 Task: Add an event with the title Second Interview with RohitC, date '2024/03/09', time 8:00 AM to 10:00 AMand add a description: The employee will receive specific and constructive feedback regarding their performance, highlighting areas of strength and areas that require improvement. The feedback will be based on objective criteria and performance metrics., put the event into Green category . Add location for the event as: 123 Dubai Marina, Dubai, UAE, logged in from the account softage.10@softage.netand send the event invitation to softage.8@softage.net and softage.9@softage.net. Set a reminder for the event 101 day before
Action: Mouse moved to (88, 109)
Screenshot: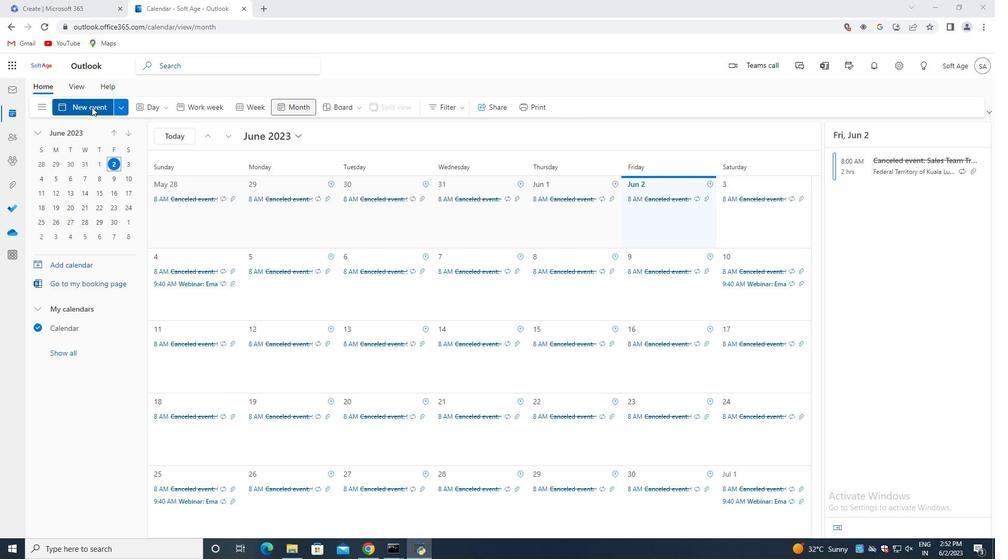 
Action: Mouse pressed left at (88, 109)
Screenshot: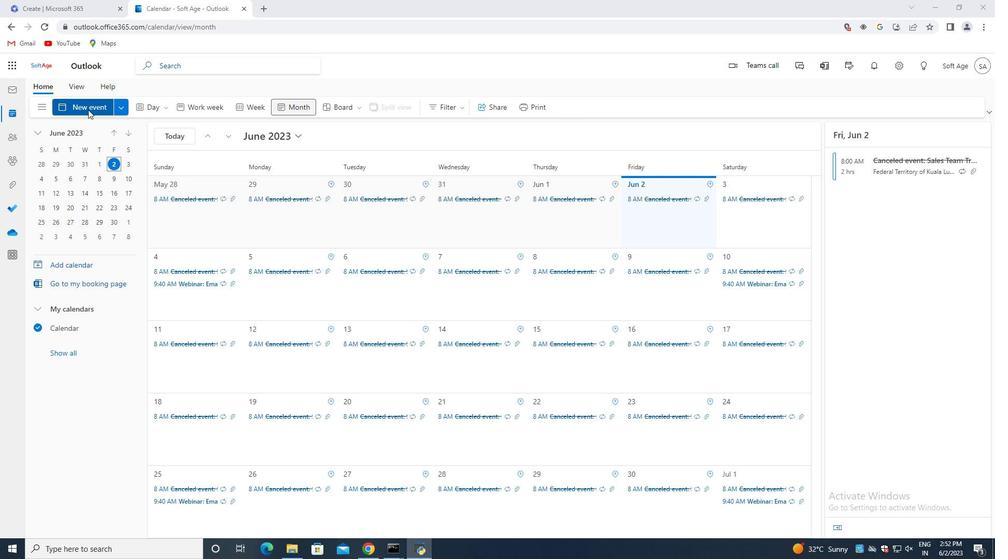 
Action: Mouse moved to (299, 172)
Screenshot: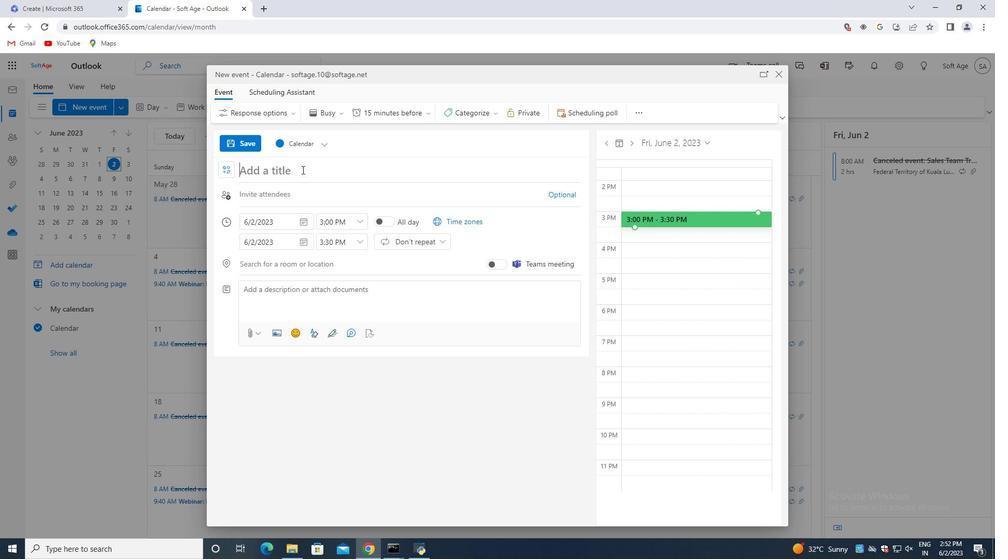 
Action: Mouse pressed left at (299, 172)
Screenshot: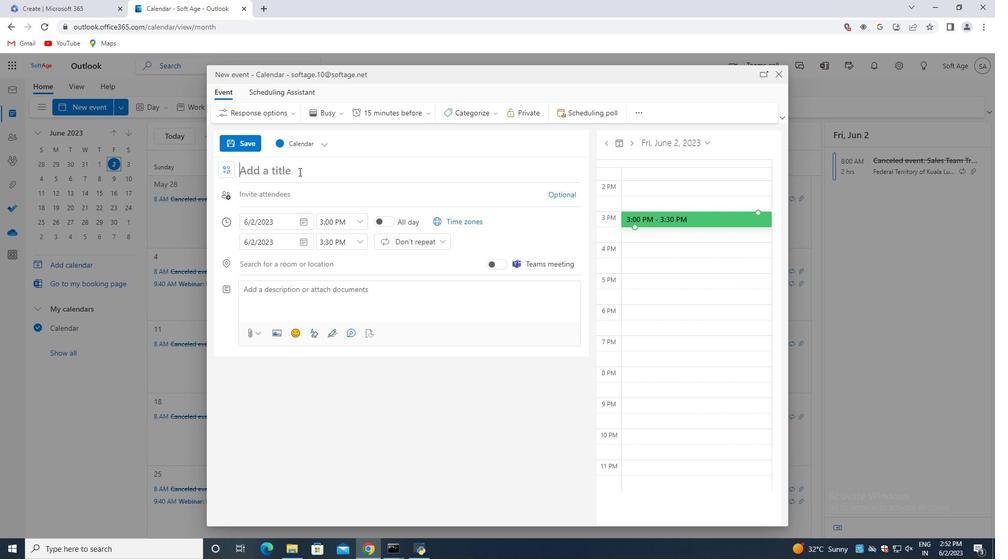 
Action: Key pressed <Key.shift>Second<Key.space><Key.shift>Interview<Key.space>with<Key.space><Key.shift>Rohit<Key.shift>C
Screenshot: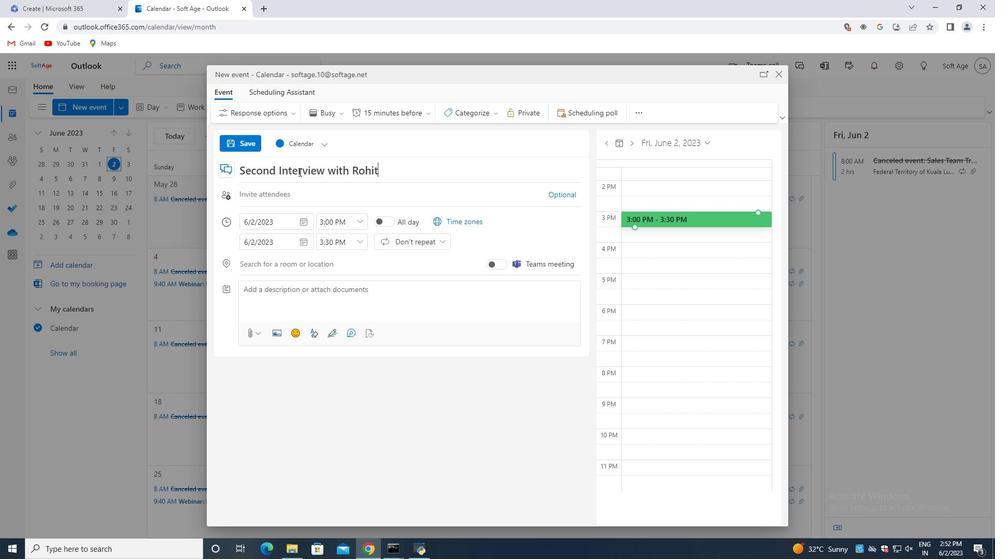 
Action: Mouse moved to (374, 173)
Screenshot: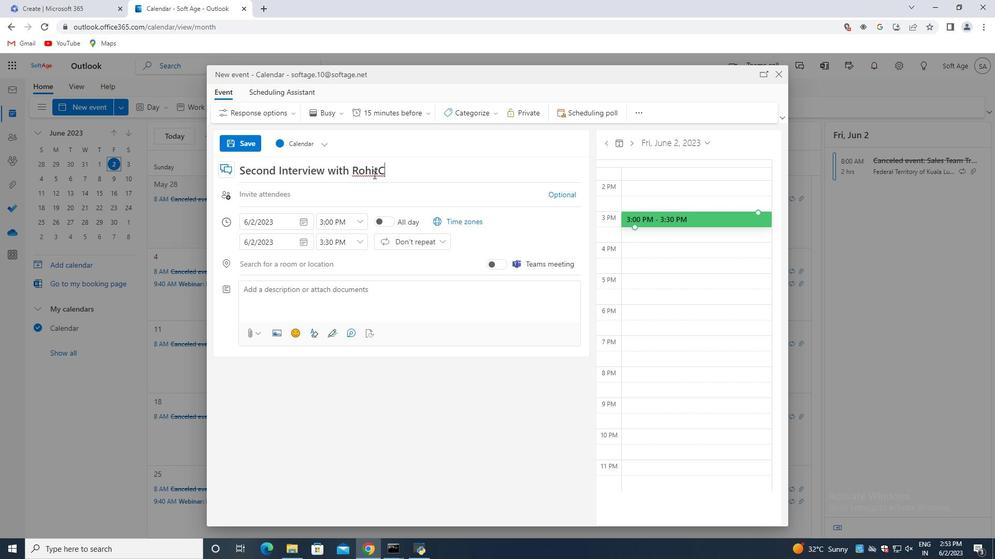 
Action: Mouse pressed left at (374, 173)
Screenshot: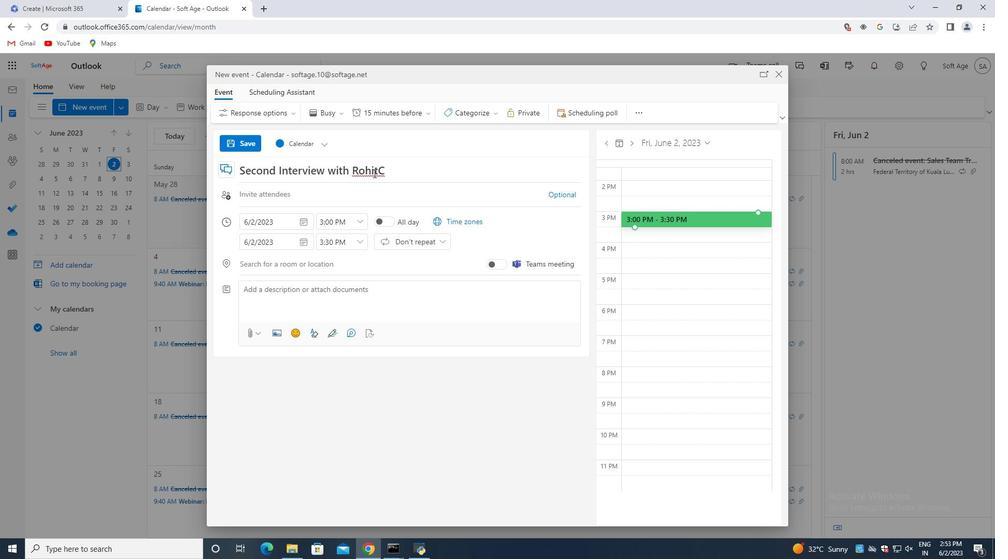 
Action: Mouse moved to (376, 171)
Screenshot: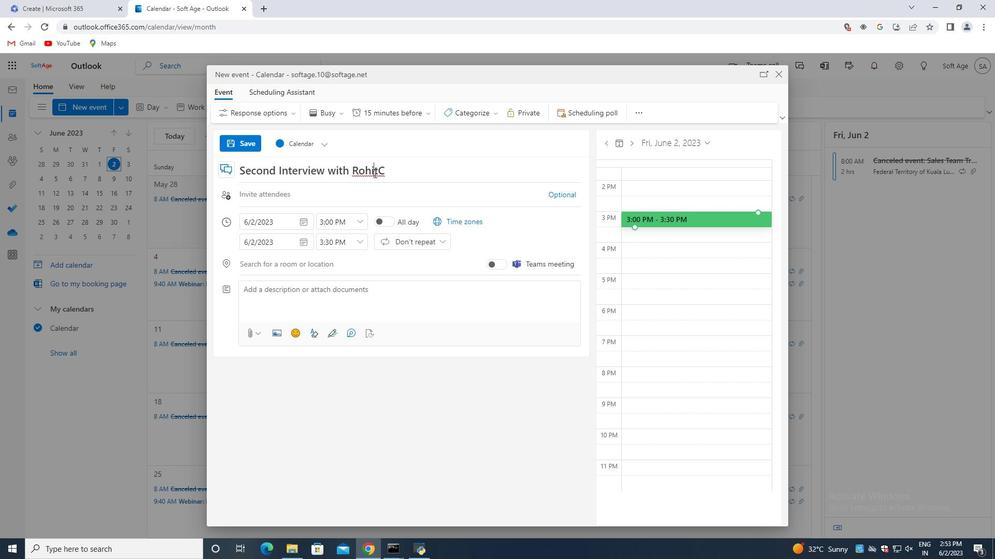 
Action: Mouse pressed left at (376, 171)
Screenshot: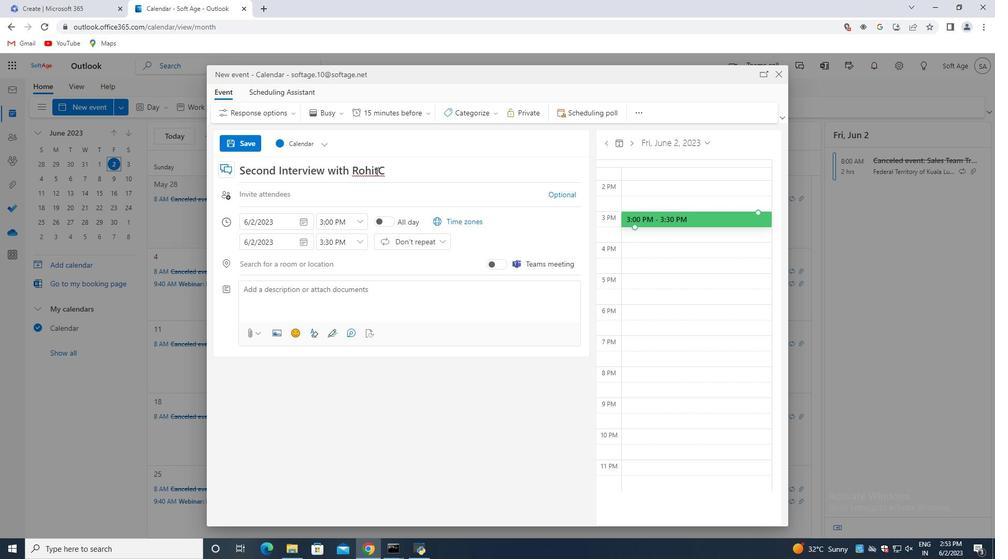 
Action: Key pressed <Key.space>
Screenshot: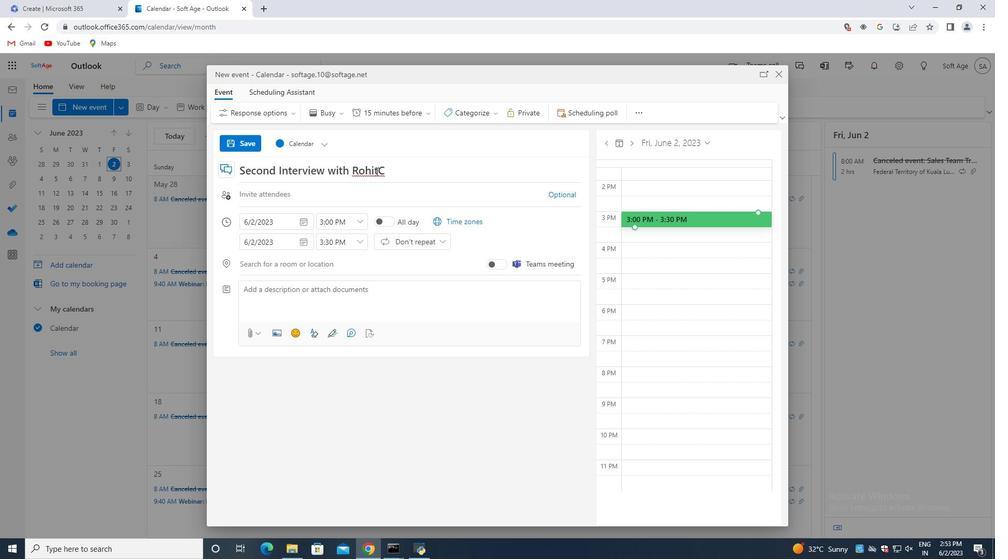 
Action: Mouse moved to (393, 168)
Screenshot: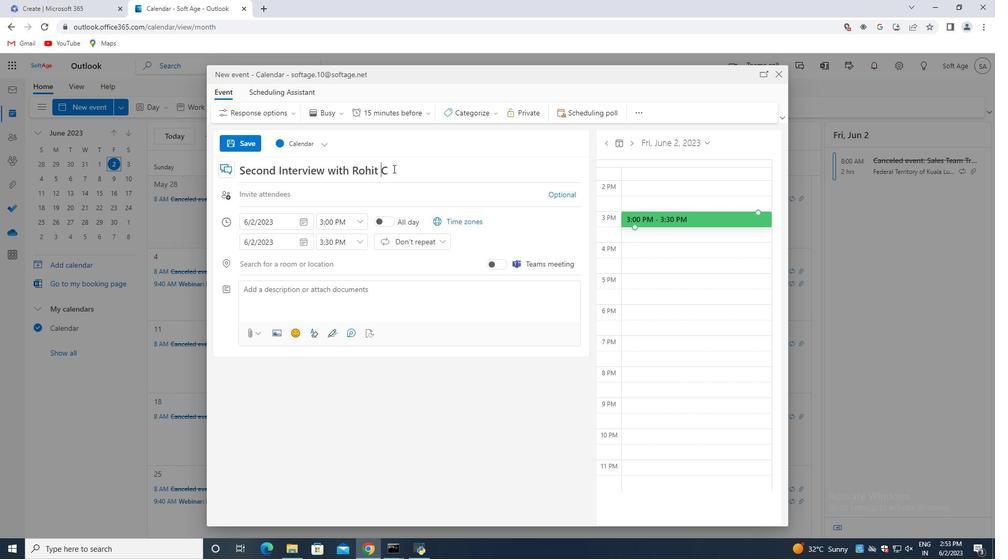 
Action: Key pressed <Key.backspace>
Screenshot: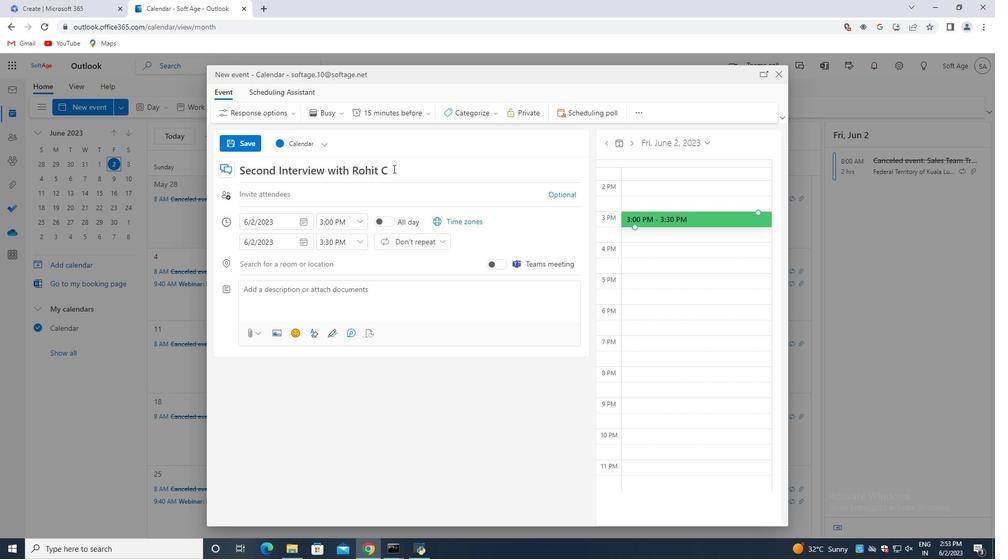 
Action: Mouse moved to (393, 169)
Screenshot: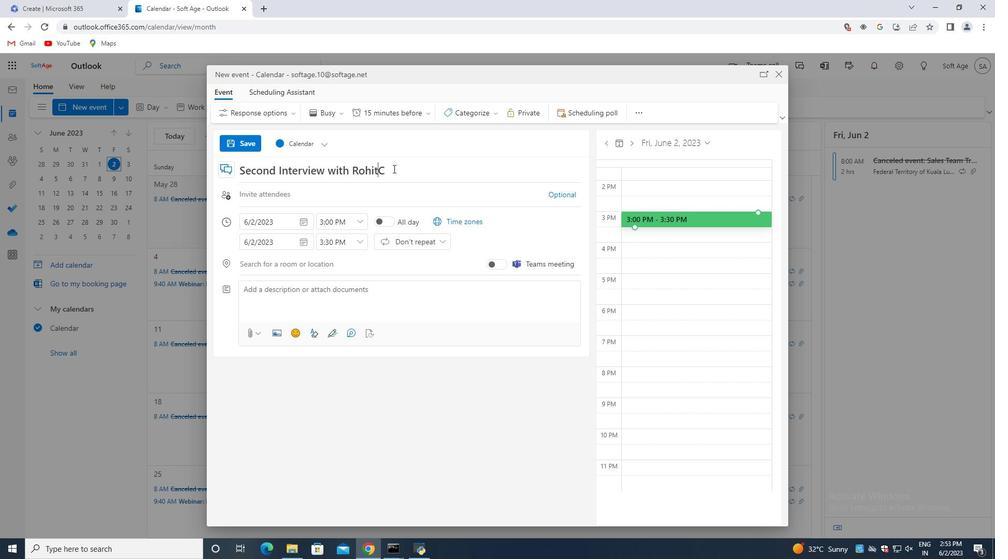 
Action: Mouse pressed left at (393, 169)
Screenshot: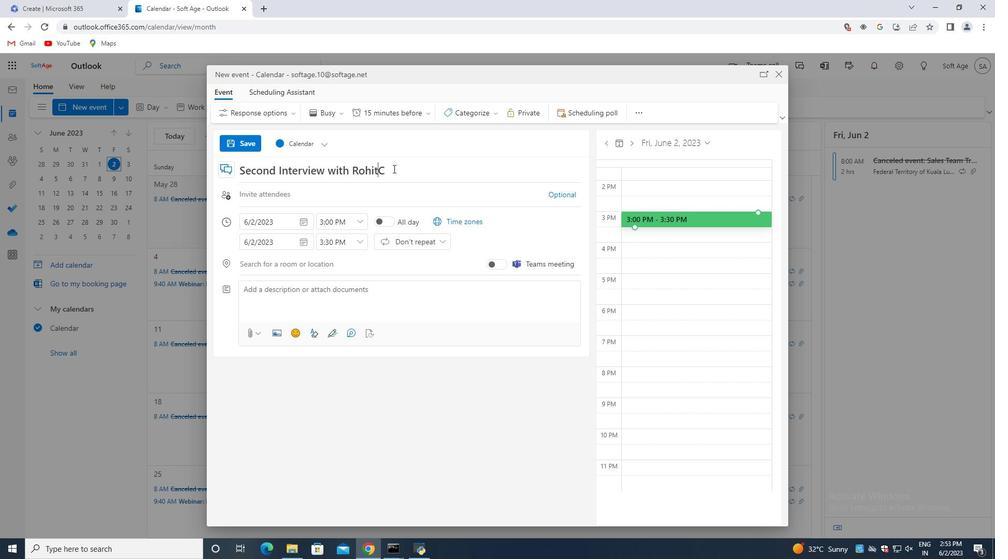
Action: Mouse moved to (278, 292)
Screenshot: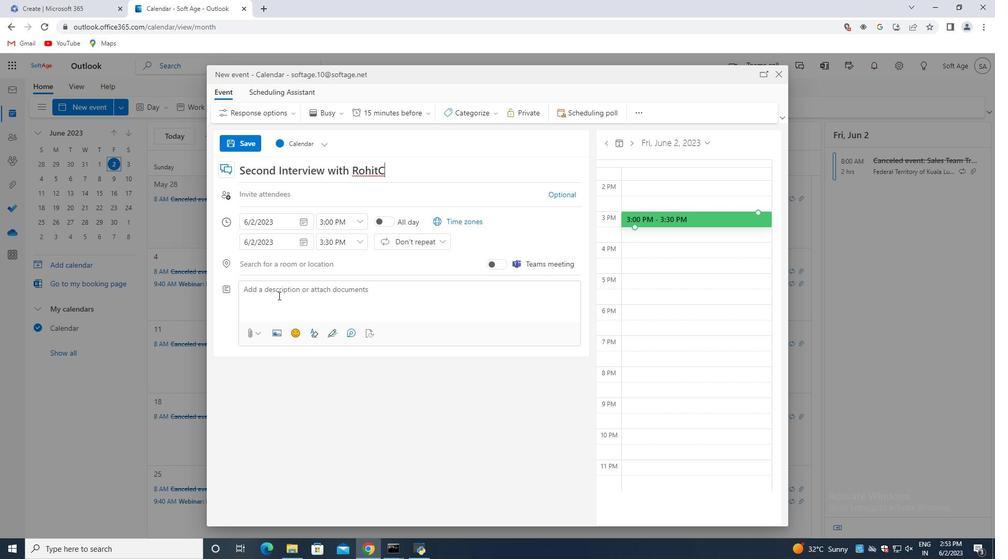 
Action: Mouse pressed left at (278, 292)
Screenshot: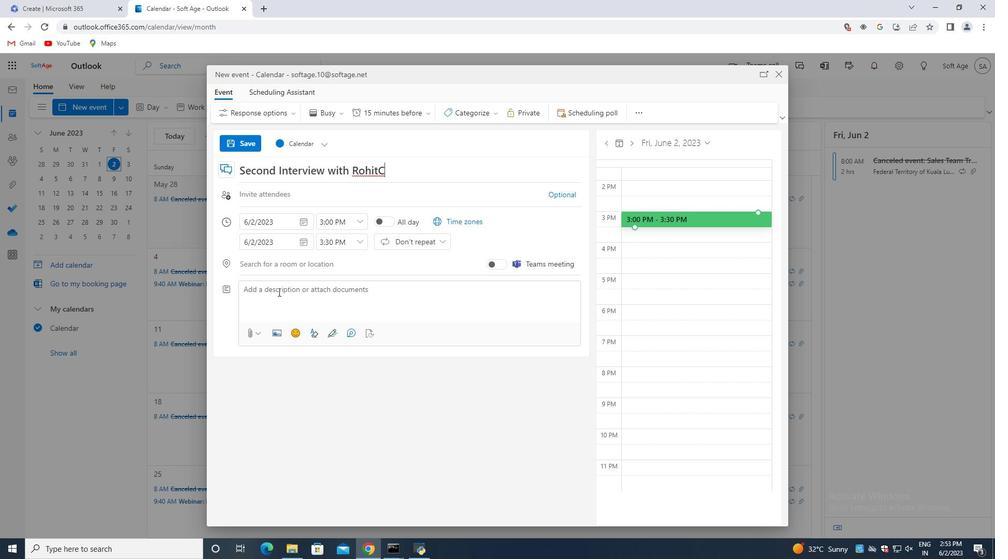 
Action: Mouse moved to (301, 221)
Screenshot: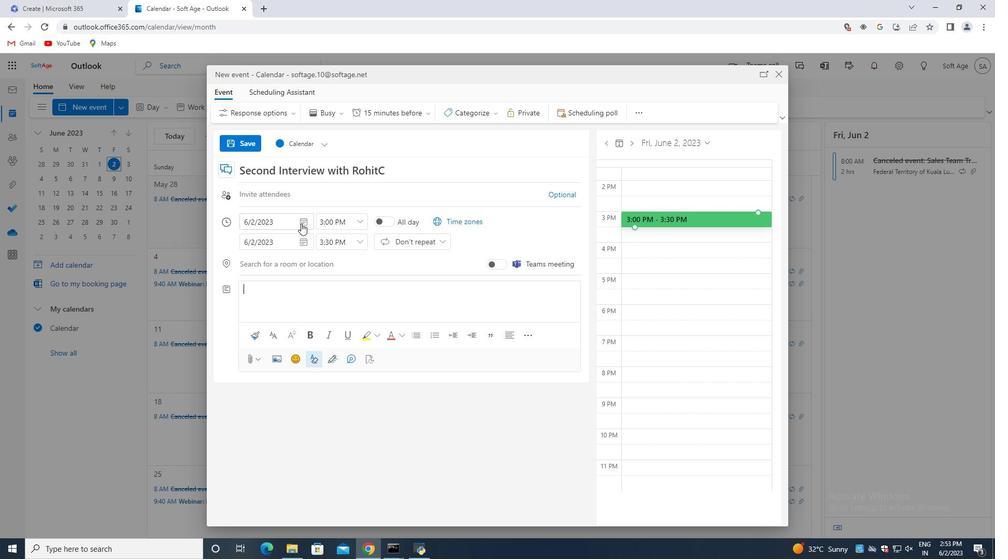 
Action: Mouse pressed left at (301, 221)
Screenshot: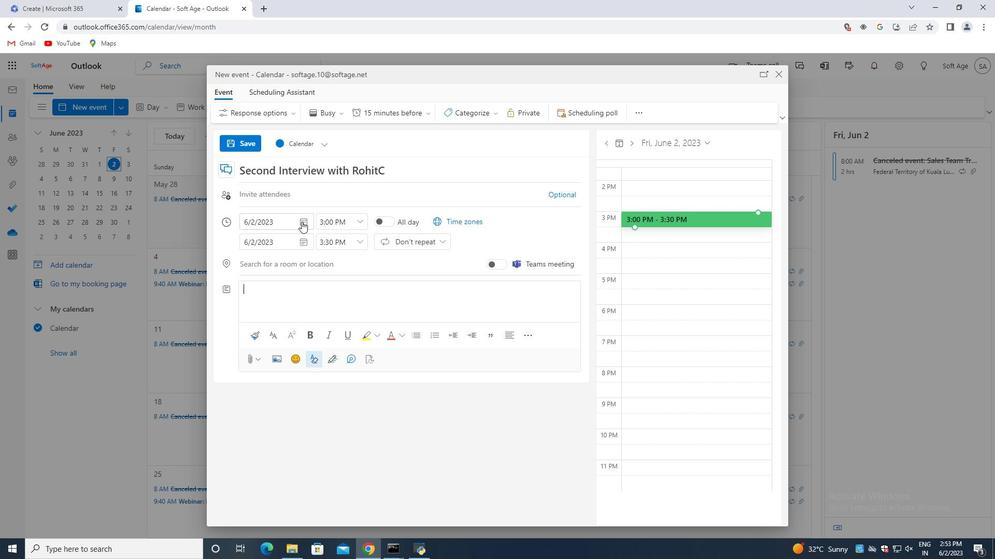
Action: Mouse moved to (342, 245)
Screenshot: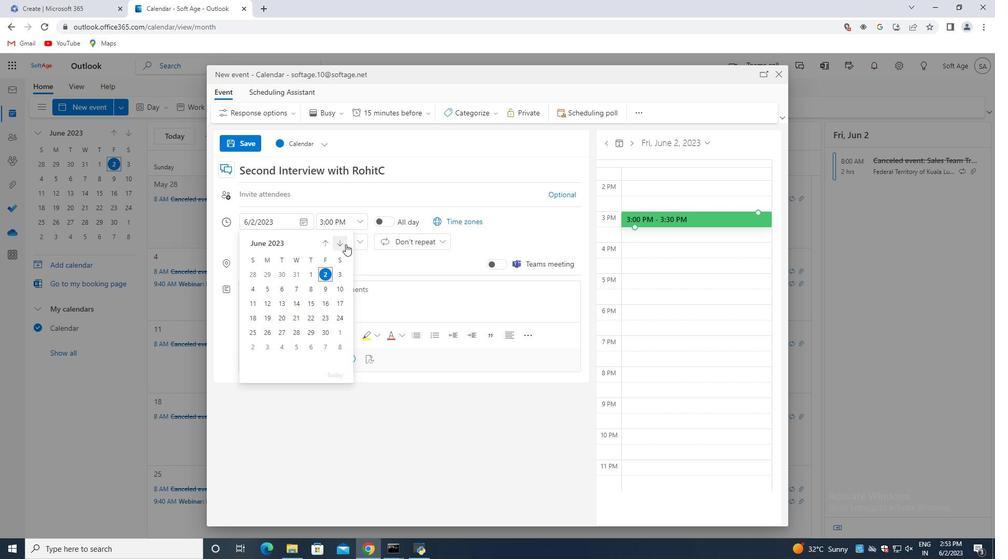 
Action: Mouse pressed left at (342, 245)
Screenshot: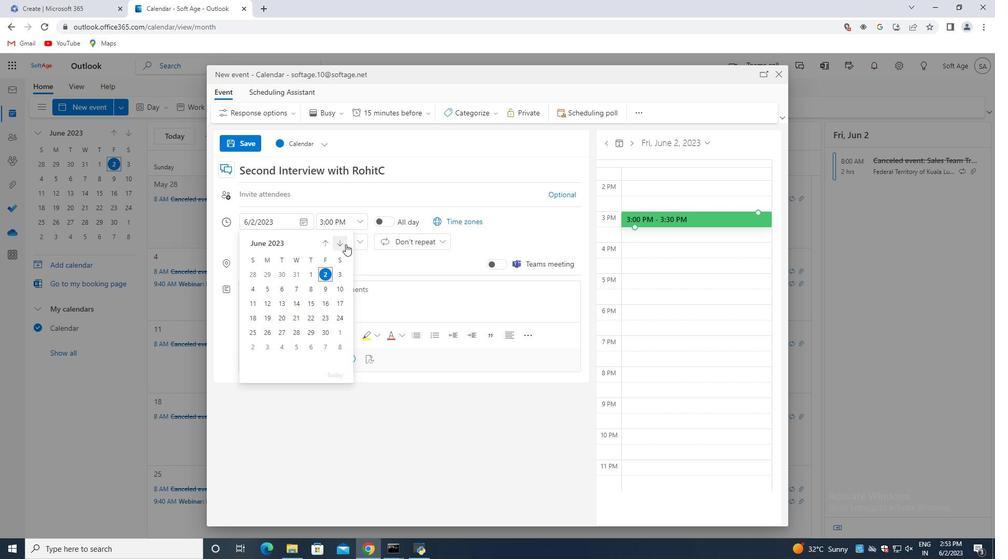 
Action: Mouse moved to (341, 245)
Screenshot: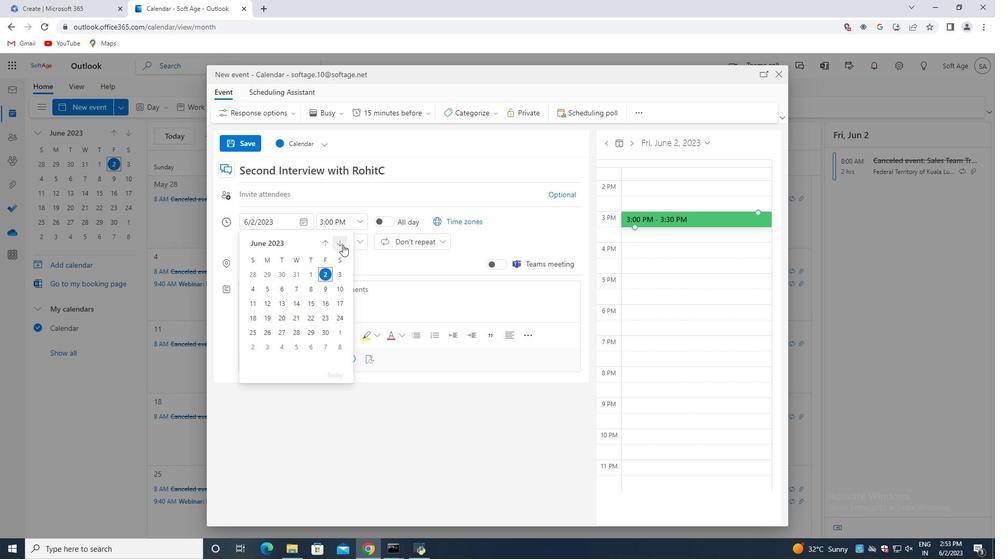 
Action: Mouse pressed left at (341, 245)
Screenshot: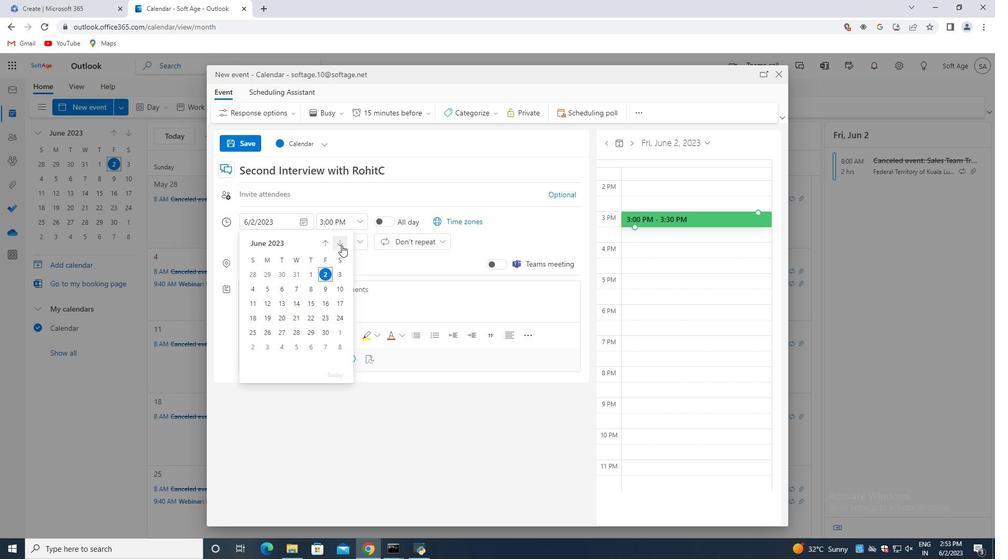 
Action: Mouse pressed left at (341, 245)
Screenshot: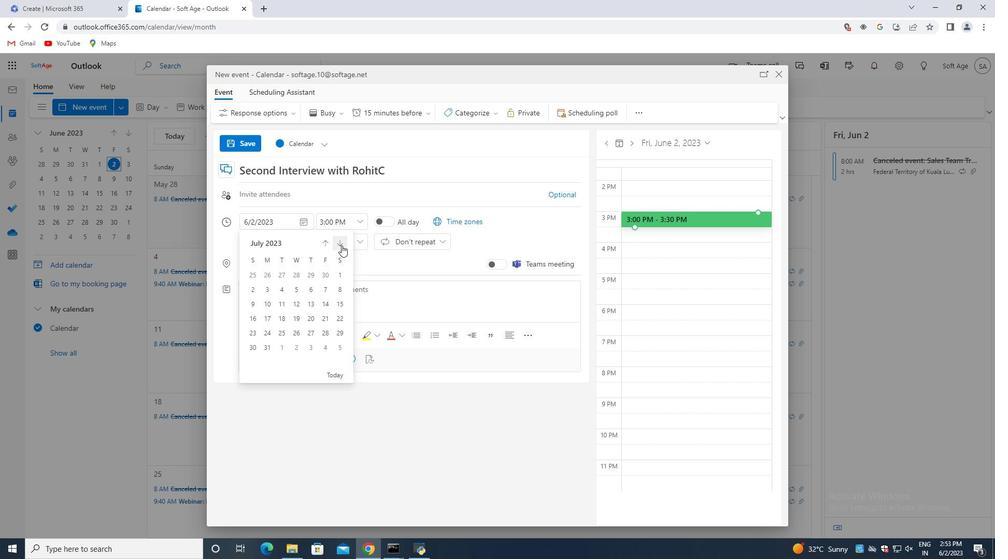 
Action: Mouse pressed left at (341, 245)
Screenshot: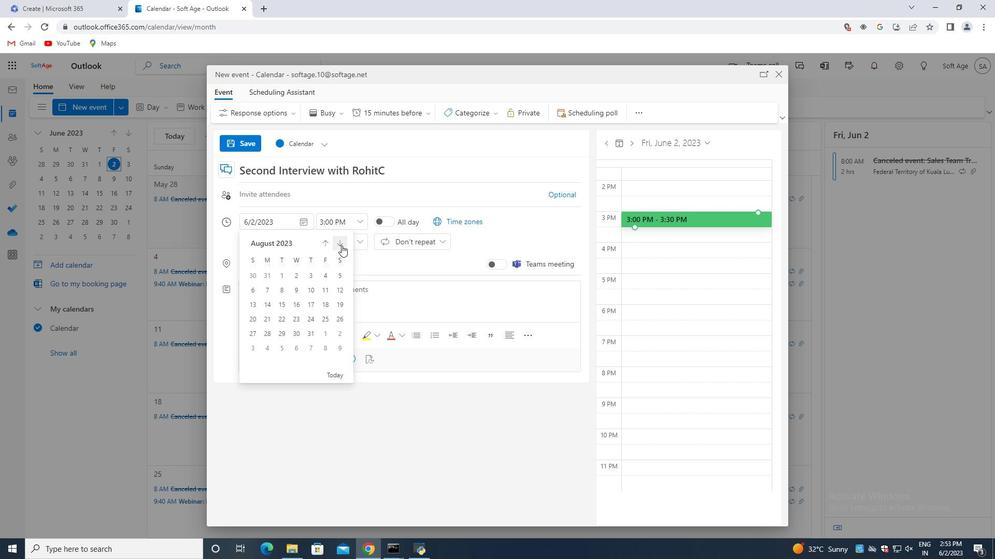 
Action: Mouse pressed left at (341, 245)
Screenshot: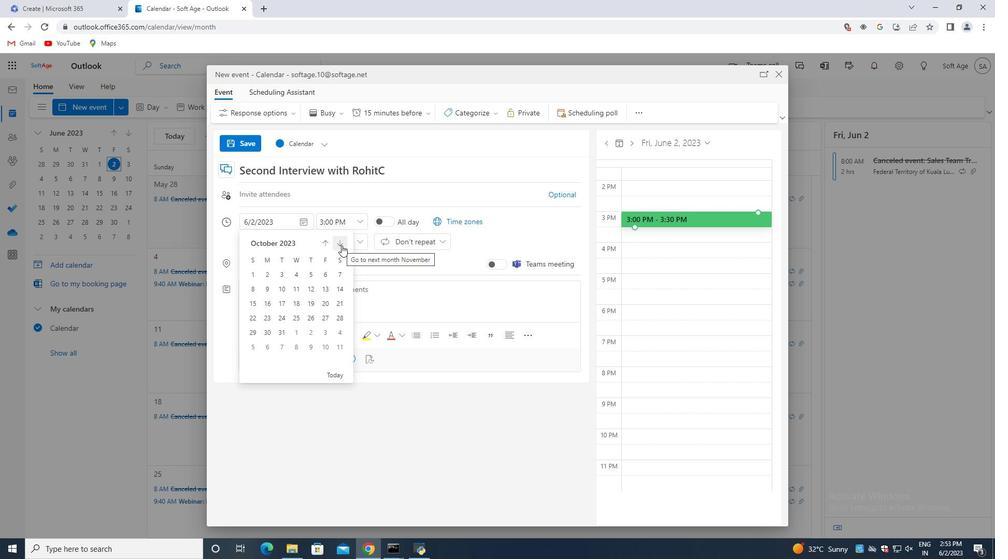 
Action: Mouse pressed left at (341, 245)
Screenshot: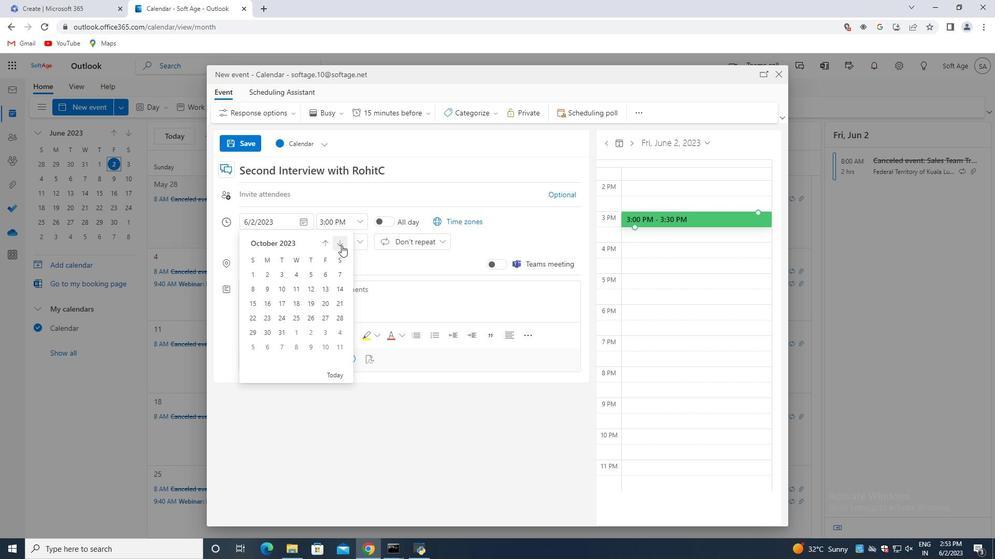 
Action: Mouse pressed left at (341, 245)
Screenshot: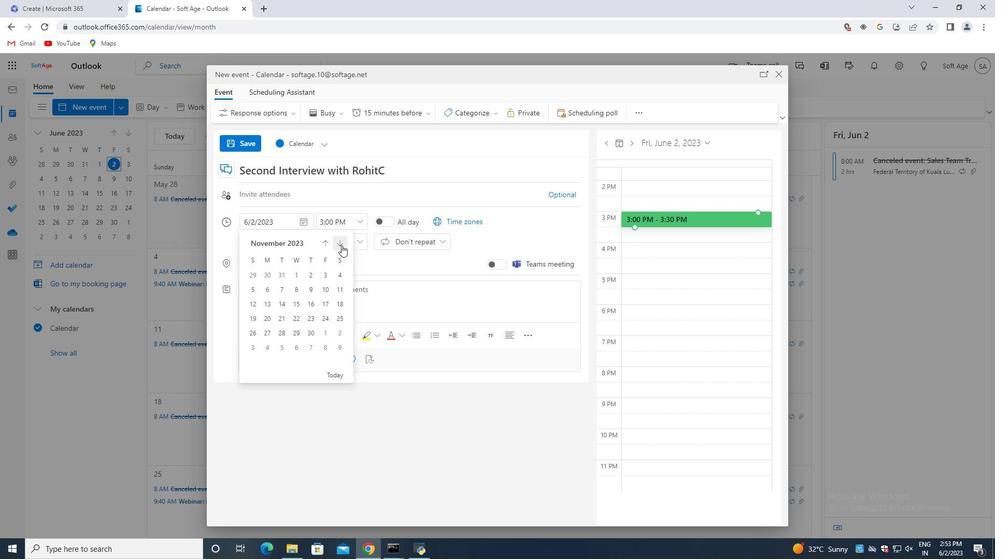 
Action: Mouse pressed left at (341, 245)
Screenshot: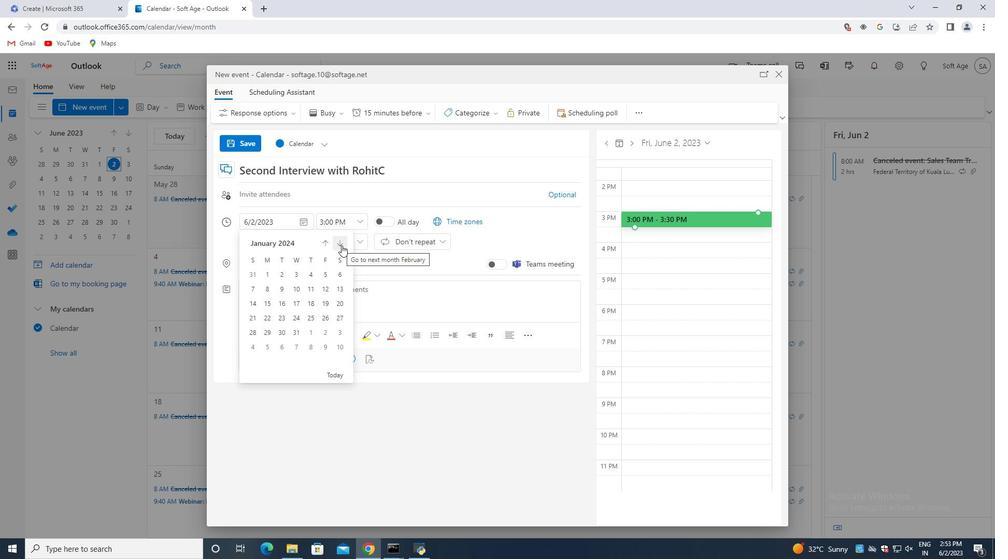 
Action: Mouse pressed left at (341, 245)
Screenshot: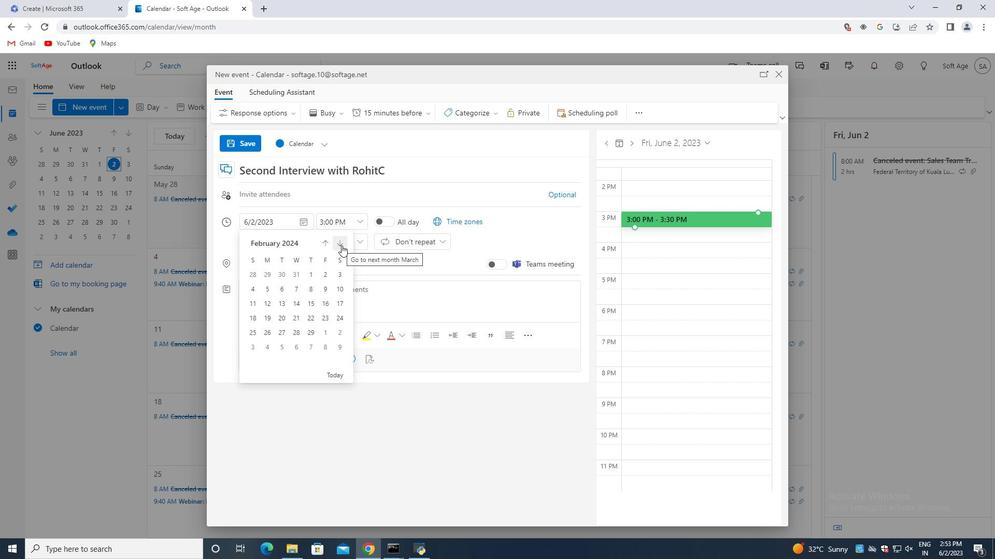 
Action: Mouse moved to (338, 288)
Screenshot: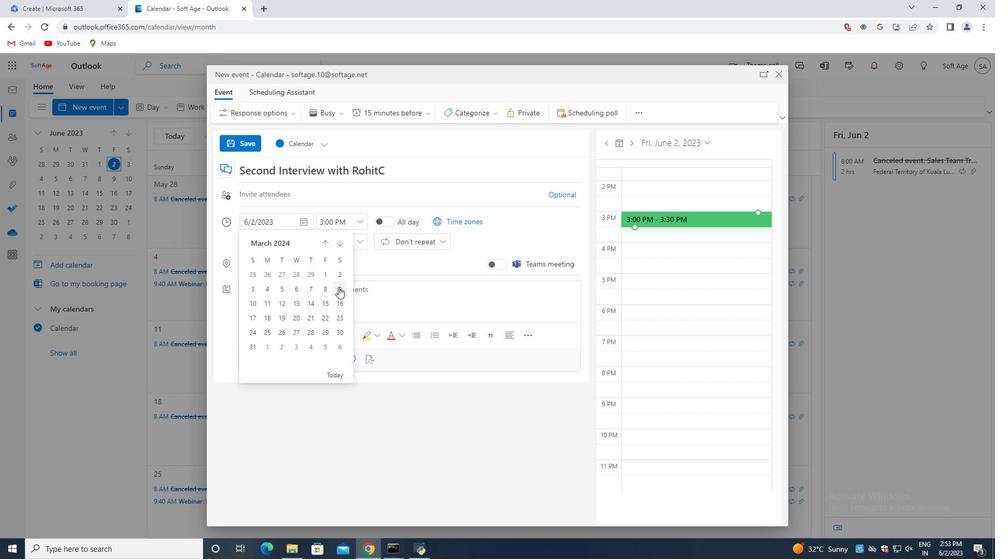 
Action: Mouse pressed left at (338, 288)
Screenshot: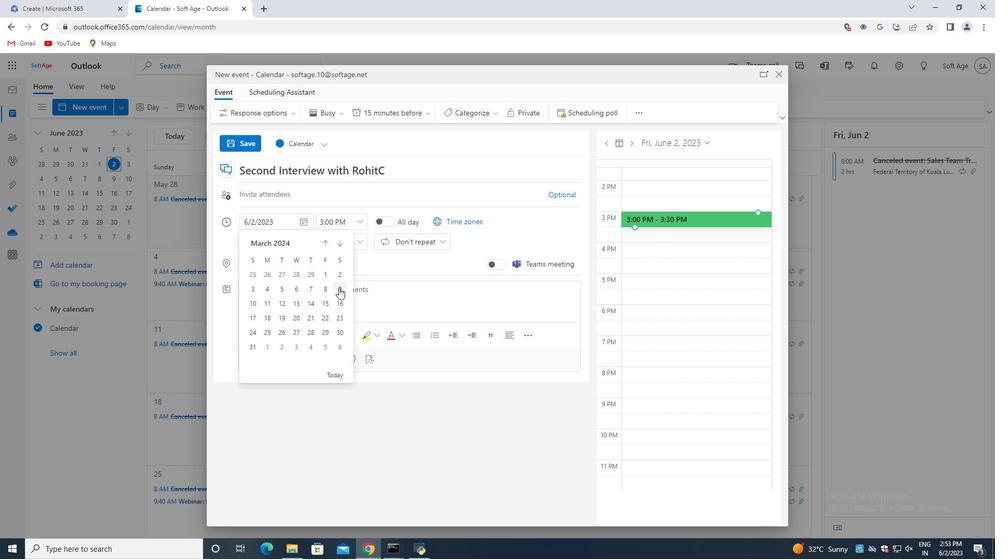 
Action: Mouse moved to (363, 224)
Screenshot: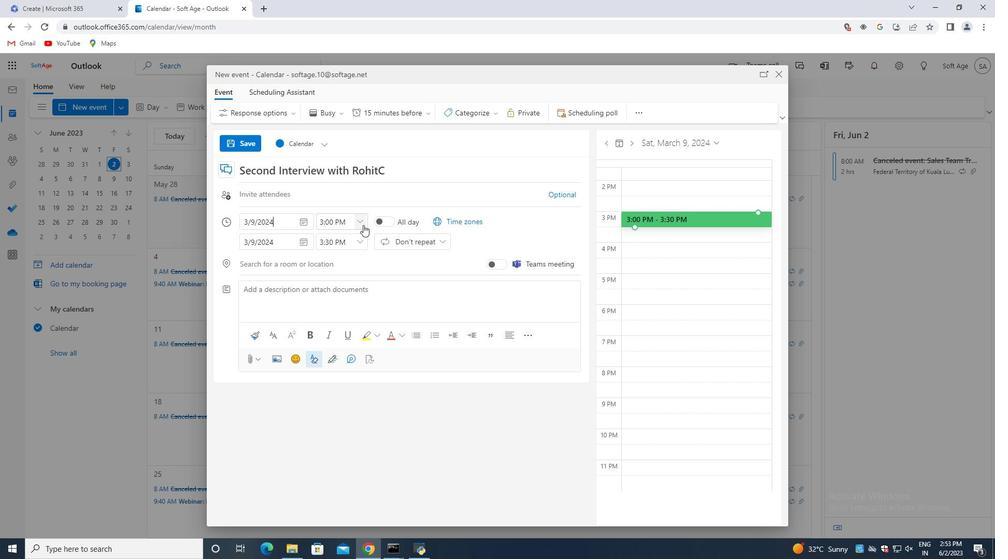 
Action: Mouse pressed left at (363, 224)
Screenshot: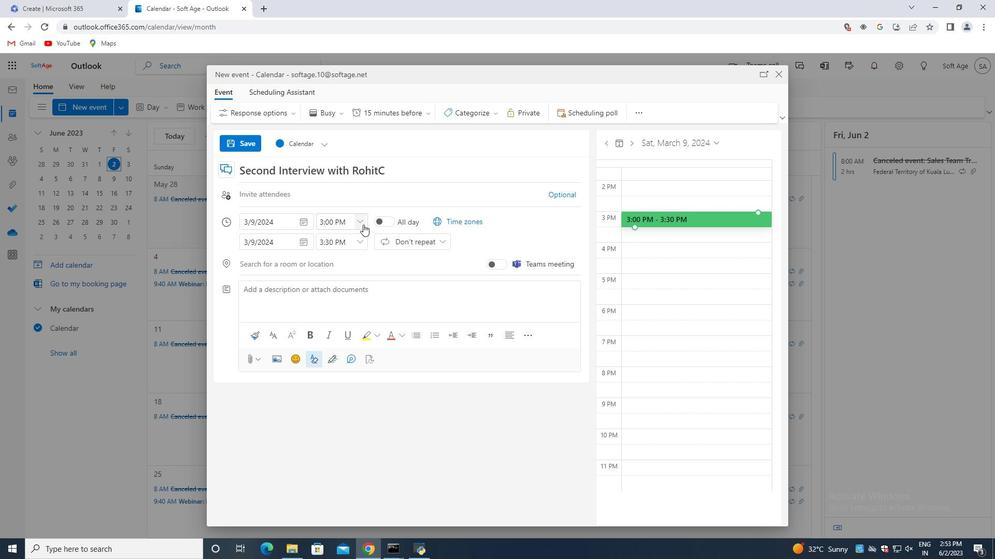 
Action: Mouse moved to (335, 259)
Screenshot: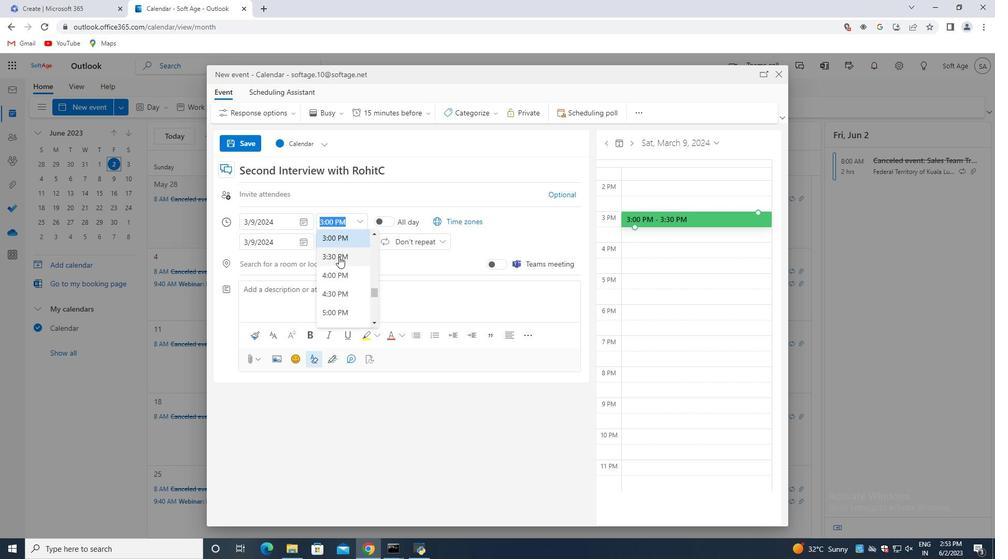 
Action: Mouse scrolled (335, 260) with delta (0, 0)
Screenshot: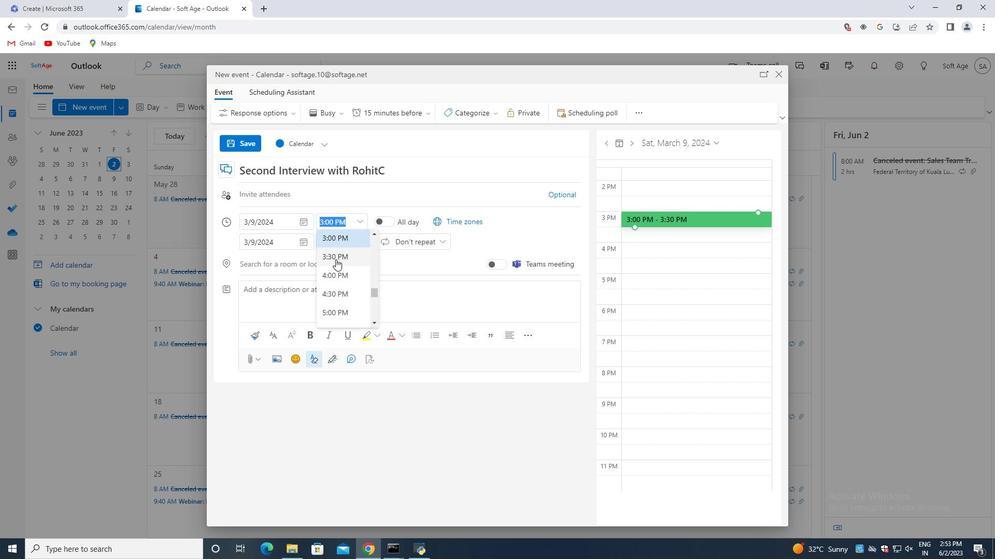 
Action: Mouse scrolled (335, 260) with delta (0, 0)
Screenshot: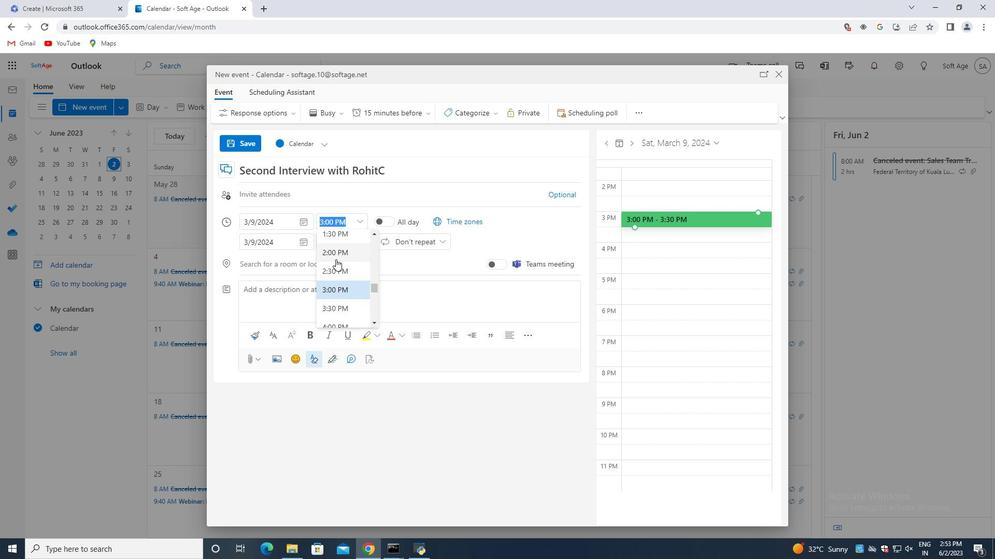 
Action: Mouse scrolled (335, 260) with delta (0, 0)
Screenshot: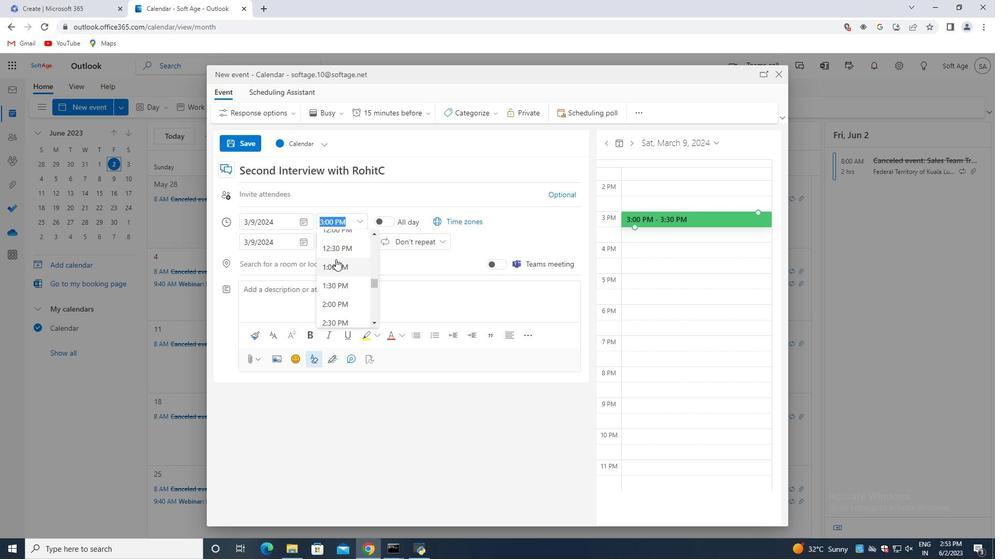 
Action: Mouse scrolled (335, 260) with delta (0, 0)
Screenshot: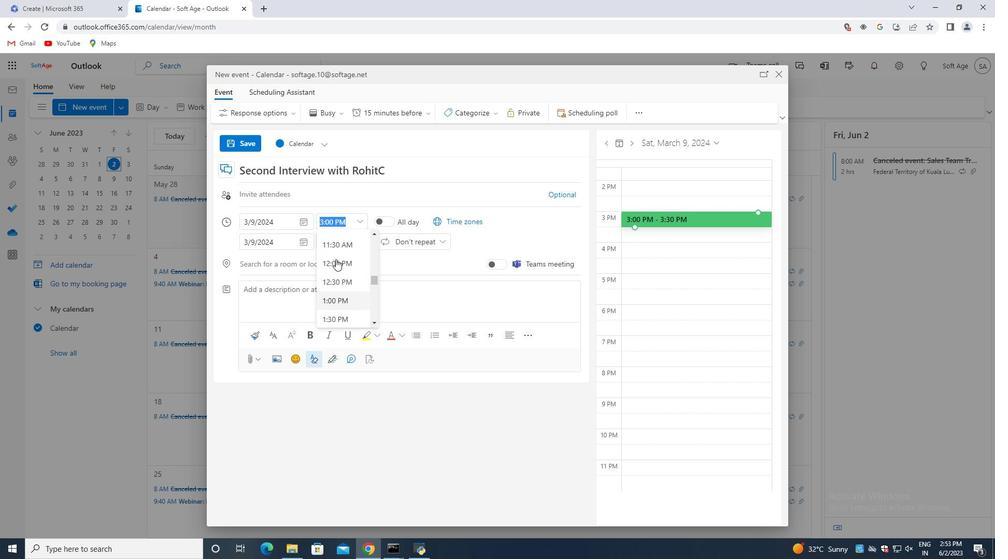 
Action: Mouse scrolled (335, 260) with delta (0, 0)
Screenshot: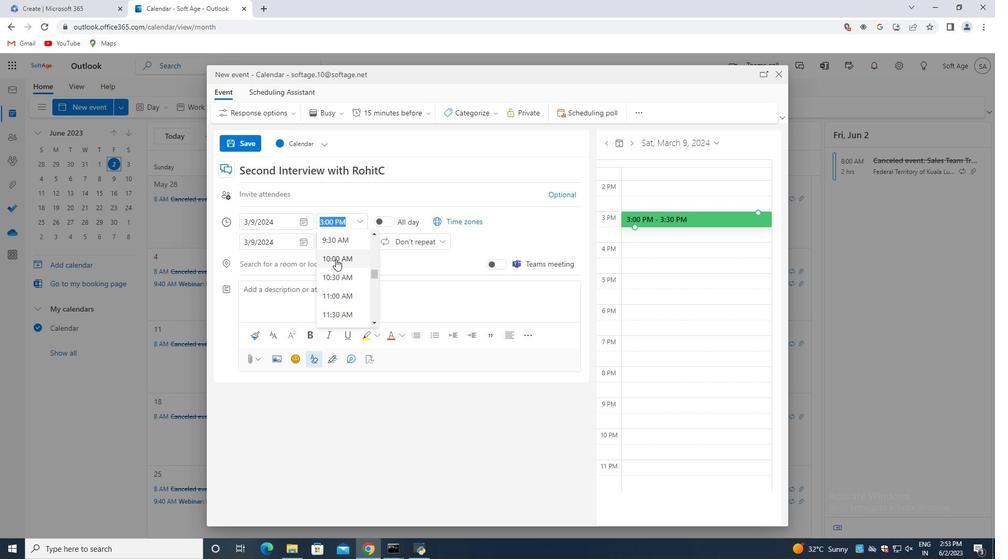 
Action: Mouse moved to (345, 233)
Screenshot: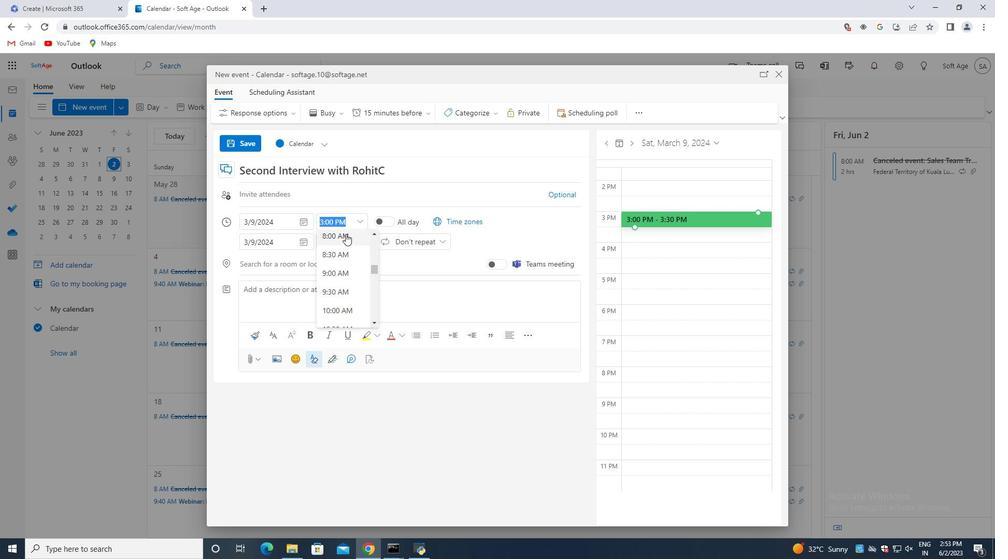 
Action: Mouse pressed left at (345, 233)
Screenshot: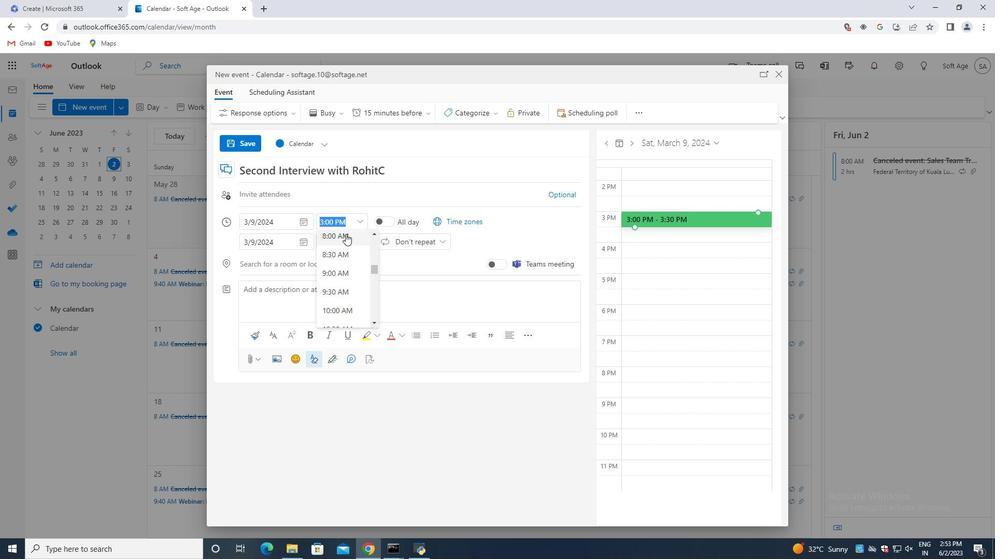 
Action: Mouse moved to (364, 249)
Screenshot: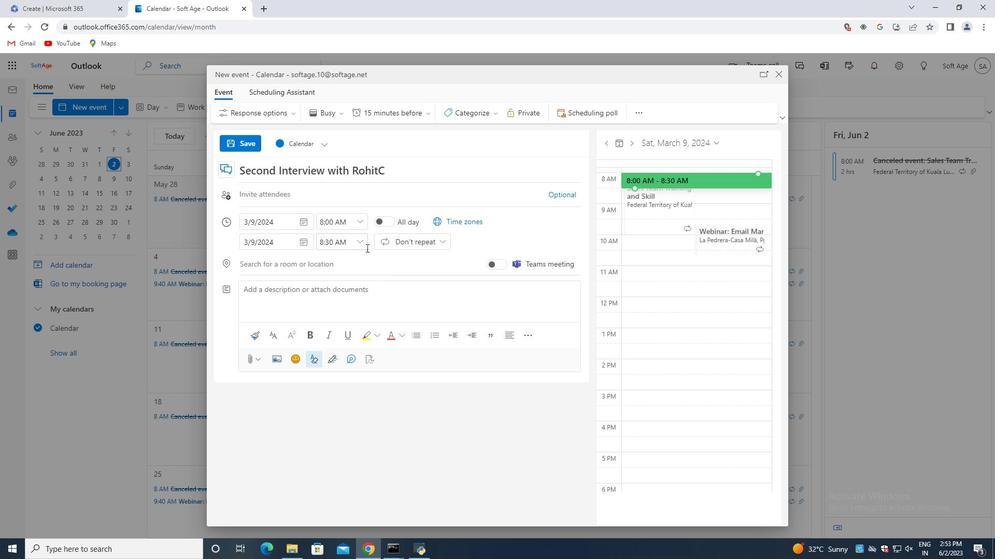 
Action: Mouse pressed left at (364, 249)
Screenshot: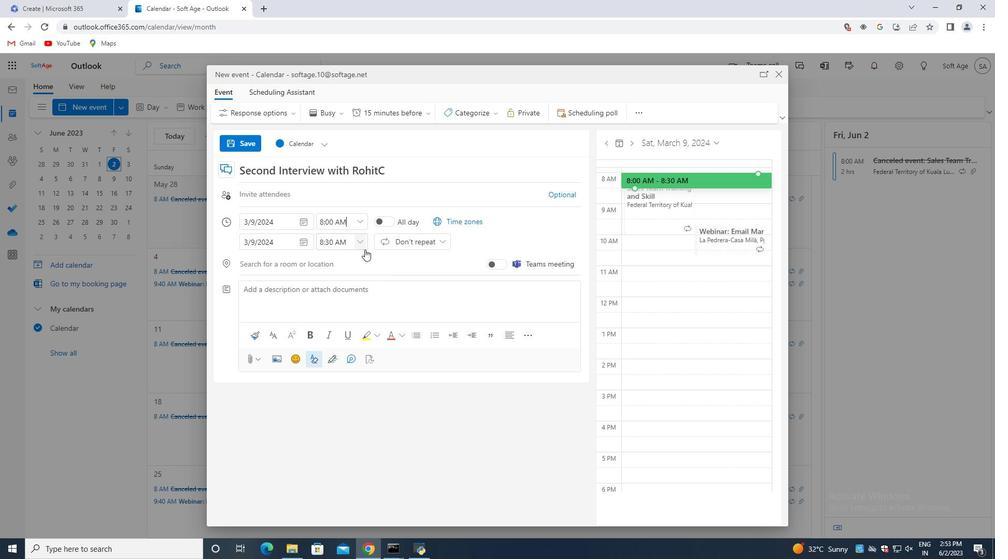 
Action: Mouse moved to (347, 315)
Screenshot: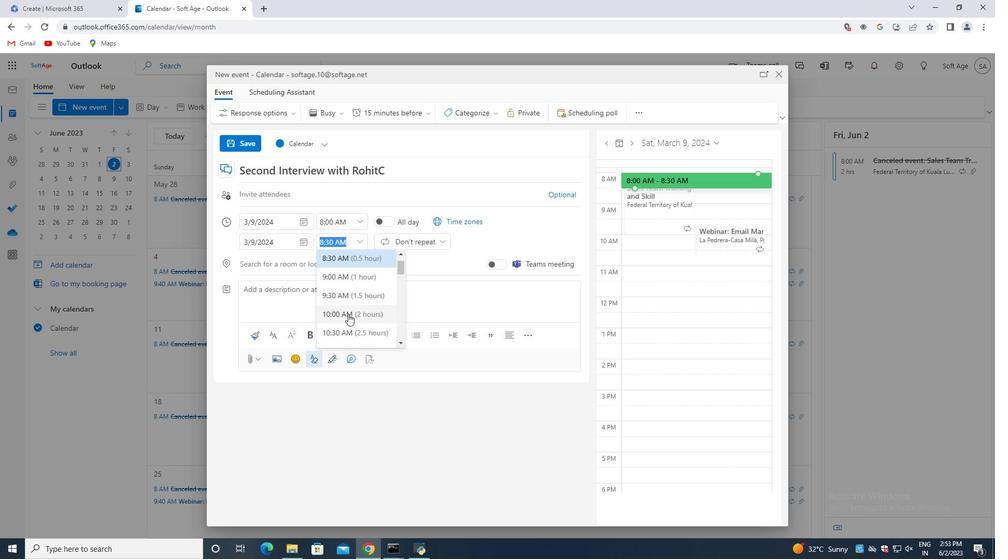 
Action: Mouse pressed left at (347, 315)
Screenshot: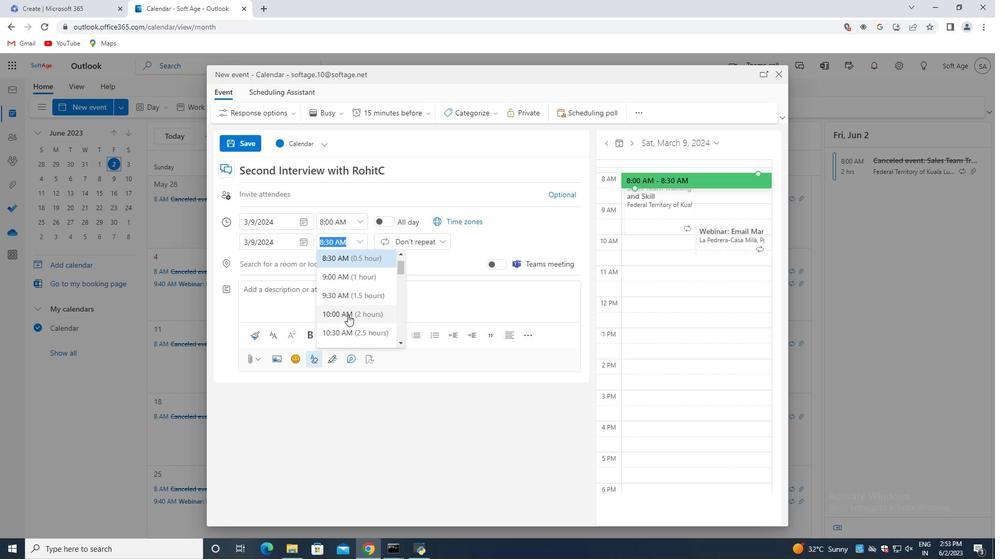
Action: Mouse moved to (302, 217)
Screenshot: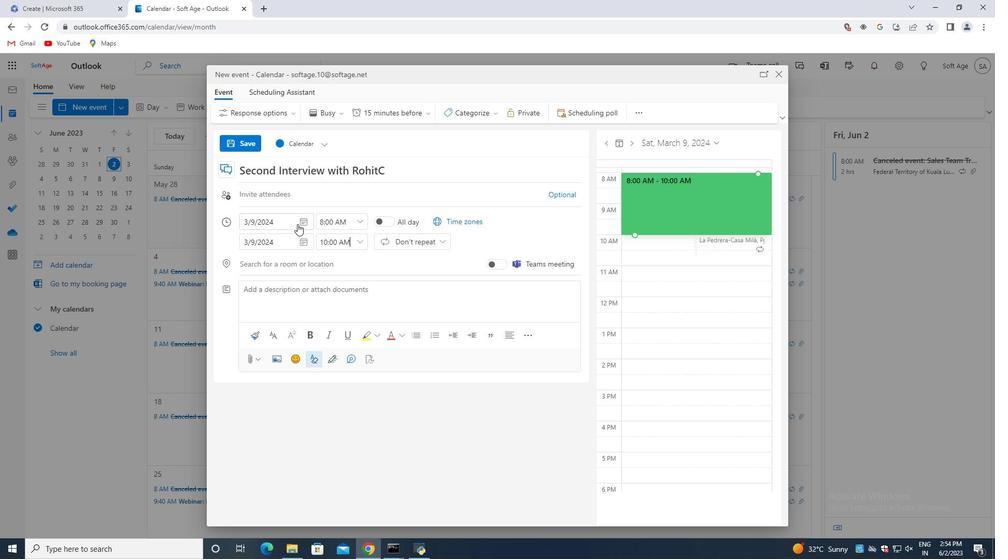 
Action: Mouse pressed left at (302, 217)
Screenshot: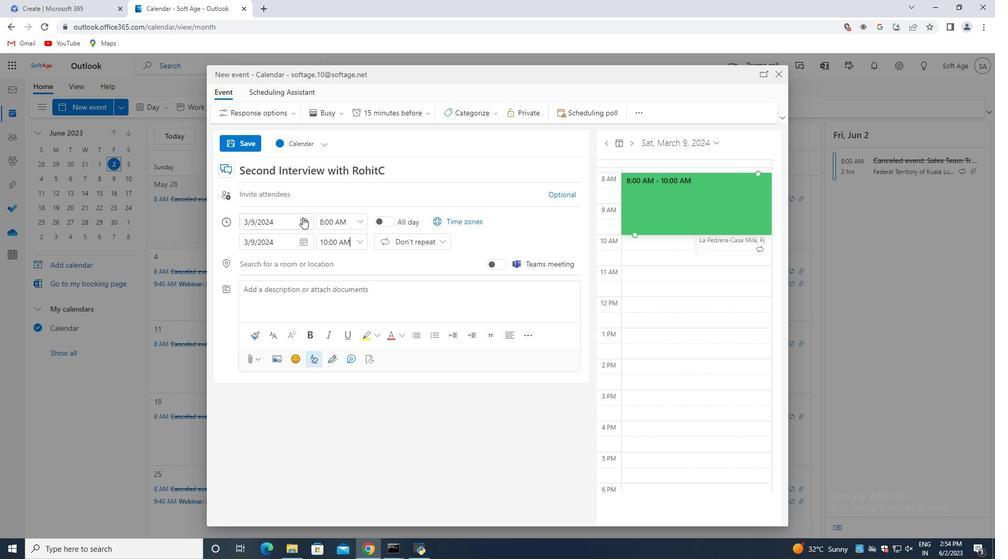 
Action: Mouse moved to (311, 417)
Screenshot: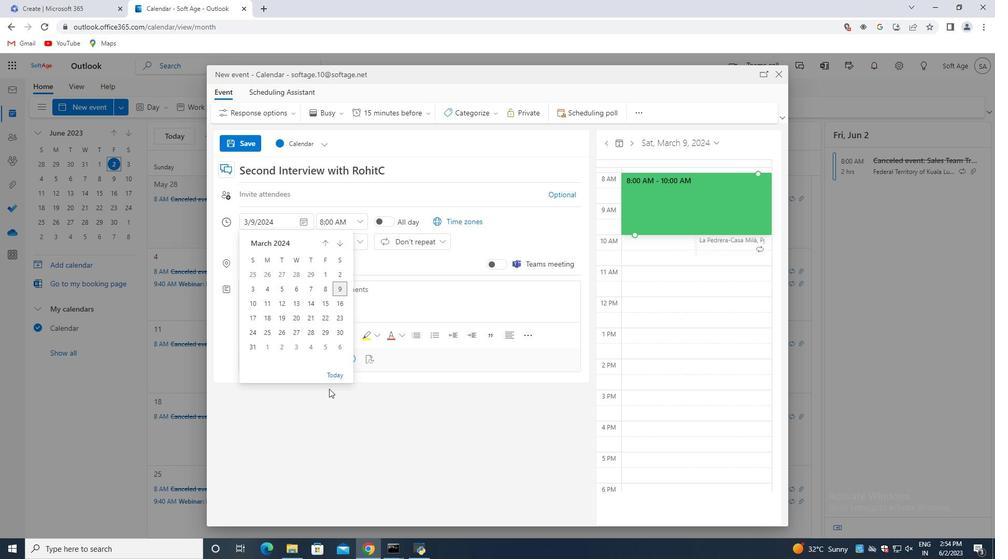 
Action: Mouse pressed left at (311, 417)
Screenshot: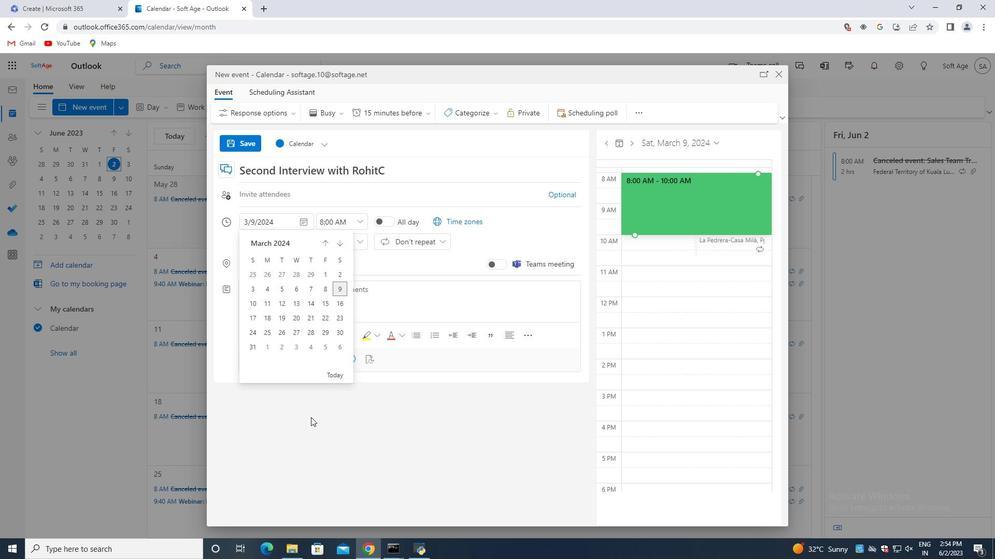 
Action: Mouse moved to (280, 293)
Screenshot: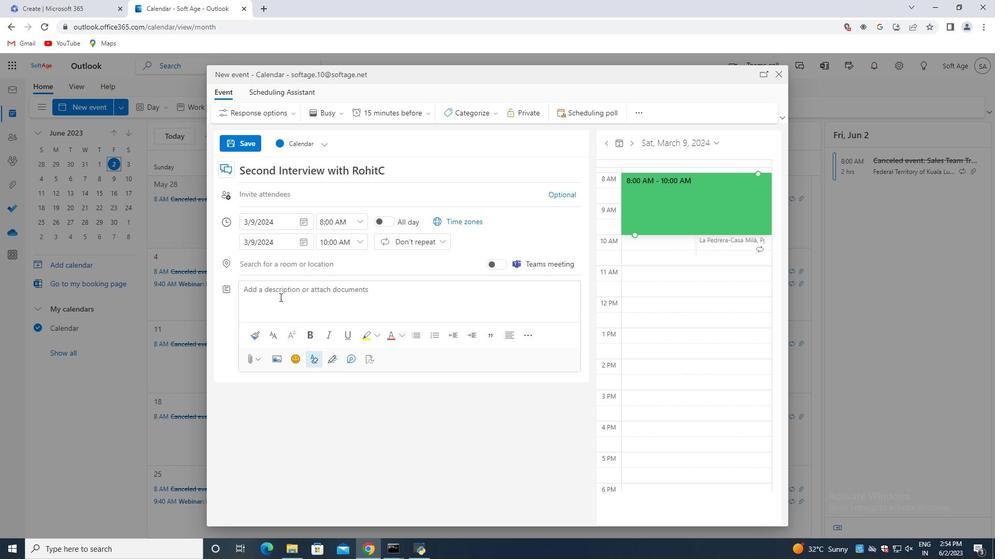 
Action: Mouse pressed left at (280, 293)
Screenshot: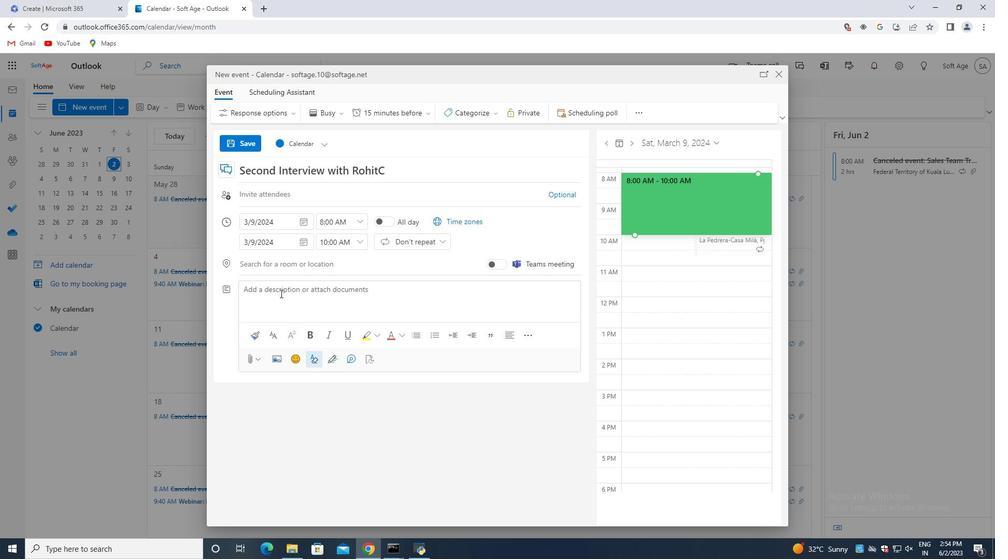 
Action: Mouse moved to (280, 293)
Screenshot: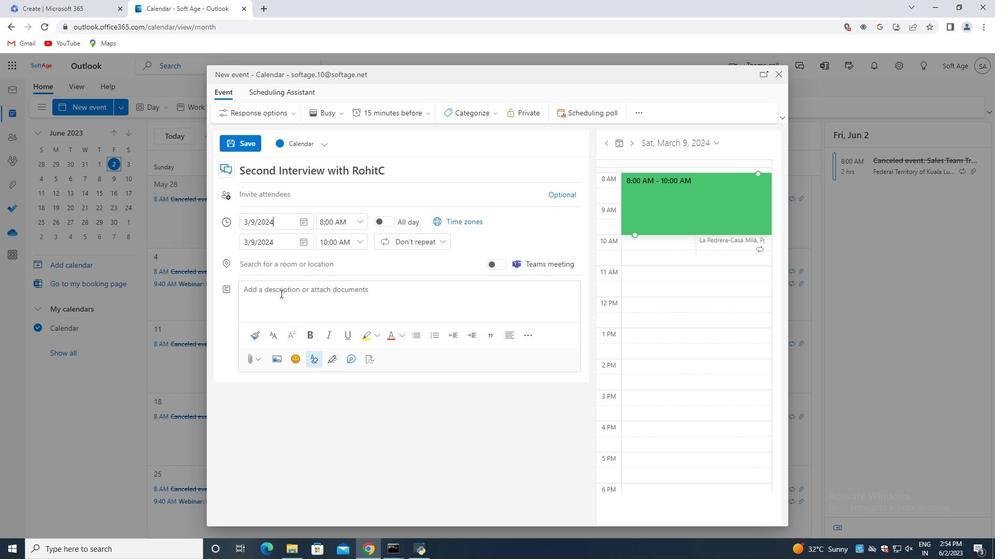 
Action: Key pressed <Key.shift>The<Key.space>employee<Key.space>will<Key.space>receive<Key.space>specific<Key.space>and<Key.space>constructive<Key.space>feedback<Key.space>regarding<Key.space>their<Key.space>performance,<Key.space>highlighting<Key.space>areas<Key.space>of<Key.space>strength<Key.space>and<Key.space>areas<Key.space>that<Key.space>require<Key.space>improvement.<Key.space><Key.shift>The<Key.space>feedback<Key.space>will<Key.space>be<Key.space>based<Key.space>on<Key.space>objective<Key.space>criteria<Key.space>and<Key.space>performance<Key.space>metrics.
Screenshot: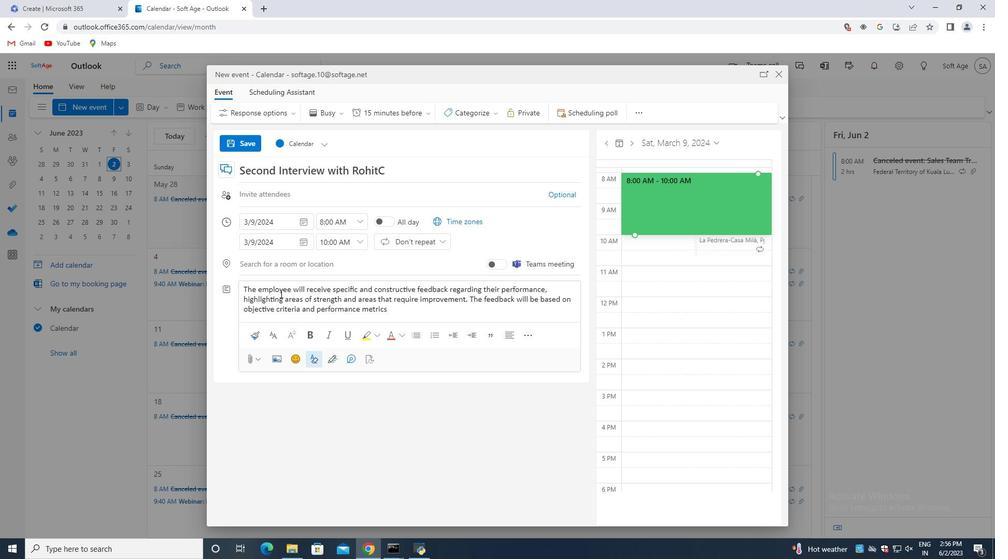 
Action: Mouse moved to (473, 113)
Screenshot: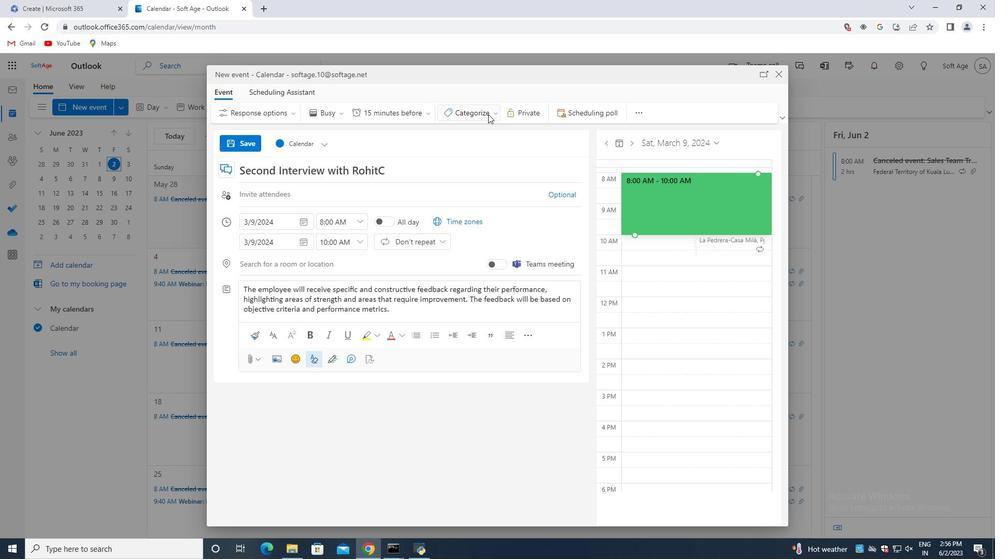 
Action: Mouse pressed left at (473, 113)
Screenshot: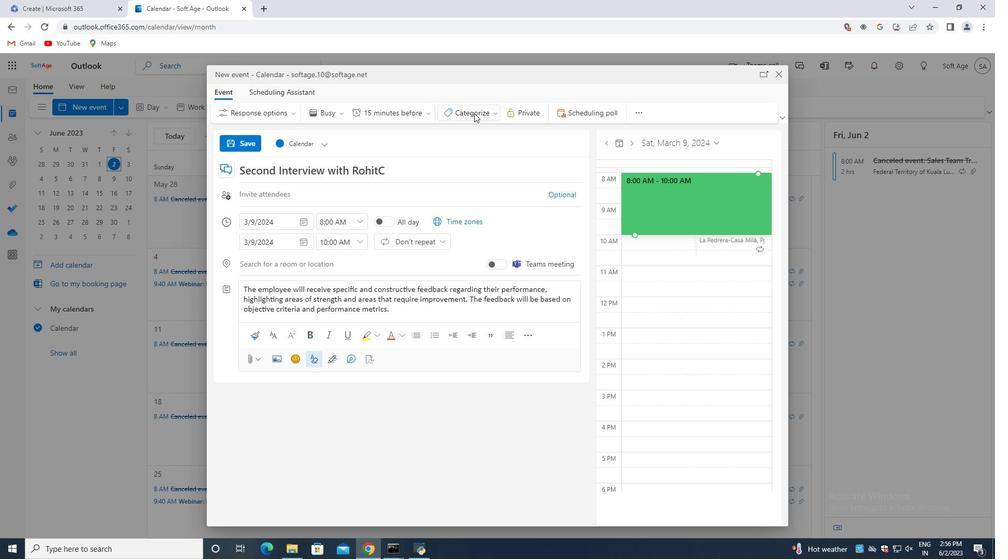 
Action: Mouse moved to (493, 150)
Screenshot: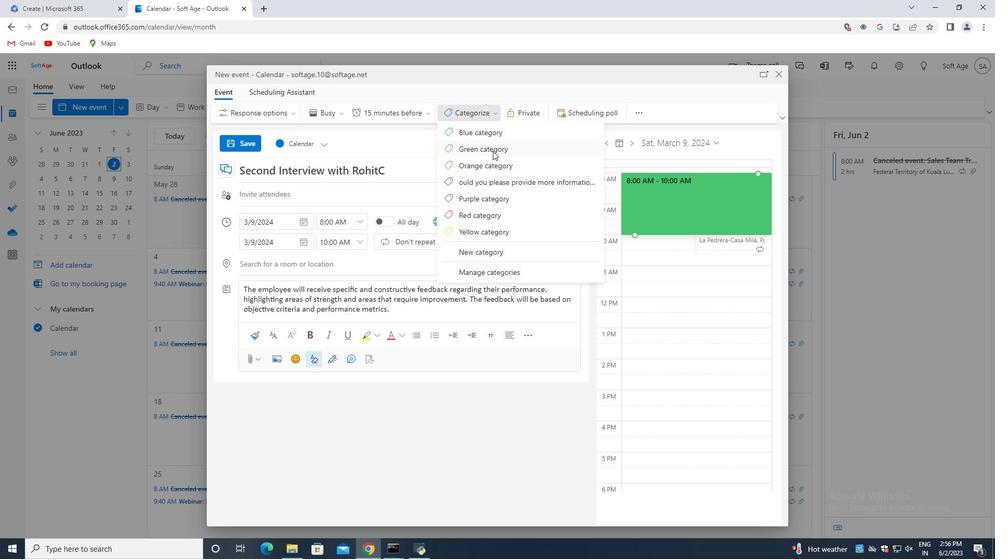 
Action: Mouse pressed left at (493, 150)
Screenshot: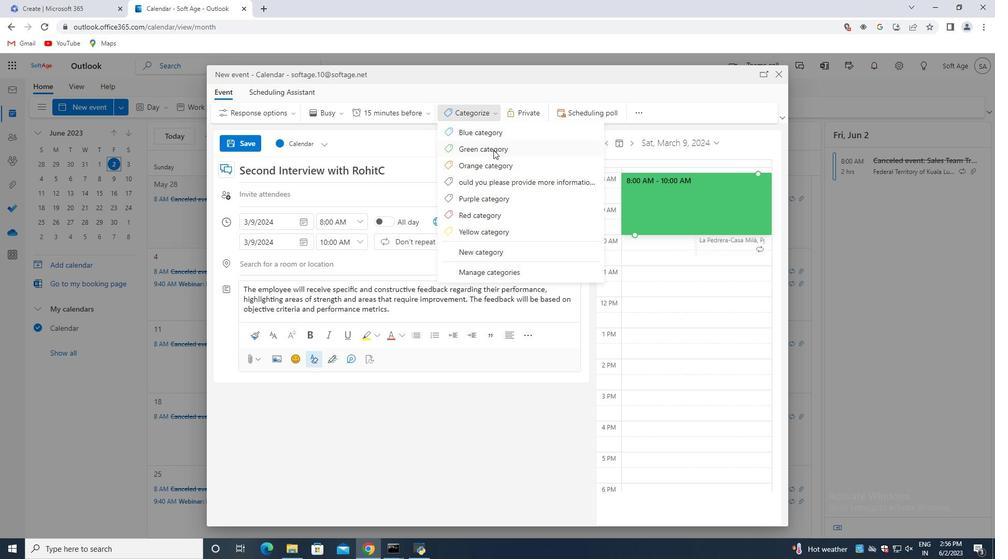 
Action: Mouse moved to (293, 262)
Screenshot: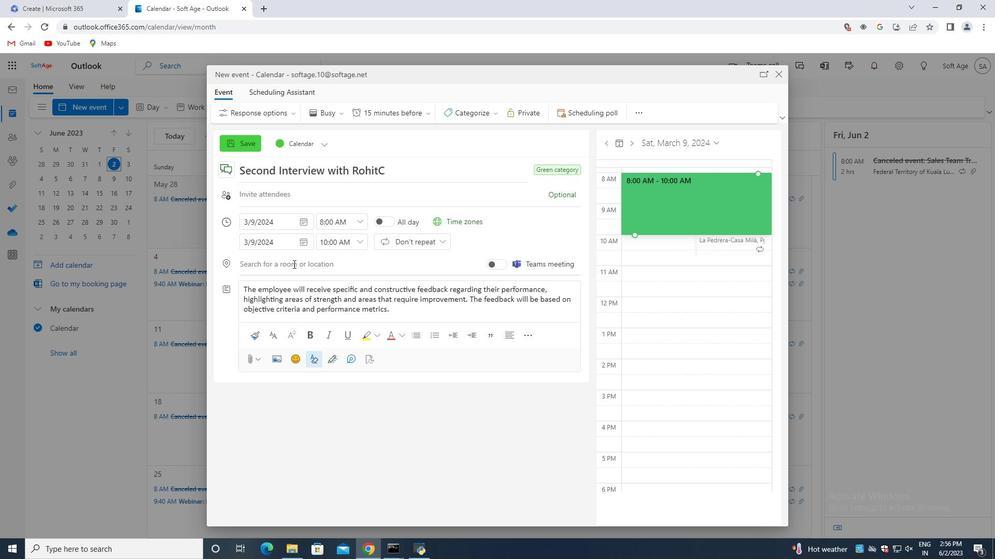 
Action: Mouse pressed left at (293, 262)
Screenshot: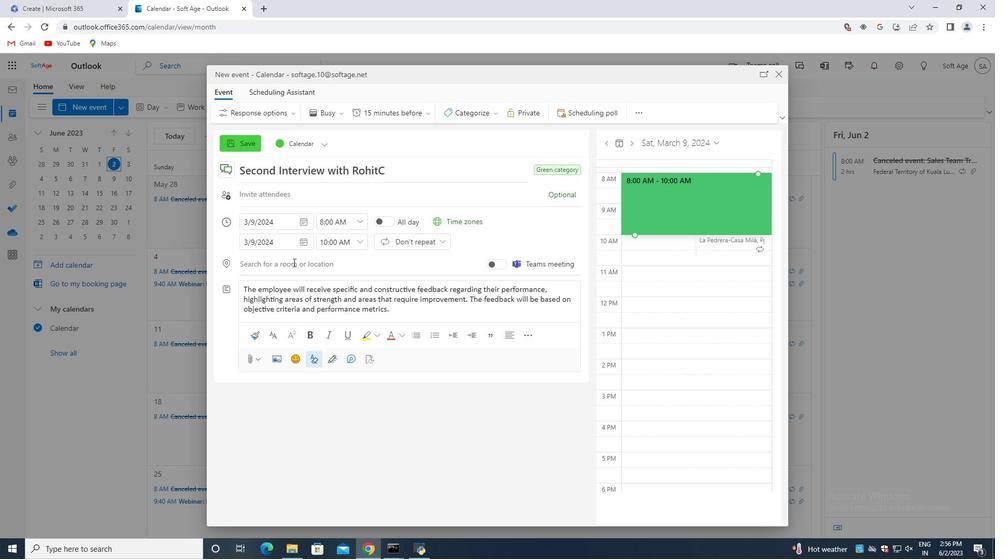 
Action: Key pressed 123<Key.space><Key.shift>Dubai<Key.space><Key.shift>Marina,<Key.space><Key.shift>Dubai,<Key.space><Key.shift>UAE
Screenshot: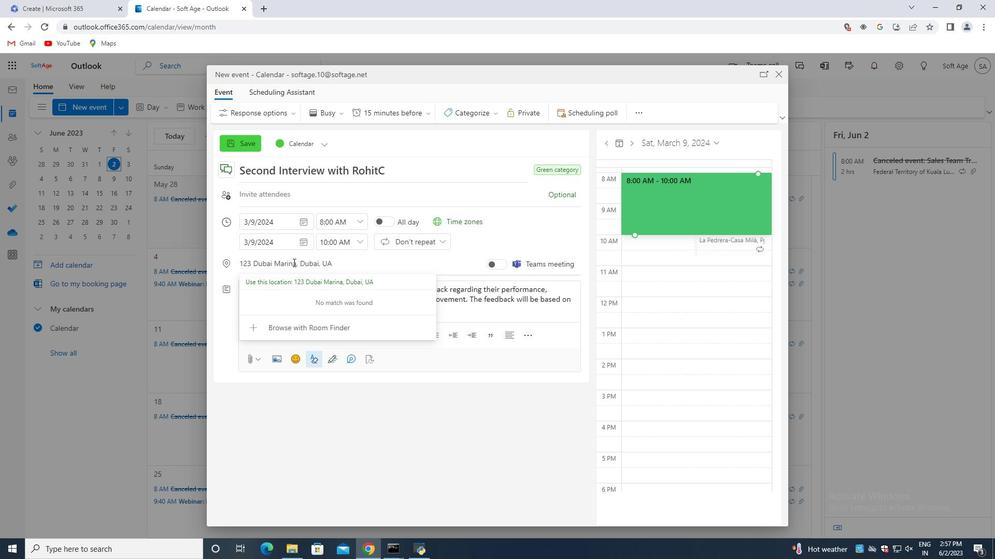 
Action: Mouse moved to (326, 278)
Screenshot: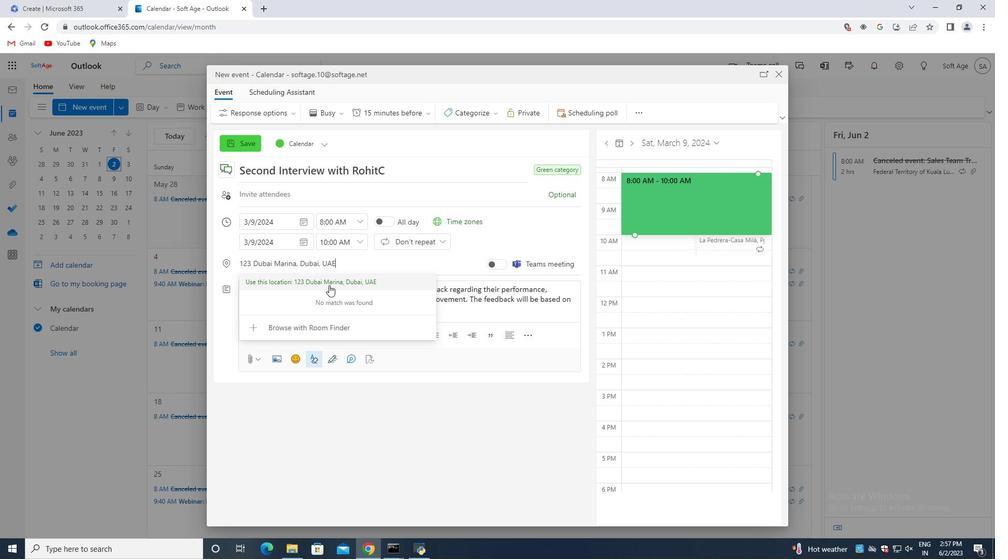
Action: Mouse pressed left at (326, 278)
Screenshot: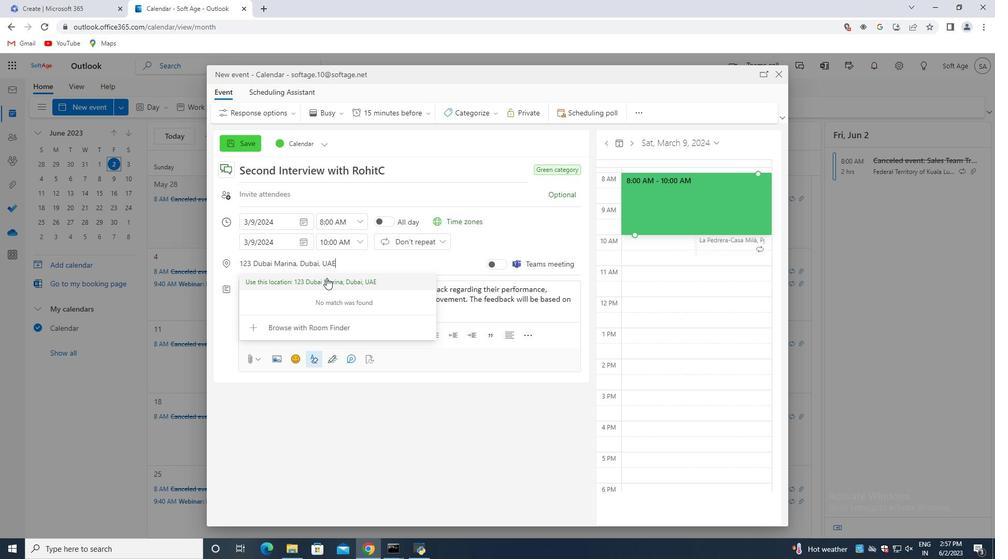 
Action: Mouse moved to (279, 196)
Screenshot: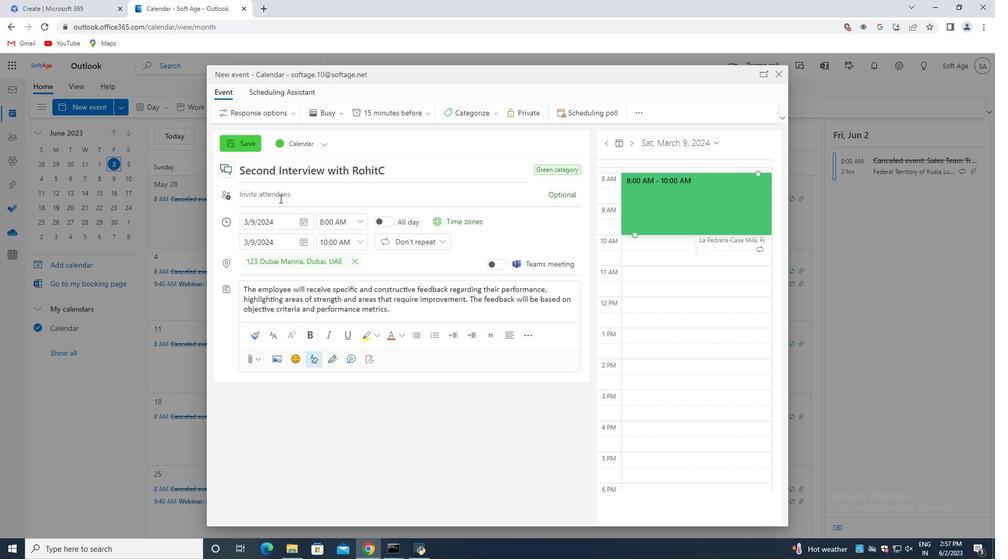
Action: Mouse pressed left at (279, 196)
Screenshot: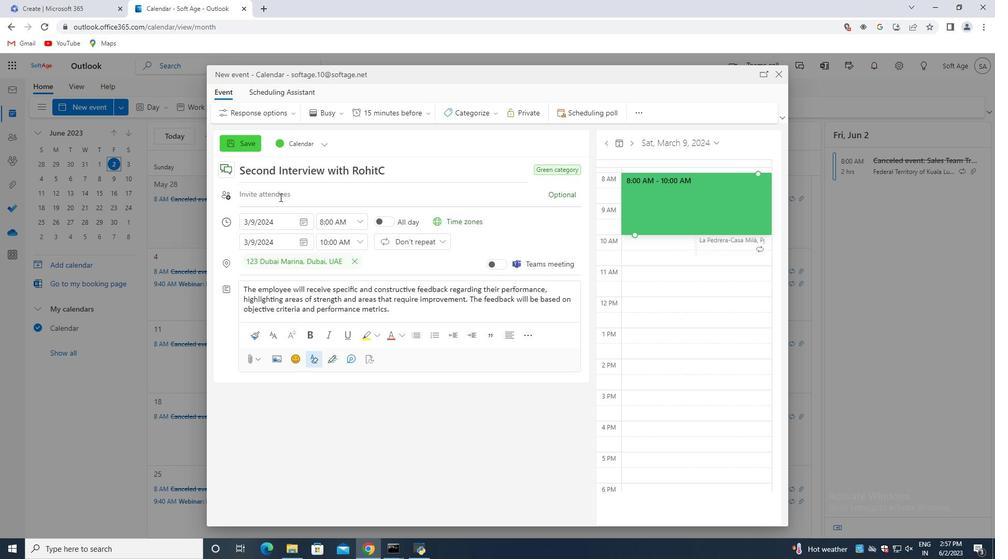 
Action: Key pressed softage.8<Key.shift>@softage.net
Screenshot: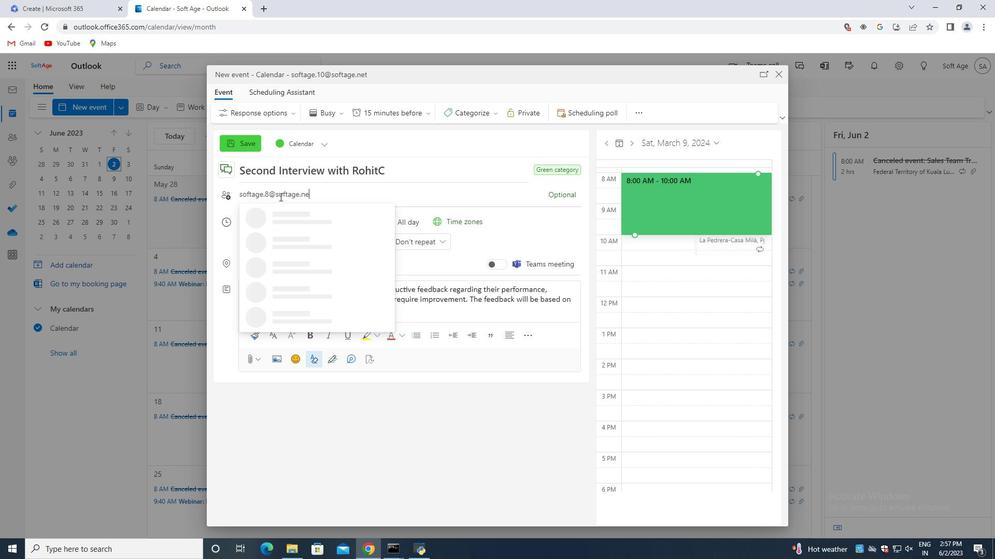 
Action: Mouse moved to (317, 214)
Screenshot: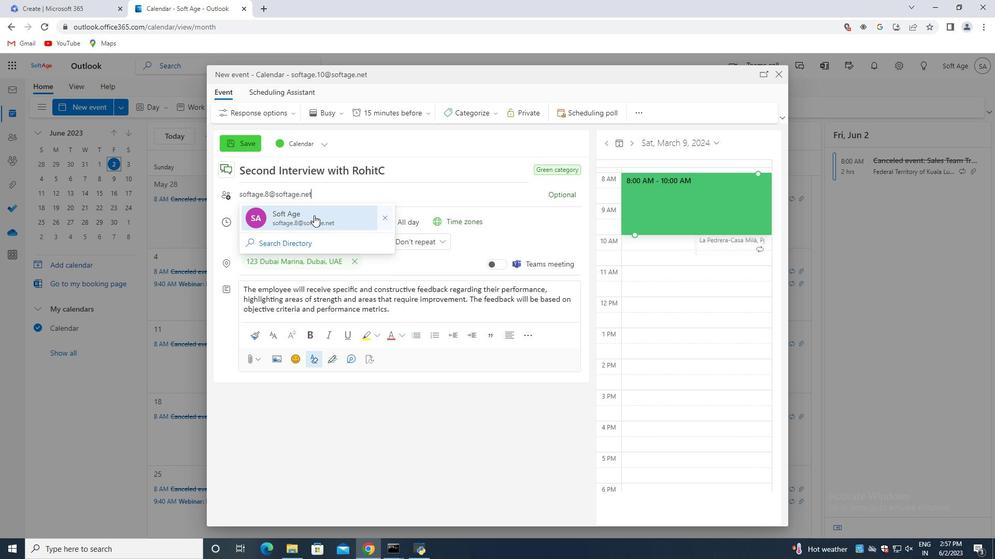 
Action: Mouse pressed left at (317, 214)
Screenshot: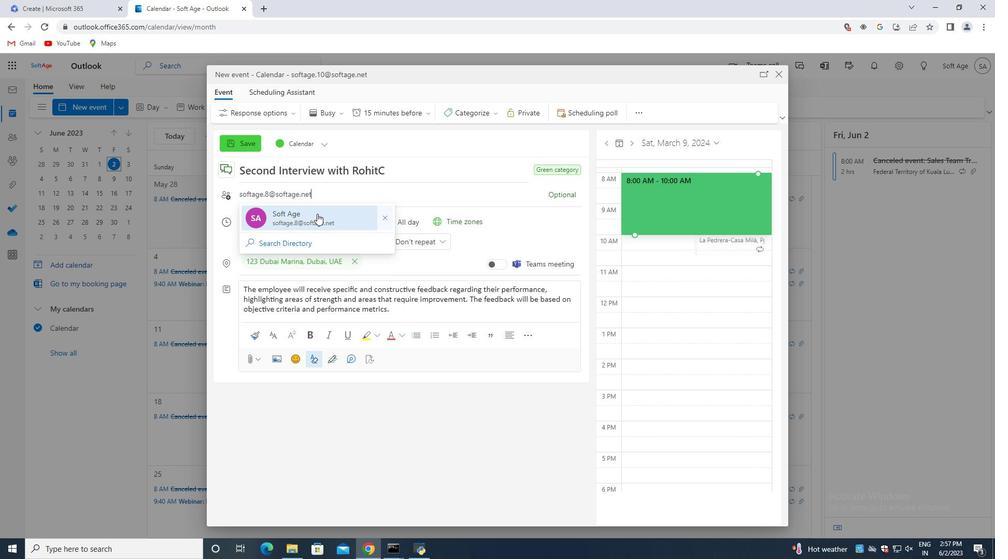 
Action: Mouse moved to (322, 199)
Screenshot: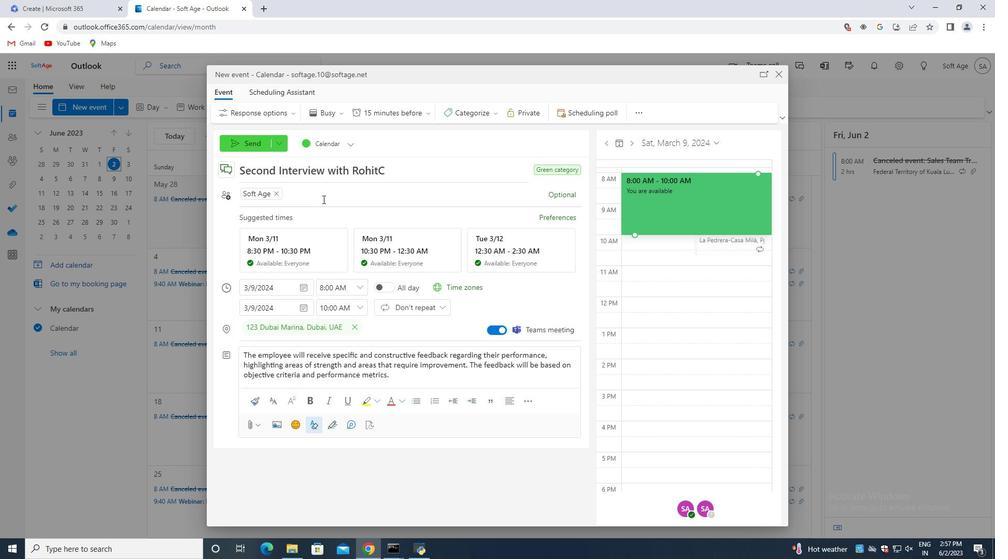 
Action: Key pressed softage.9<Key.shift>@softage.net
Screenshot: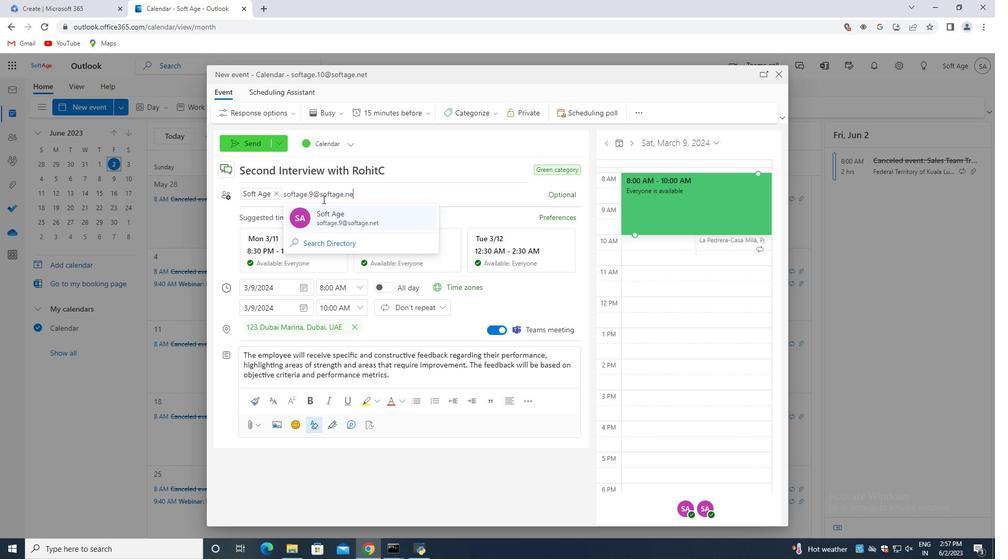 
Action: Mouse moved to (389, 219)
Screenshot: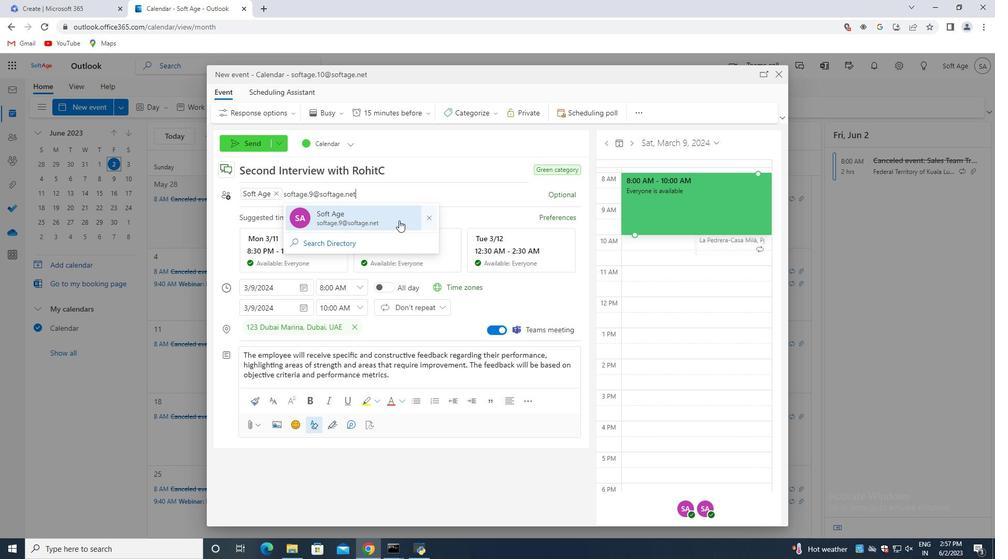 
Action: Mouse pressed left at (389, 219)
Screenshot: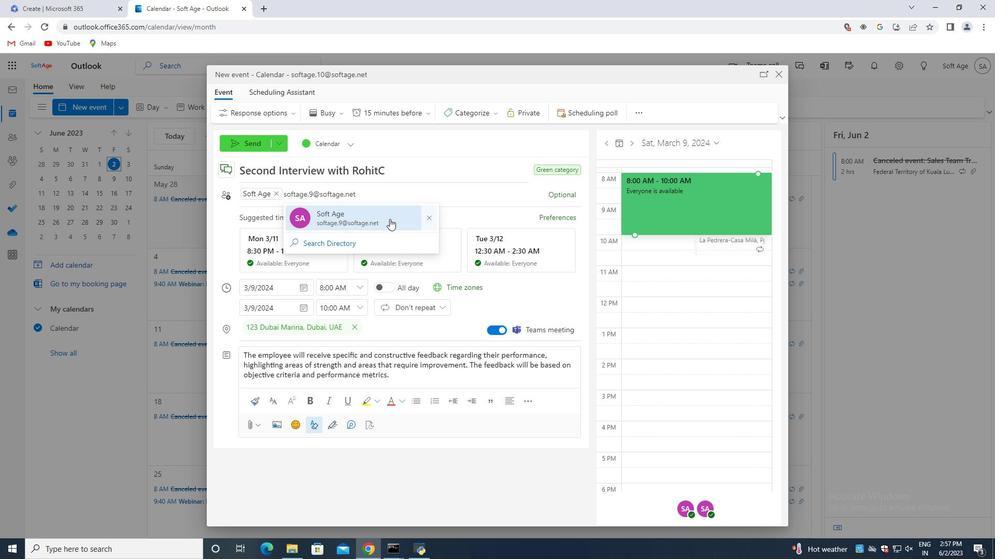 
Action: Mouse moved to (381, 111)
Screenshot: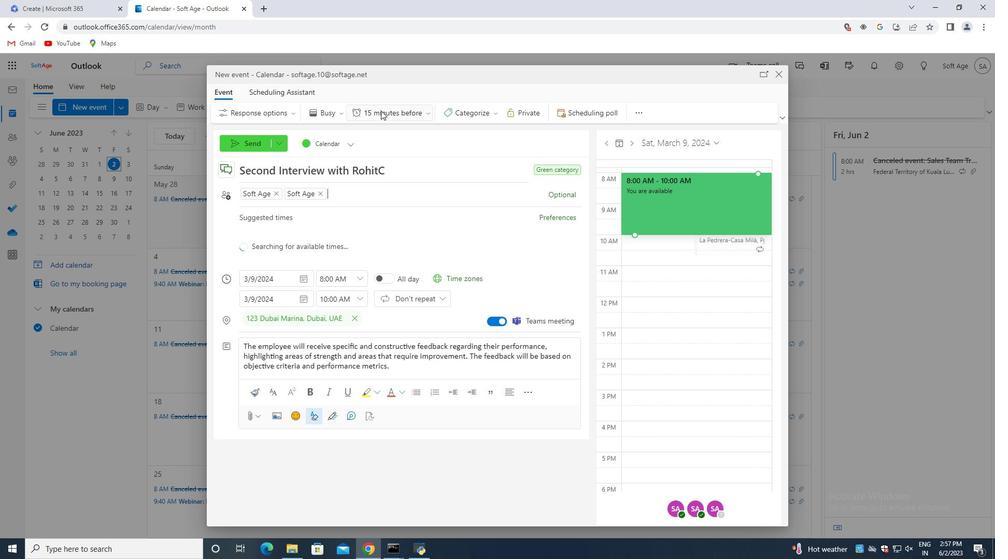 
Action: Mouse pressed left at (381, 111)
Screenshot: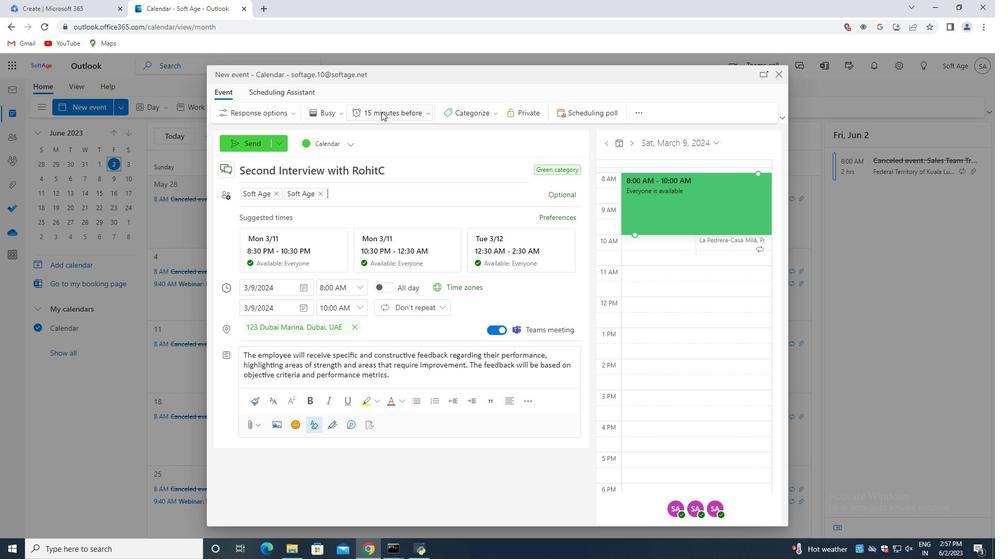 
Action: Mouse moved to (386, 264)
Screenshot: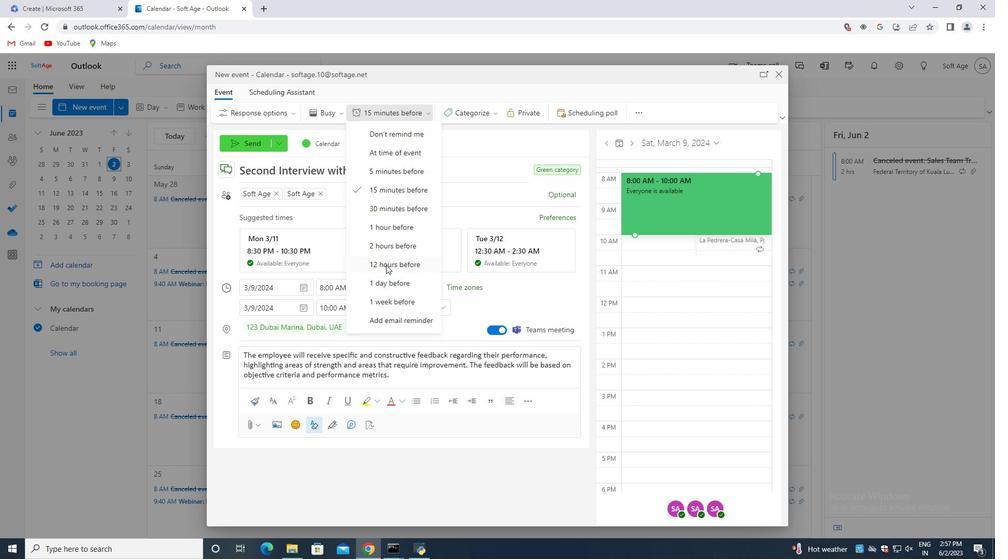 
Action: Mouse scrolled (386, 265) with delta (0, 0)
Screenshot: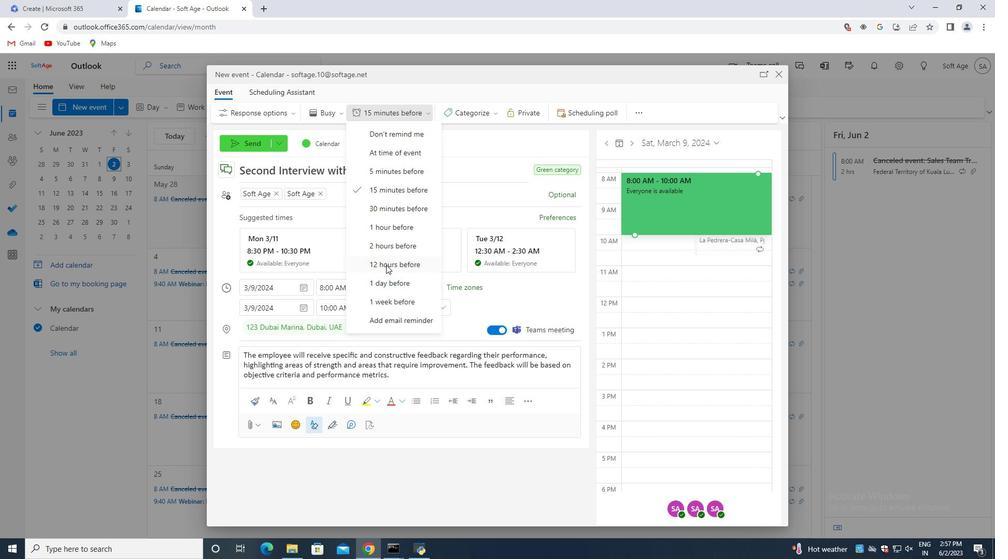 
Action: Mouse scrolled (386, 265) with delta (0, 0)
Screenshot: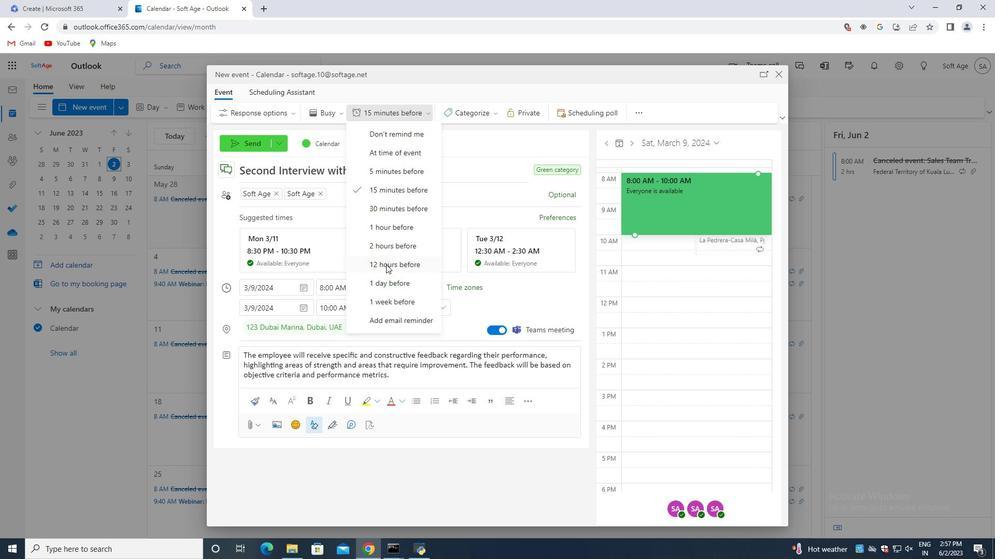 
Action: Mouse moved to (385, 241)
Screenshot: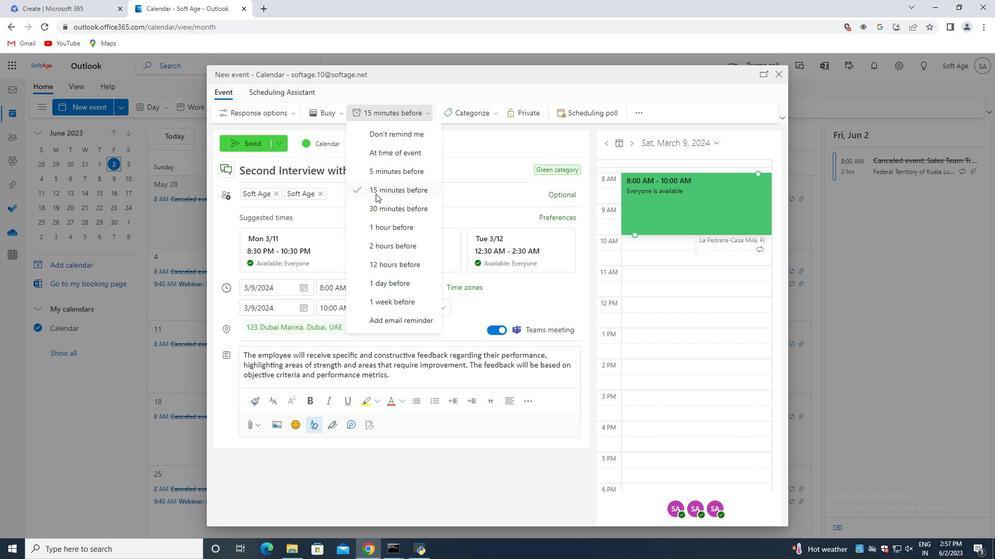 
Action: Mouse scrolled (382, 231) with delta (0, 0)
Screenshot: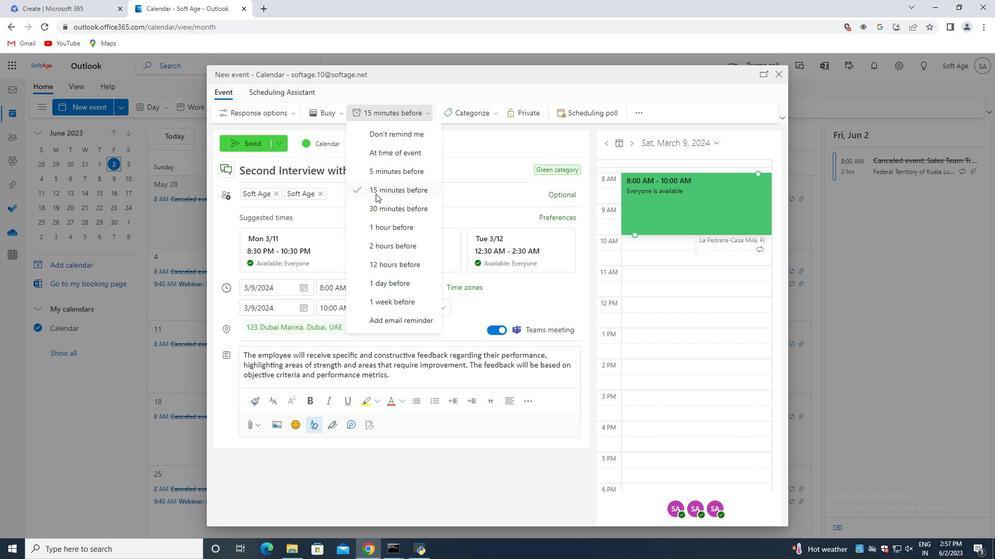 
Action: Mouse moved to (387, 247)
Screenshot: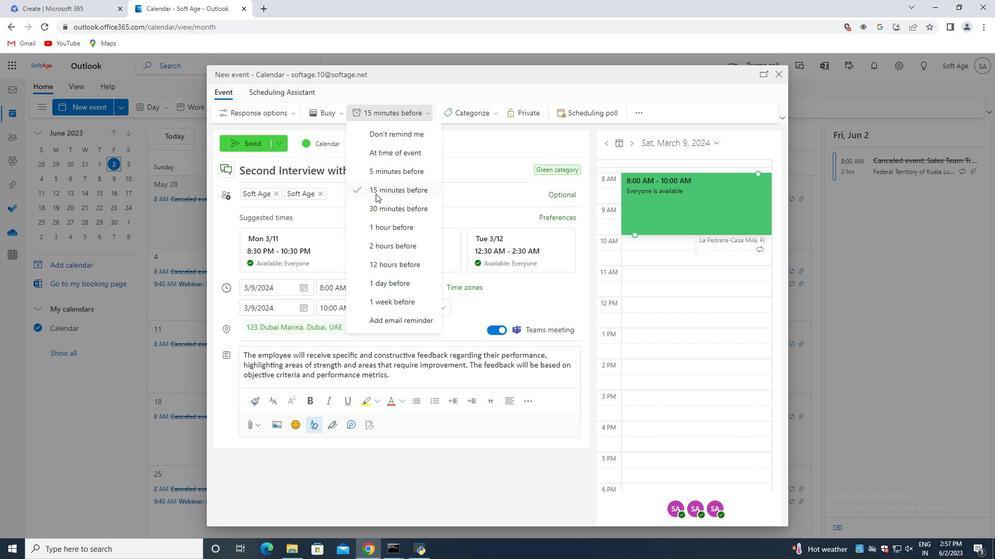 
Action: Mouse scrolled (387, 247) with delta (0, 0)
Screenshot: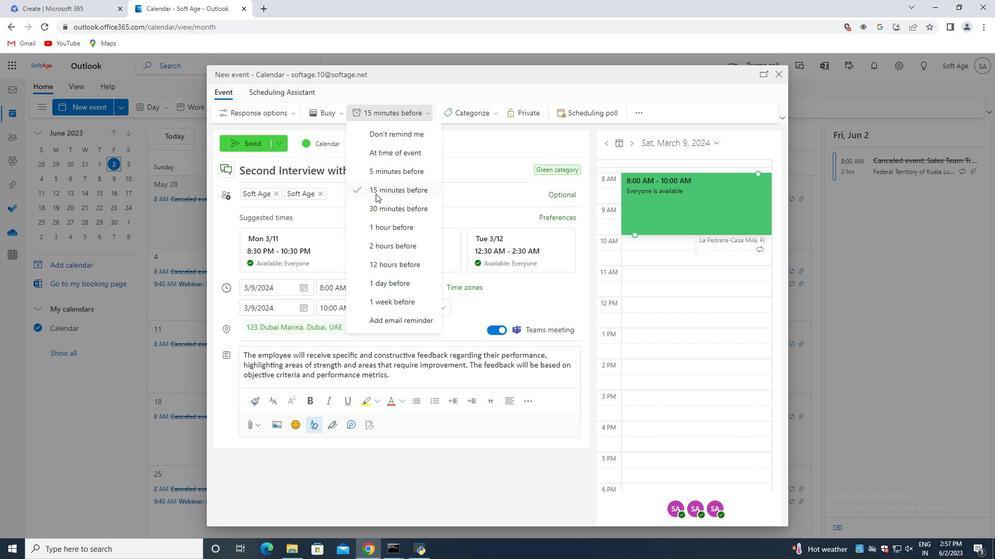 
Action: Mouse moved to (388, 302)
Screenshot: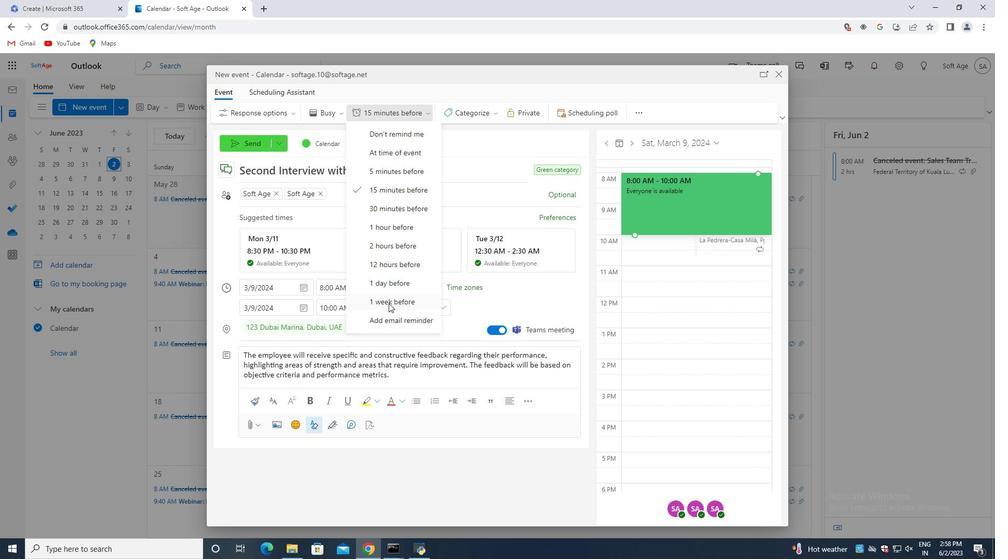 
Action: Mouse scrolled (388, 302) with delta (0, 0)
Screenshot: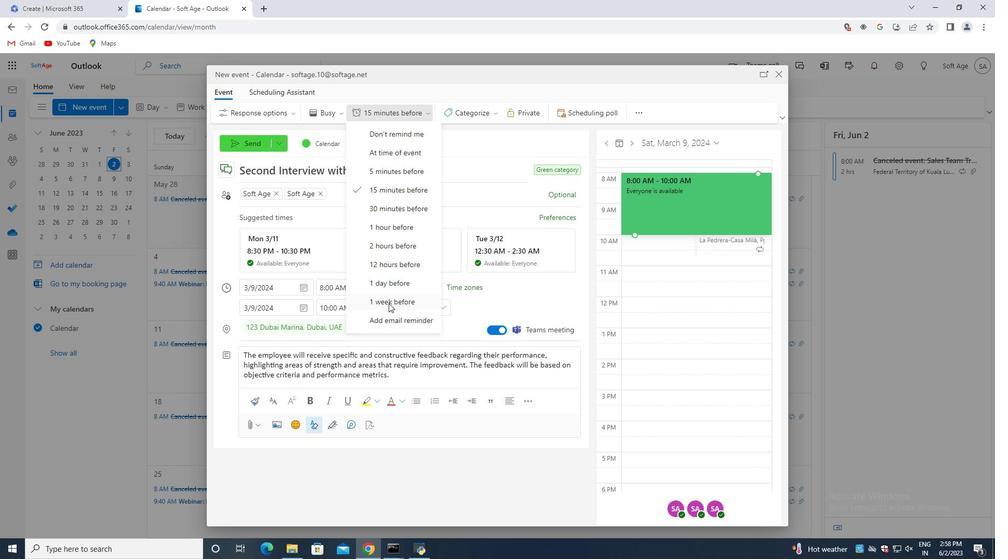 
Action: Mouse moved to (391, 323)
Screenshot: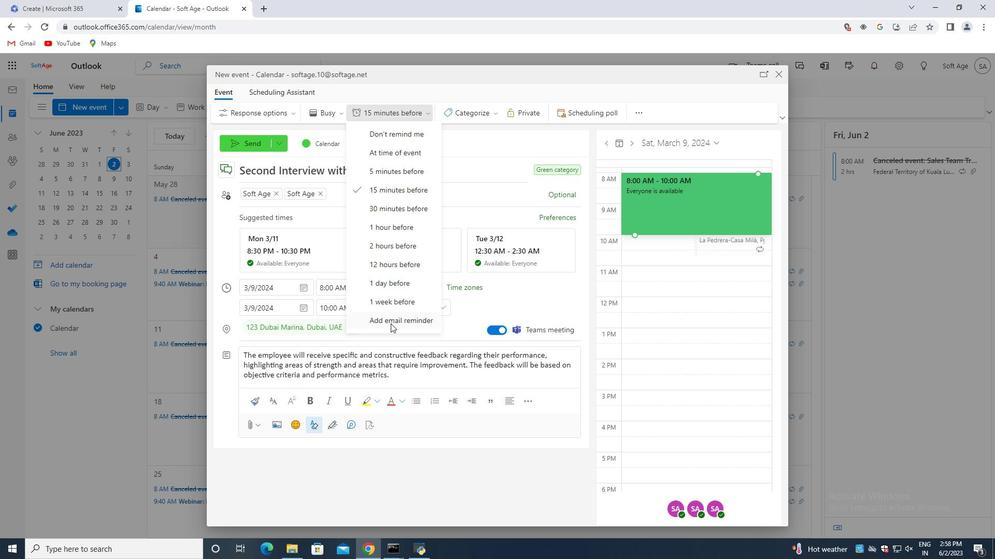 
Action: Mouse pressed left at (391, 323)
Screenshot: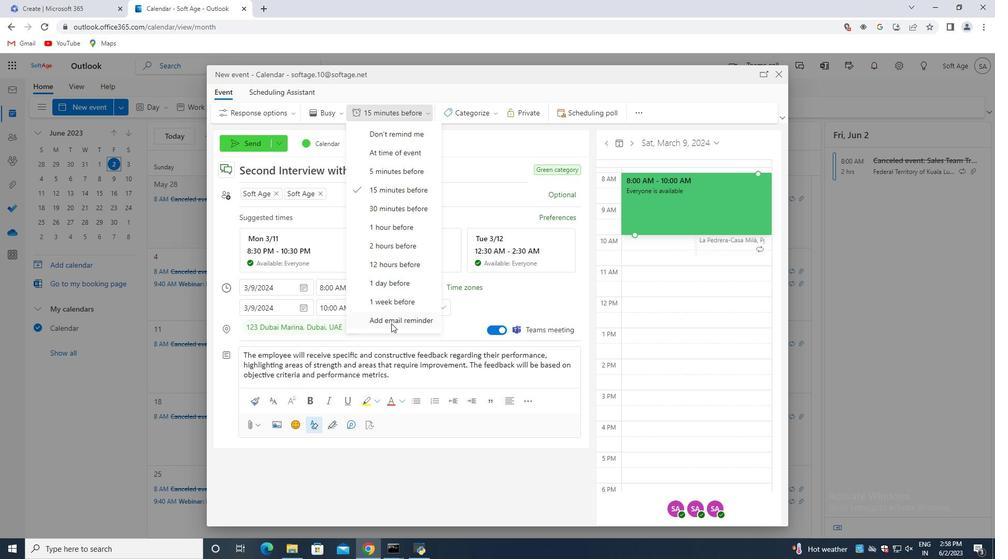 
Action: Mouse moved to (373, 194)
Screenshot: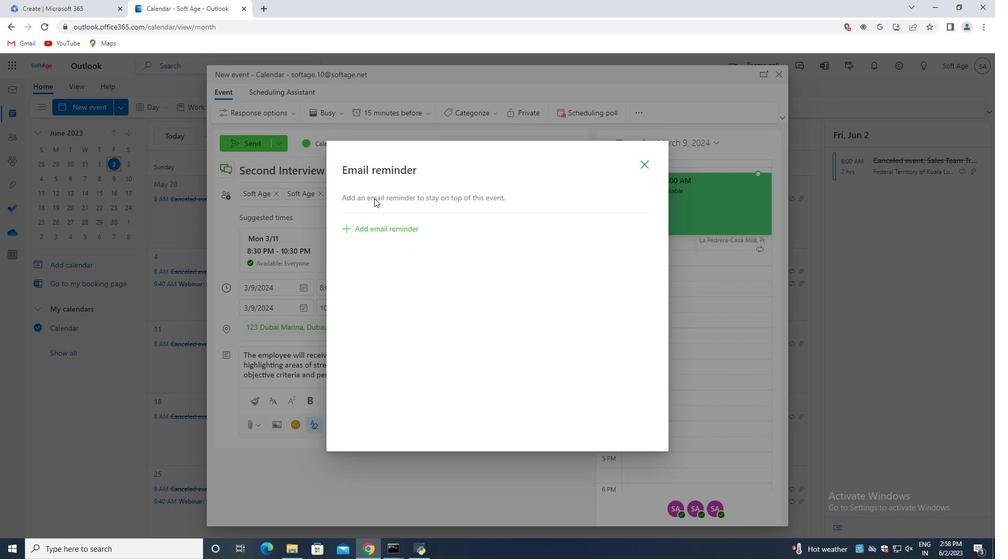 
Action: Mouse pressed left at (373, 194)
Screenshot: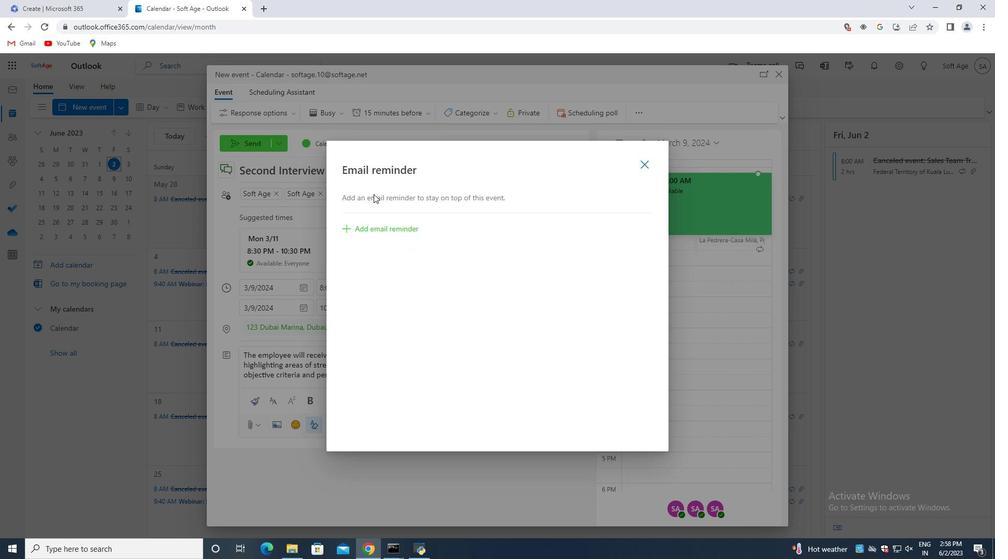 
Action: Mouse moved to (377, 198)
Screenshot: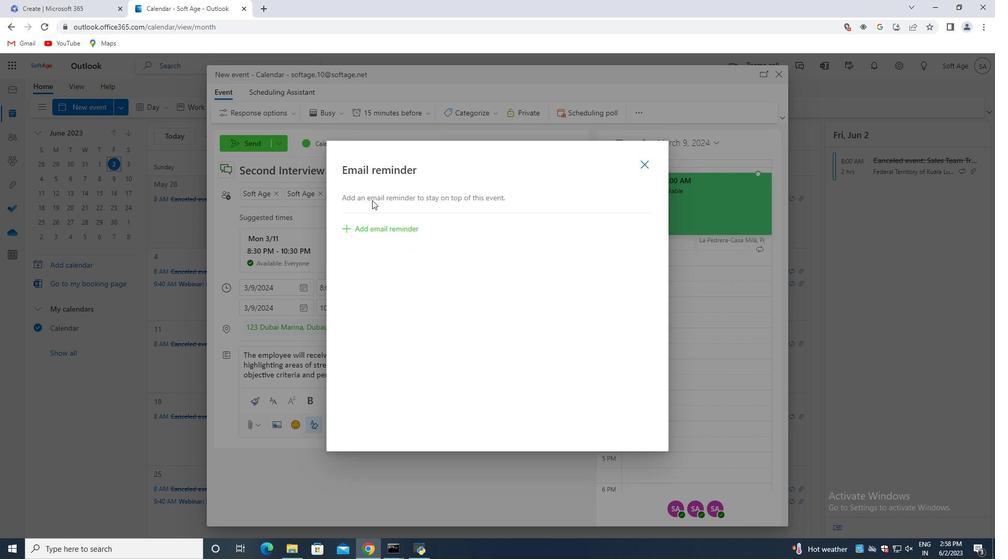 
Action: Mouse pressed left at (377, 198)
Screenshot: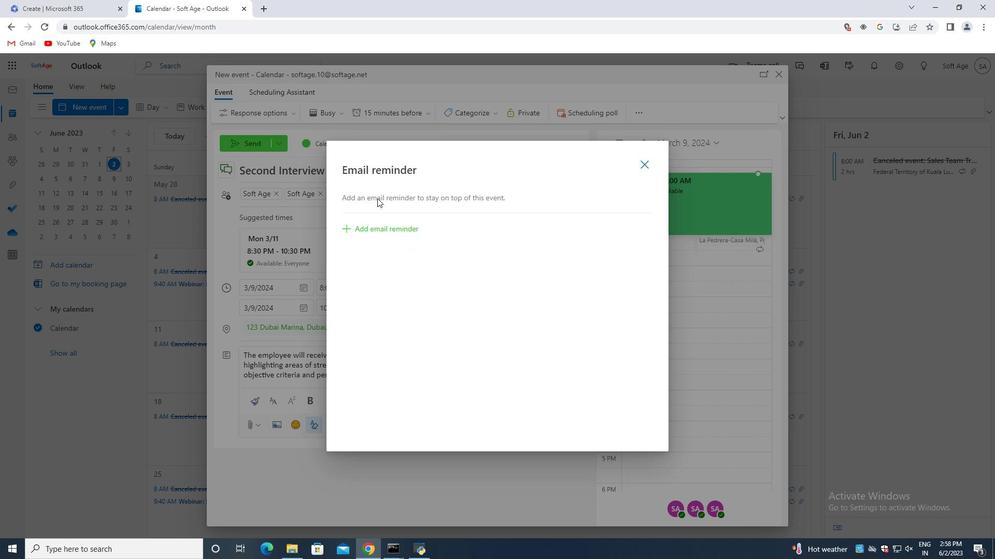 
Action: Mouse moved to (396, 232)
Screenshot: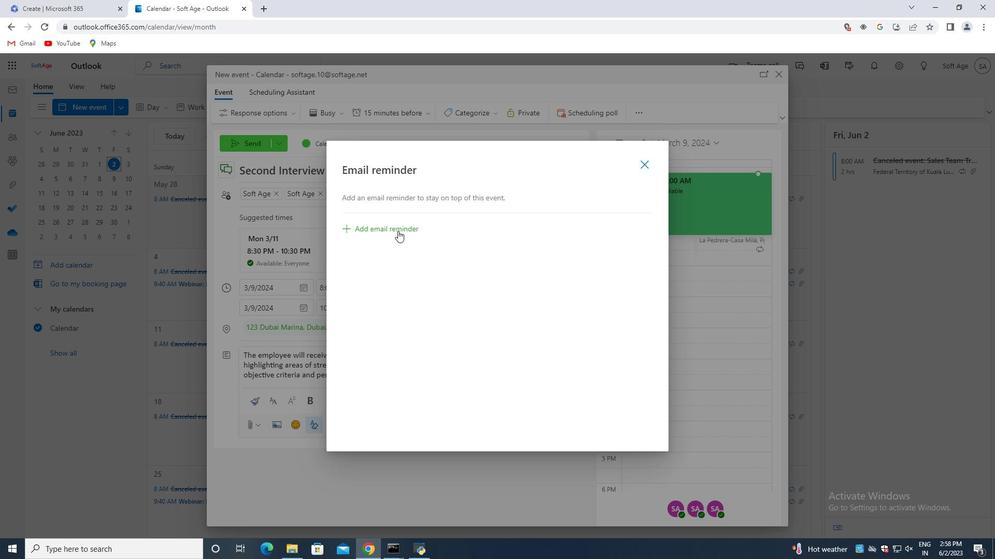 
Action: Mouse pressed left at (396, 232)
Screenshot: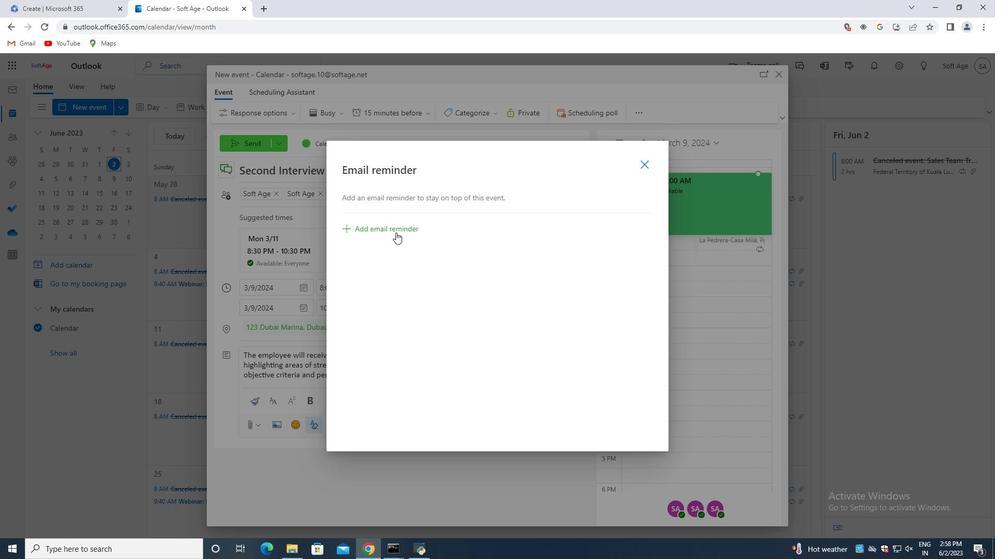 
Action: Mouse moved to (390, 252)
Screenshot: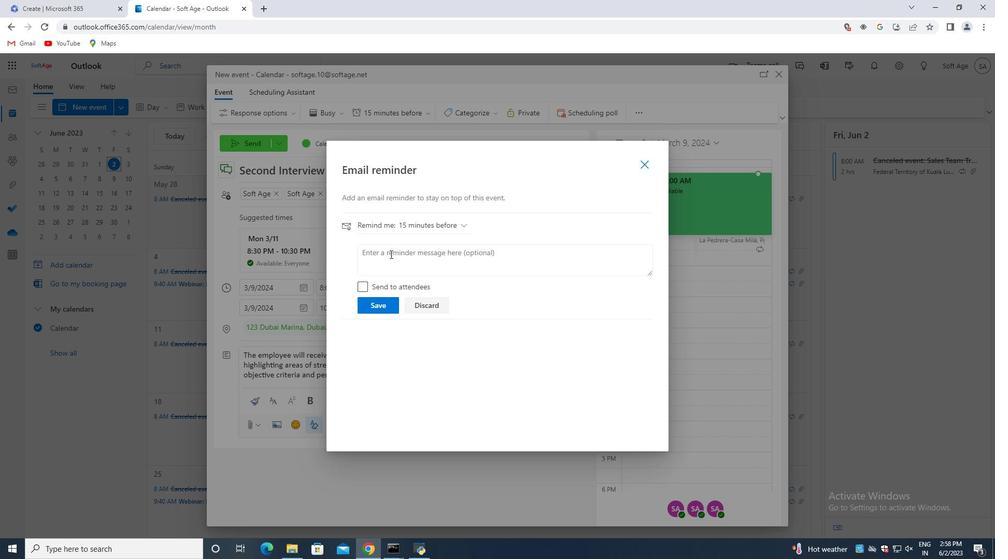 
Action: Mouse pressed left at (390, 252)
Screenshot: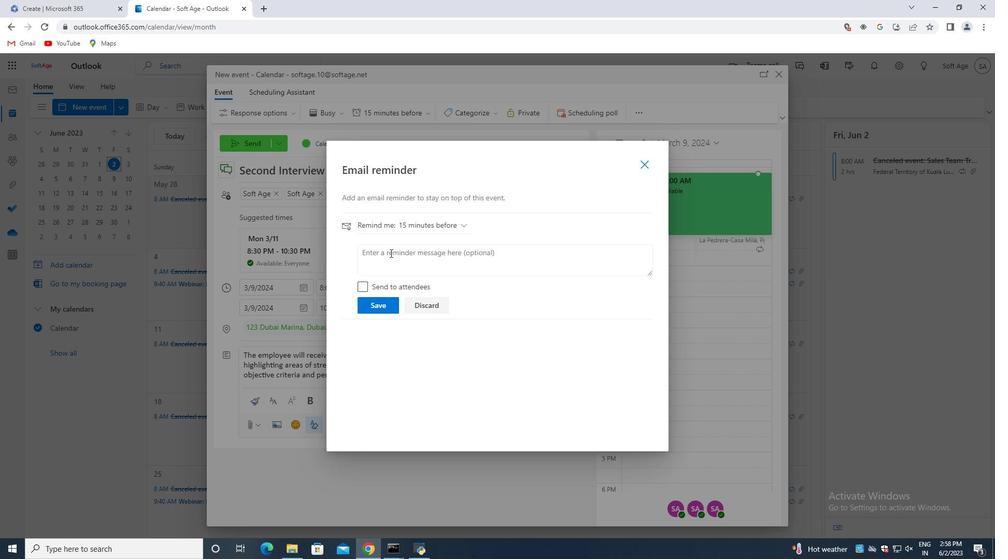 
Action: Key pressed 101<Key.space>day<Key.space>before
Screenshot: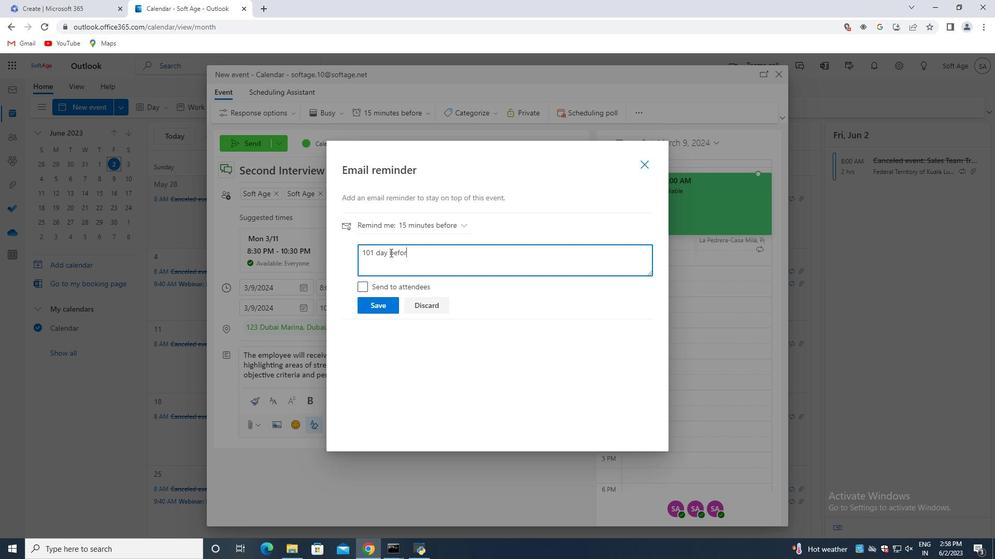 
Action: Mouse moved to (373, 304)
Screenshot: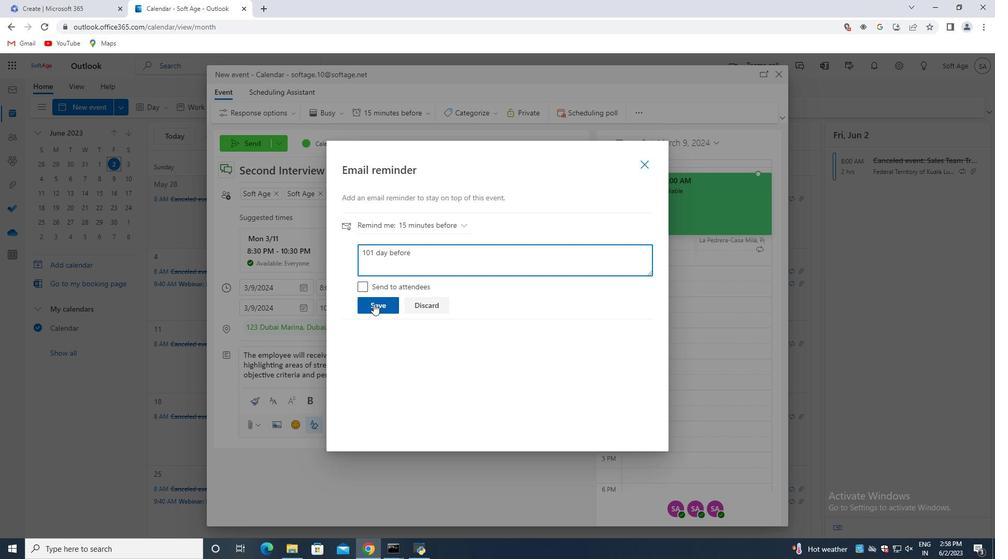 
Action: Mouse pressed left at (373, 304)
Screenshot: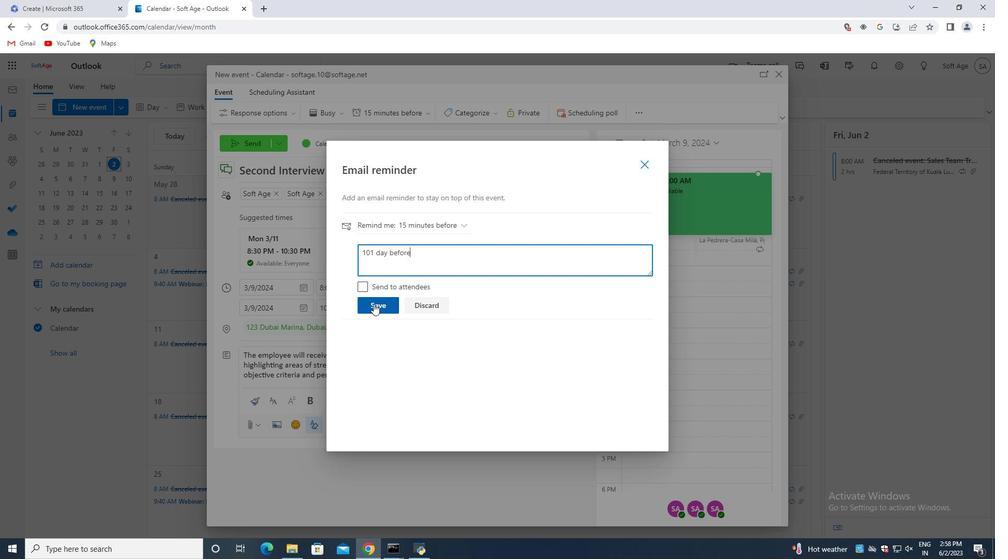 
Action: Mouse moved to (471, 241)
Screenshot: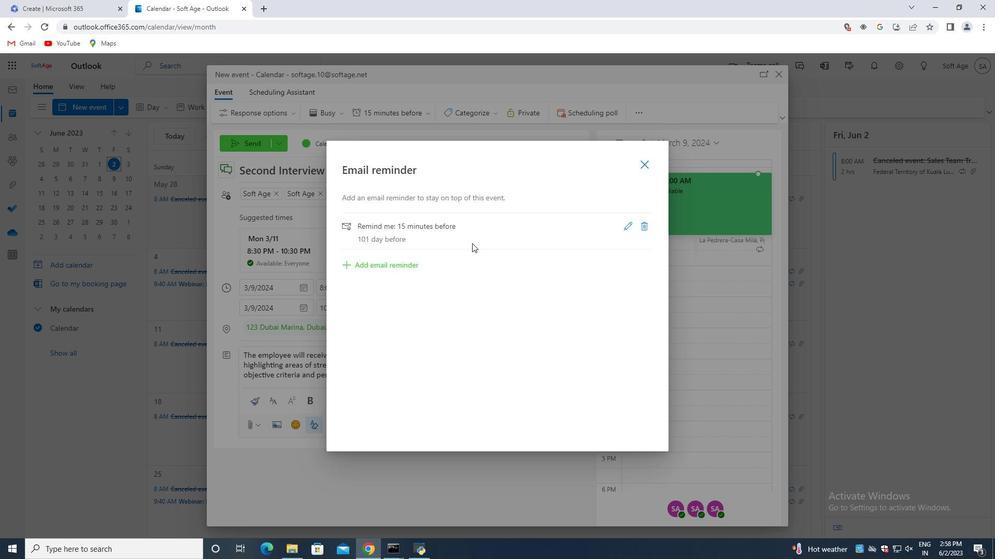 
Action: Mouse pressed left at (471, 241)
Screenshot: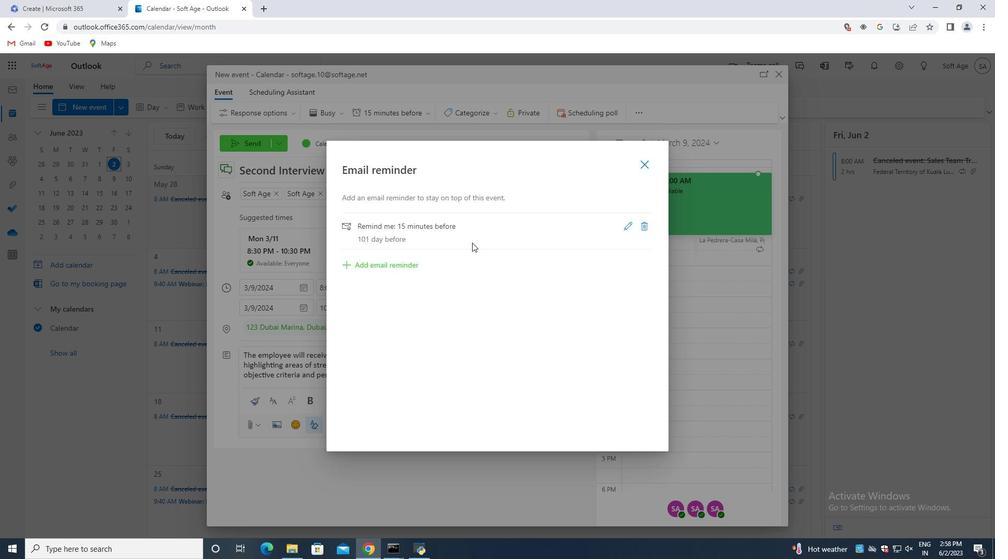 
Action: Mouse moved to (471, 235)
Screenshot: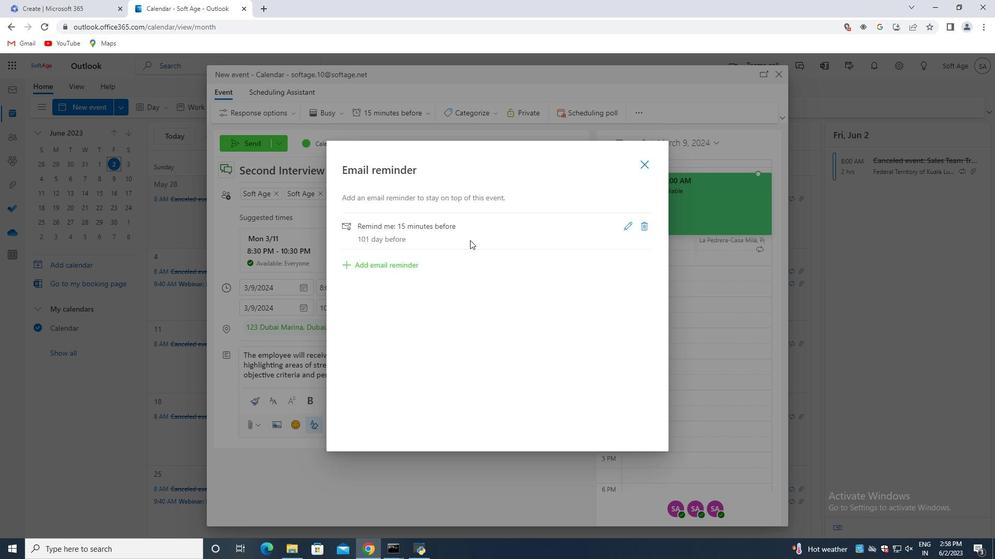 
Action: Mouse pressed left at (471, 235)
Screenshot: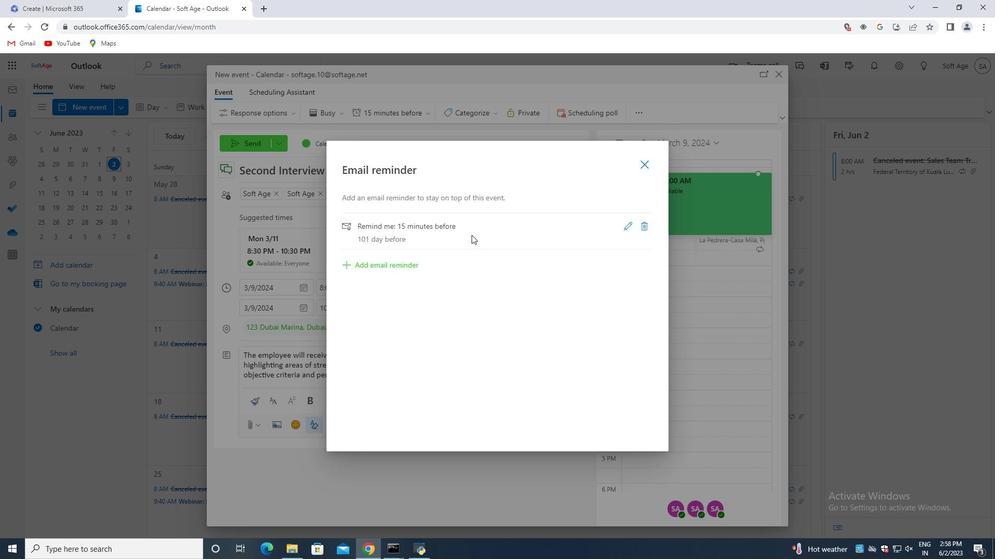 
Action: Mouse moved to (426, 238)
Screenshot: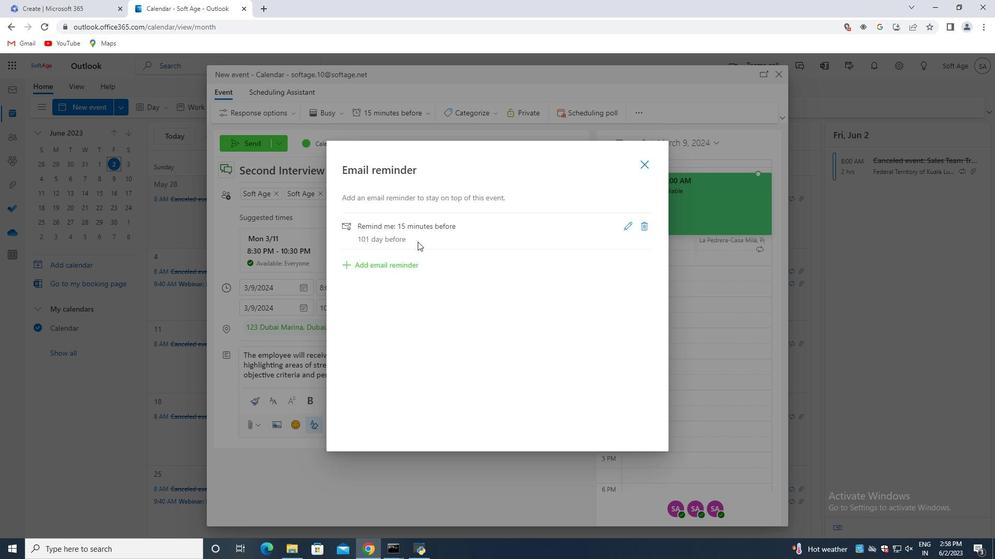 
Action: Mouse pressed left at (426, 238)
Screenshot: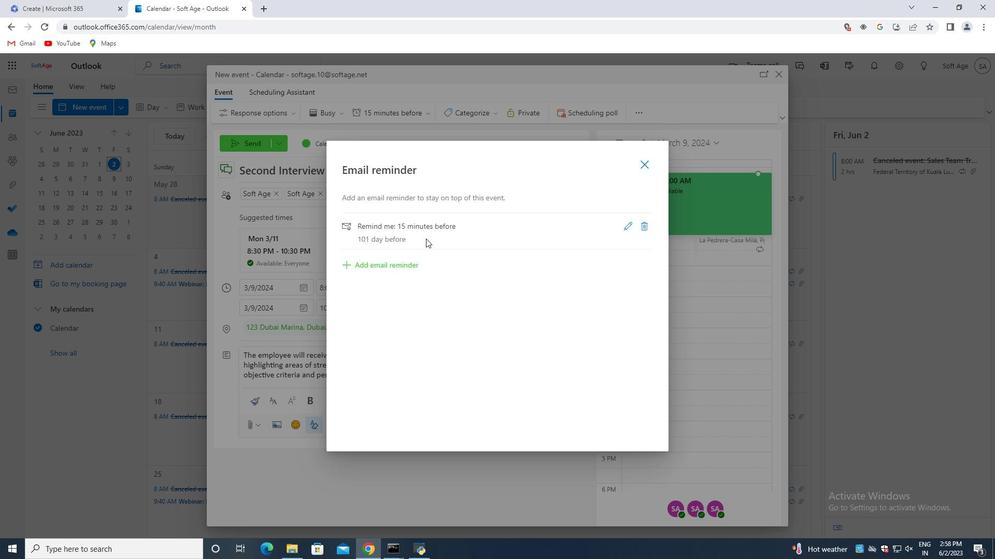 
Action: Mouse pressed left at (426, 238)
Screenshot: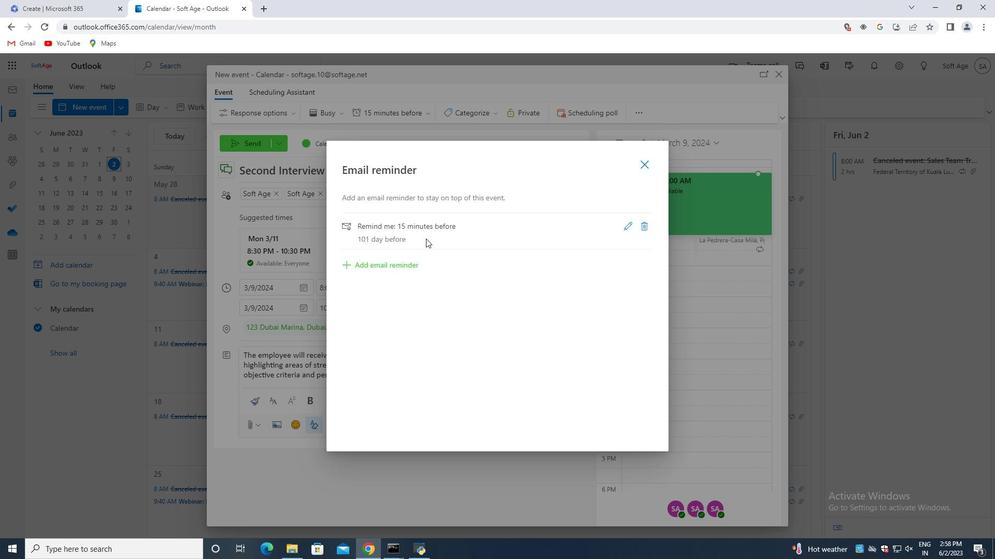 
Action: Mouse moved to (645, 168)
Screenshot: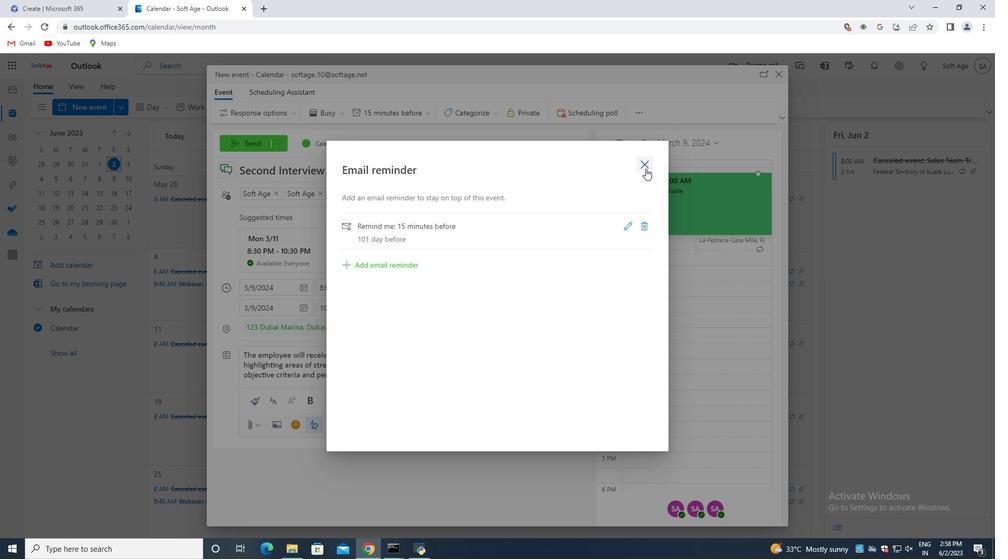 
Action: Mouse pressed left at (645, 168)
Screenshot: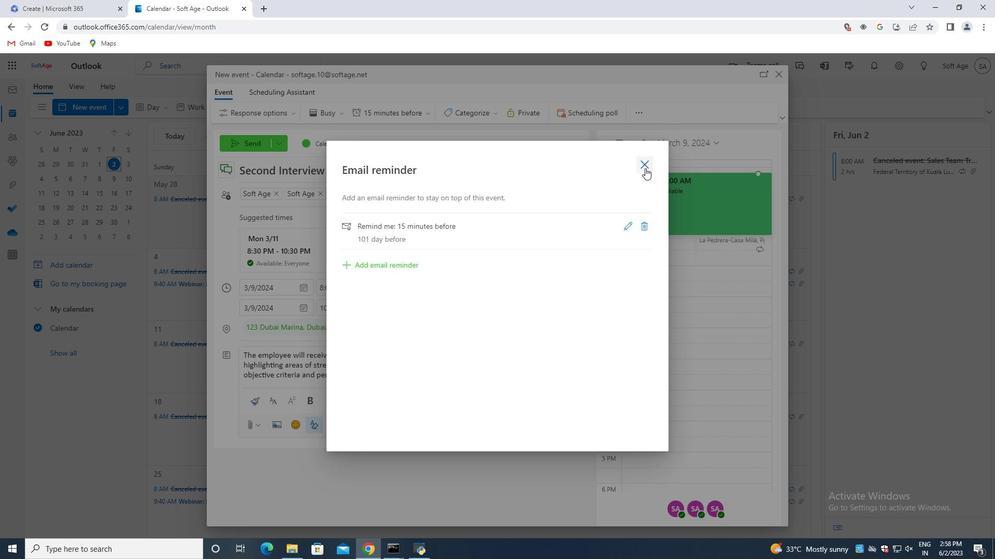 
Action: Mouse moved to (408, 116)
Screenshot: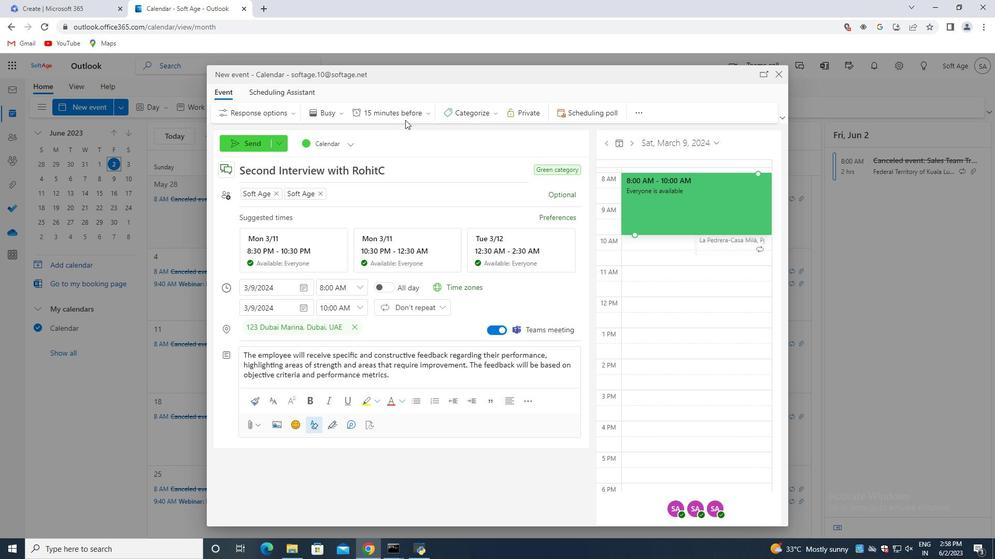 
Action: Mouse pressed left at (408, 116)
Screenshot: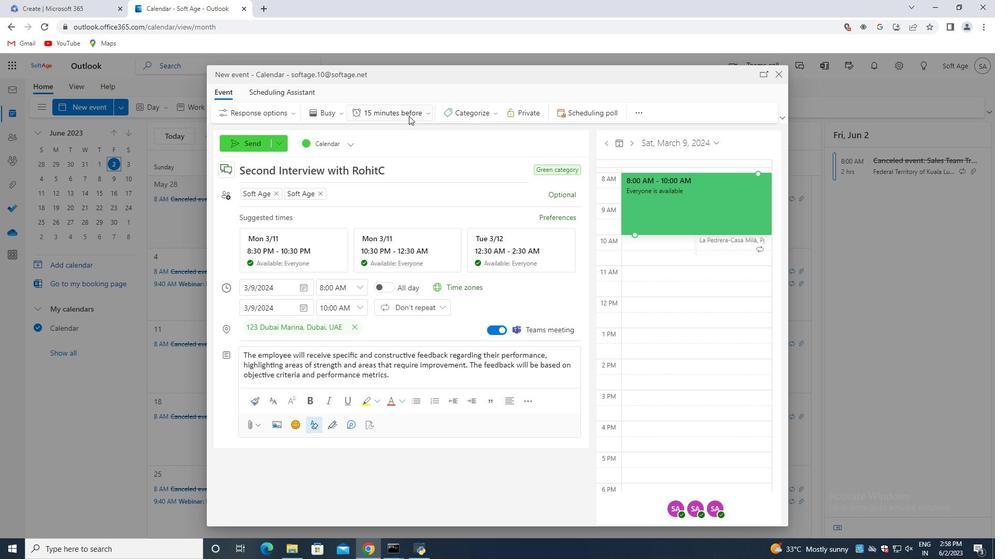 
Action: Mouse moved to (409, 306)
Screenshot: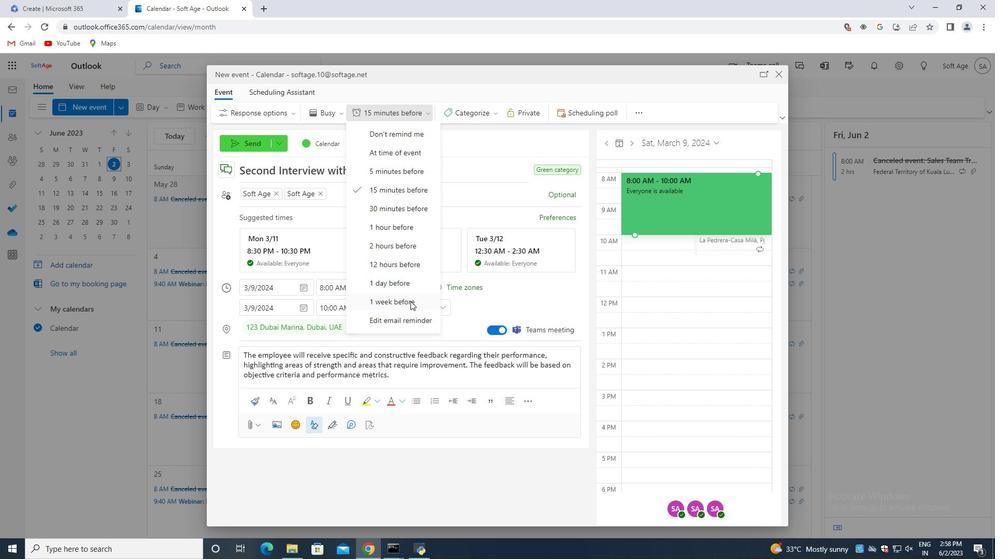 
Action: Mouse scrolled (409, 305) with delta (0, 0)
Screenshot: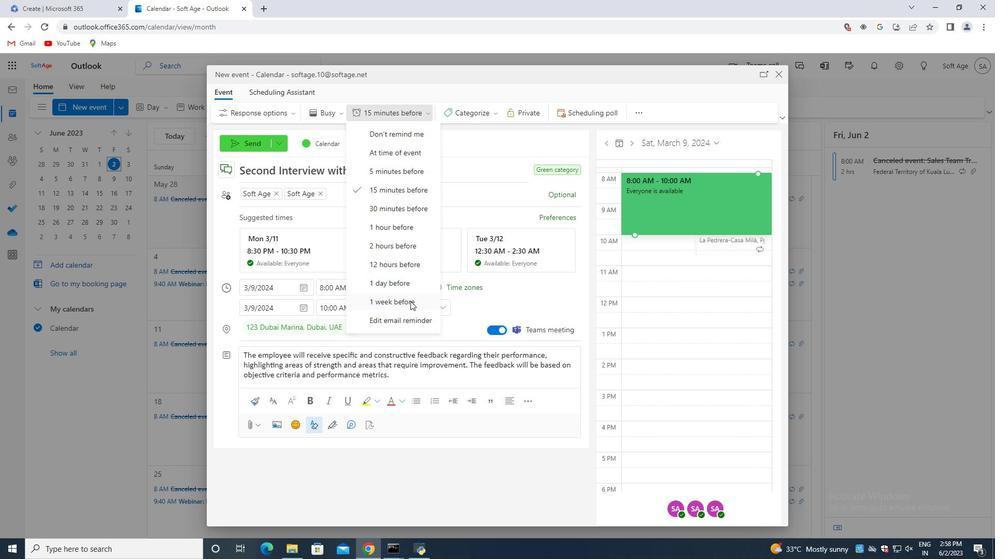
Action: Mouse scrolled (409, 305) with delta (0, 0)
Screenshot: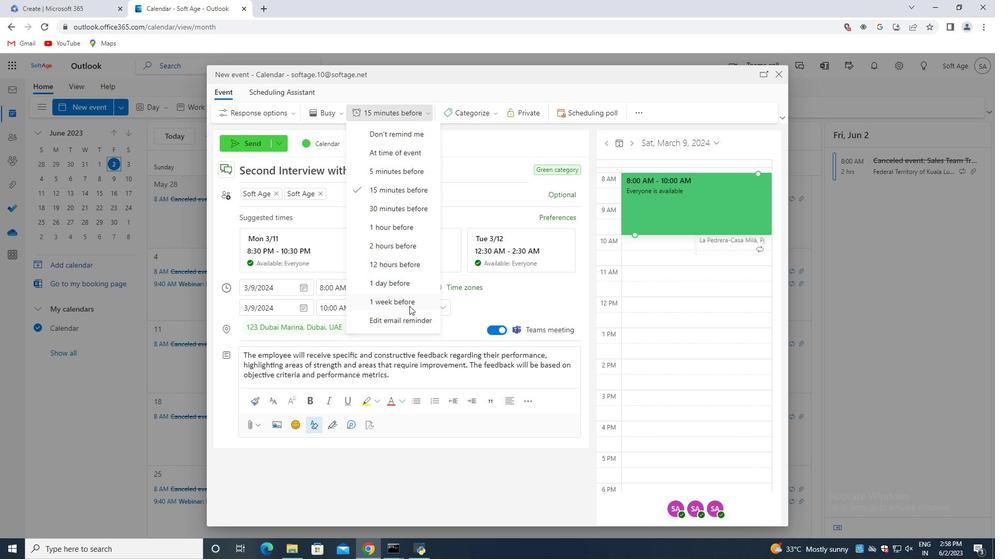 
Action: Mouse moved to (399, 320)
Screenshot: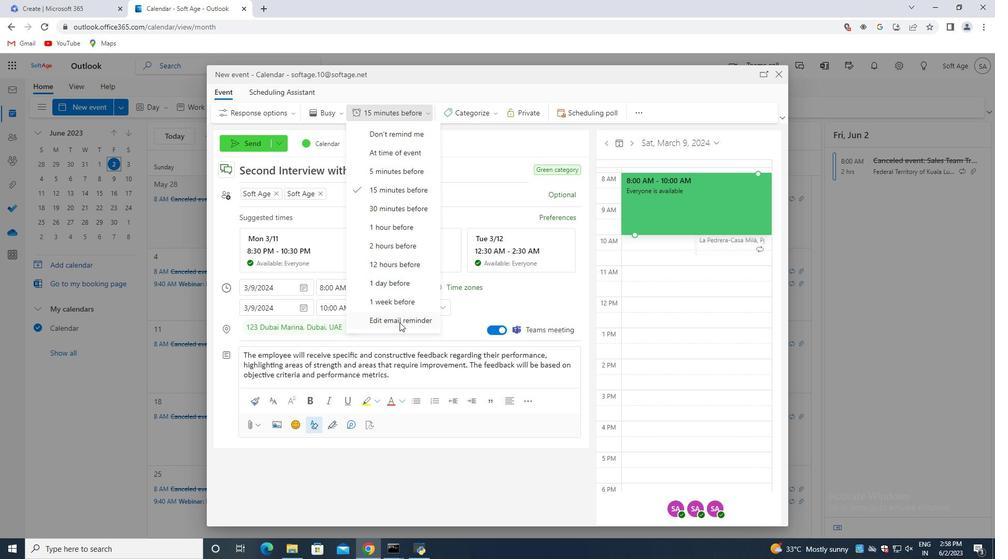 
Action: Mouse pressed left at (399, 320)
Screenshot: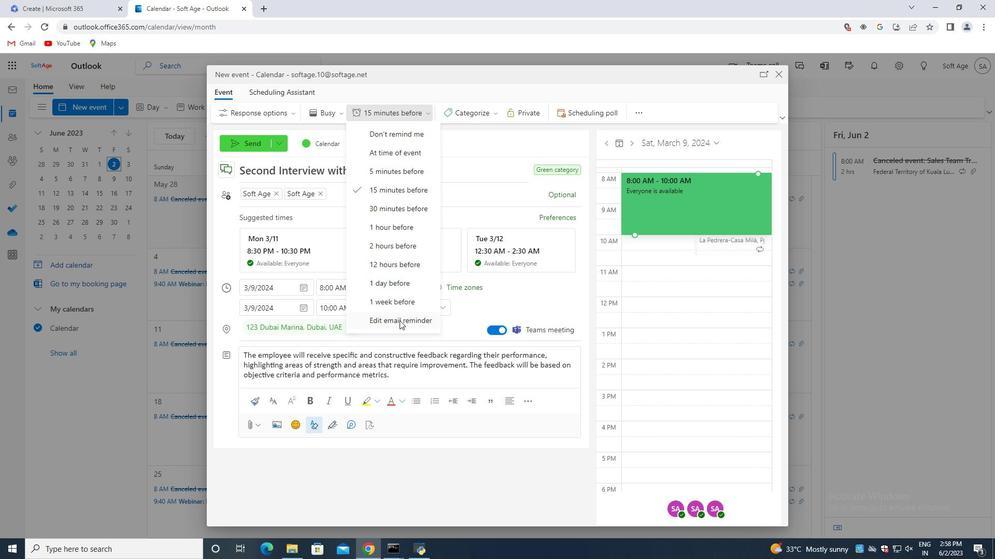 
Action: Mouse moved to (444, 232)
Screenshot: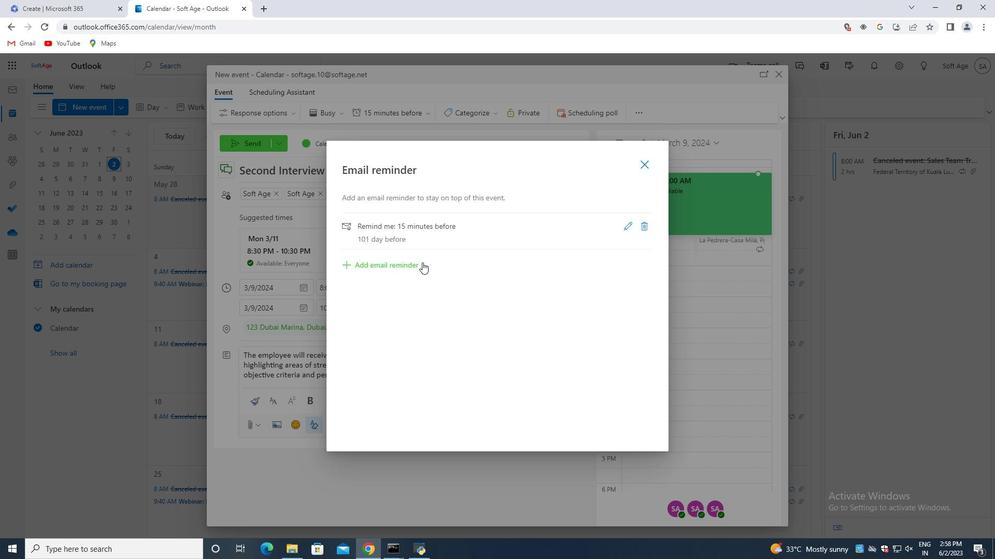 
Action: Mouse pressed left at (444, 232)
Screenshot: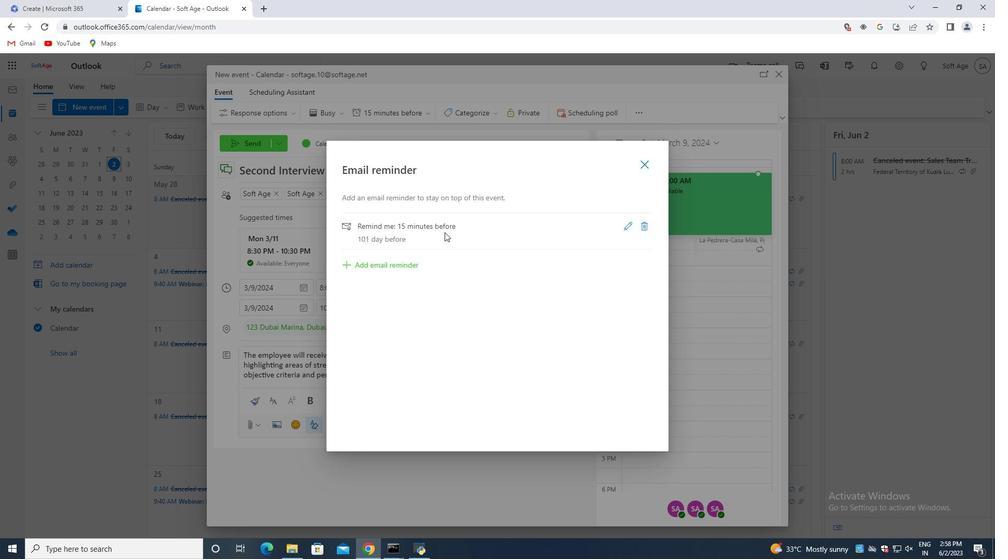 
Action: Mouse moved to (347, 238)
Screenshot: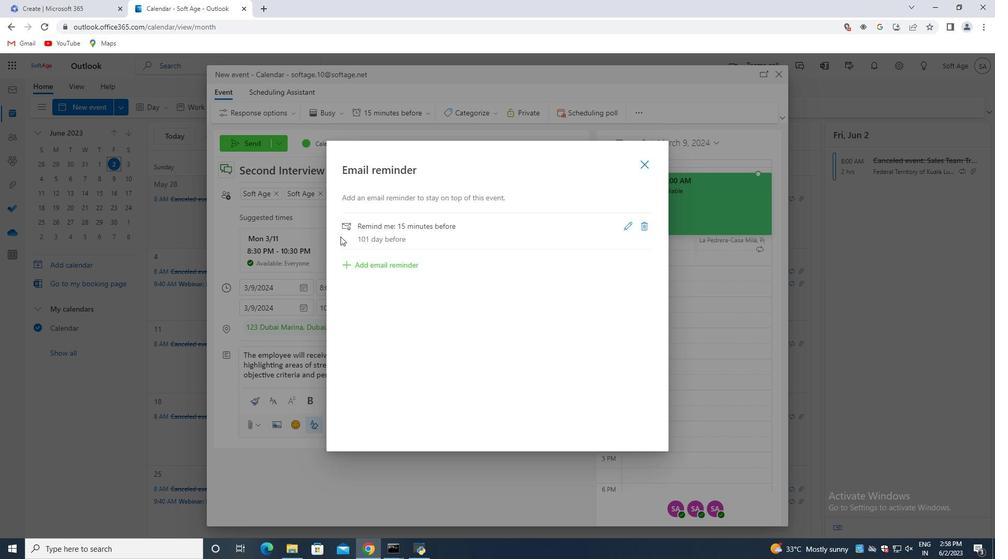 
Action: Mouse pressed left at (347, 238)
Screenshot: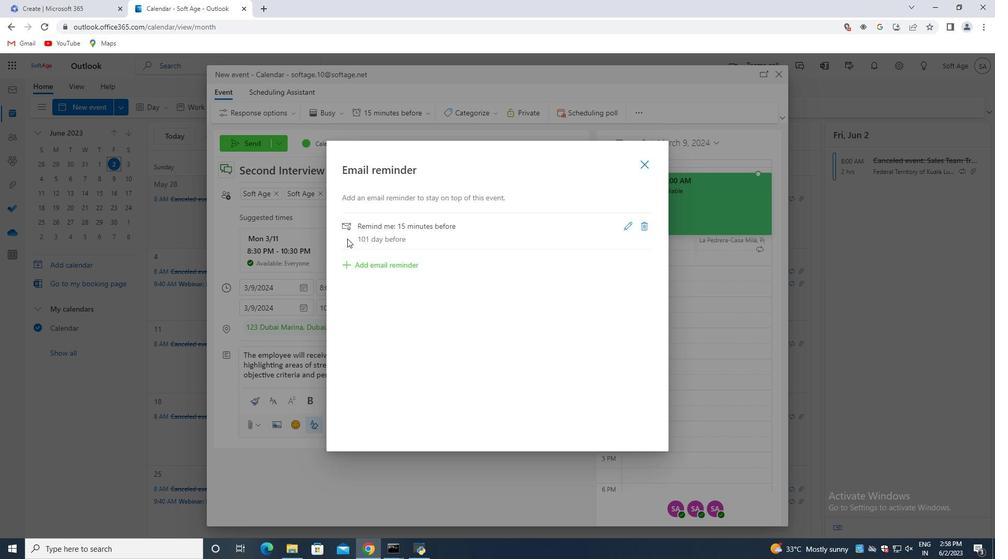 
Action: Mouse moved to (568, 237)
Screenshot: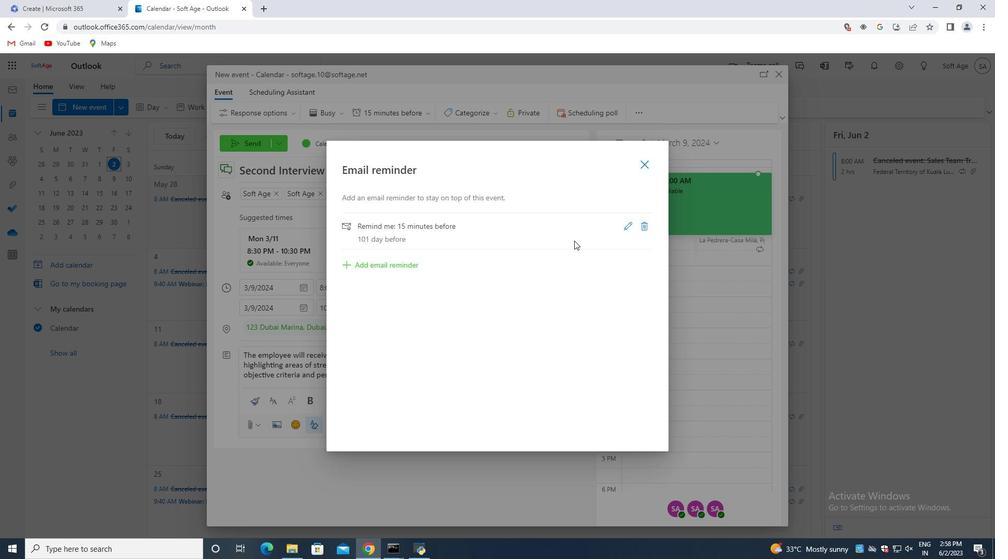 
Action: Mouse pressed left at (568, 237)
Screenshot: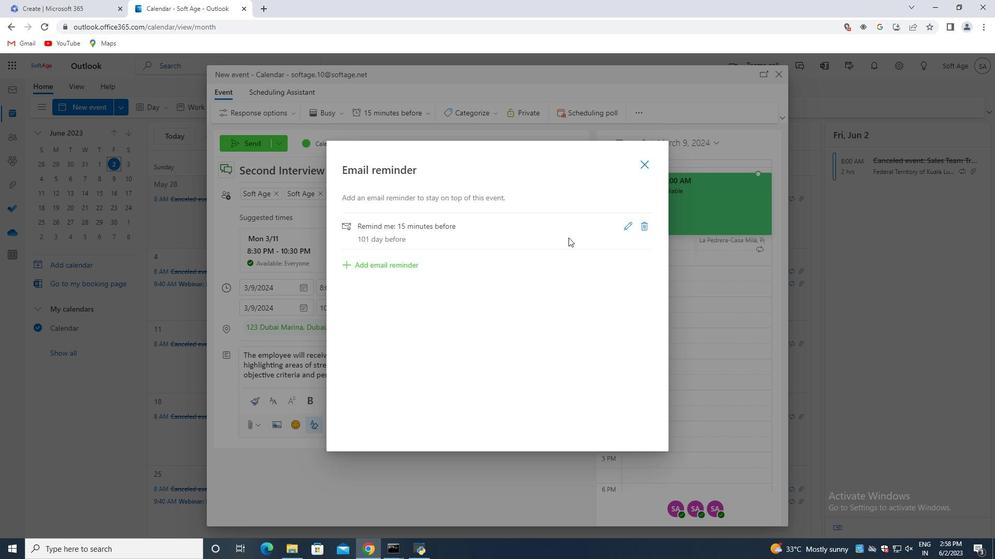 
Action: Mouse scrolled (568, 238) with delta (0, 0)
Screenshot: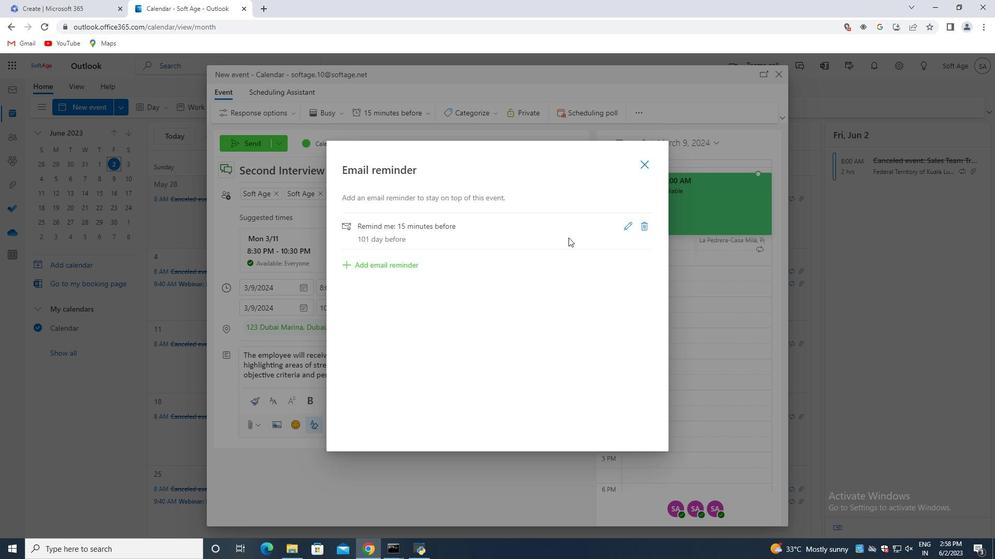 
Action: Mouse moved to (345, 235)
Screenshot: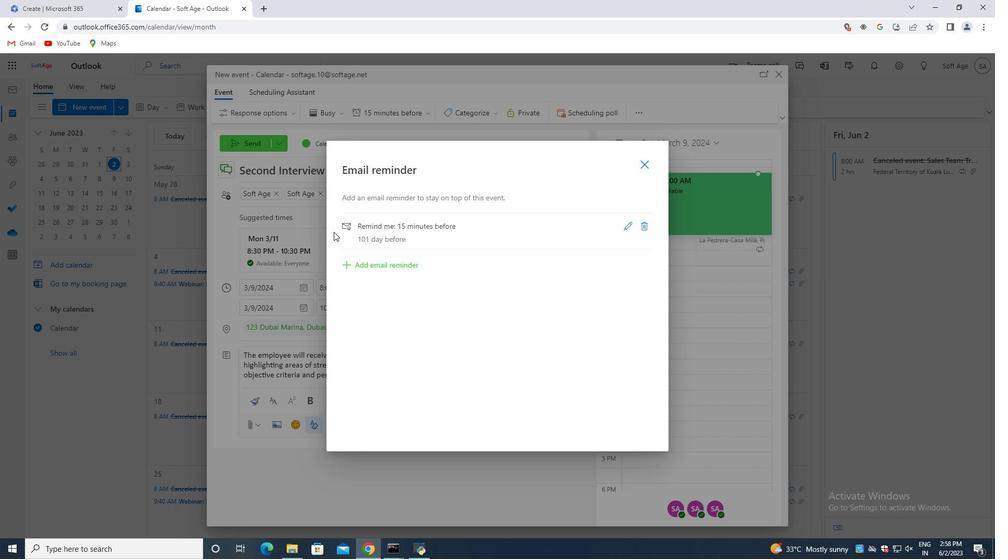
Action: Mouse pressed left at (345, 235)
Screenshot: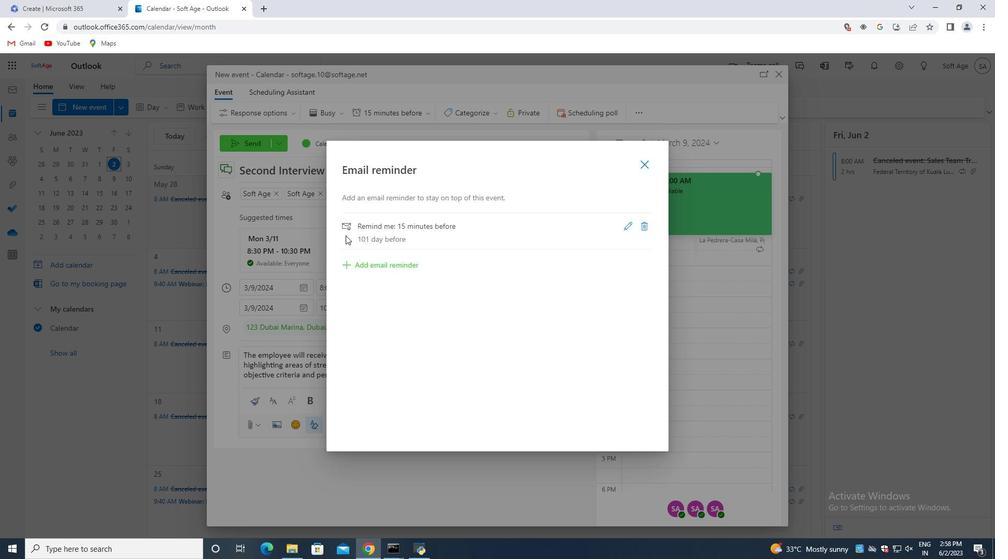 
Action: Mouse moved to (632, 225)
Screenshot: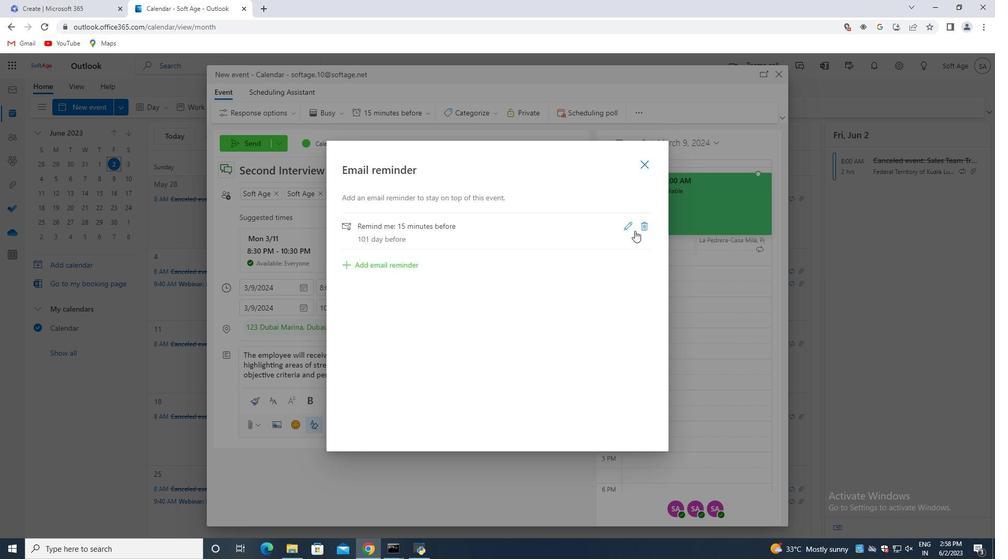 
Action: Mouse pressed left at (632, 225)
Screenshot: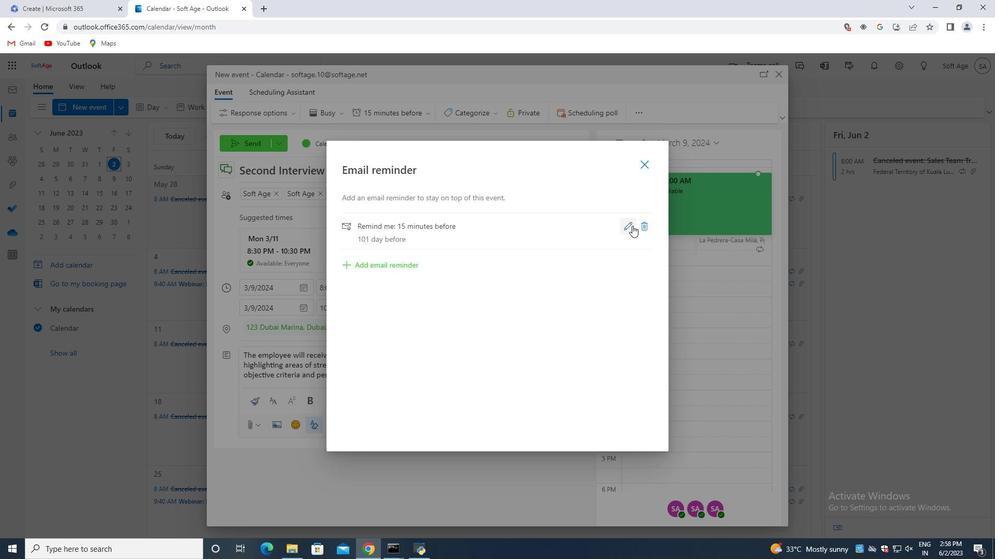 
Action: Mouse moved to (461, 224)
Screenshot: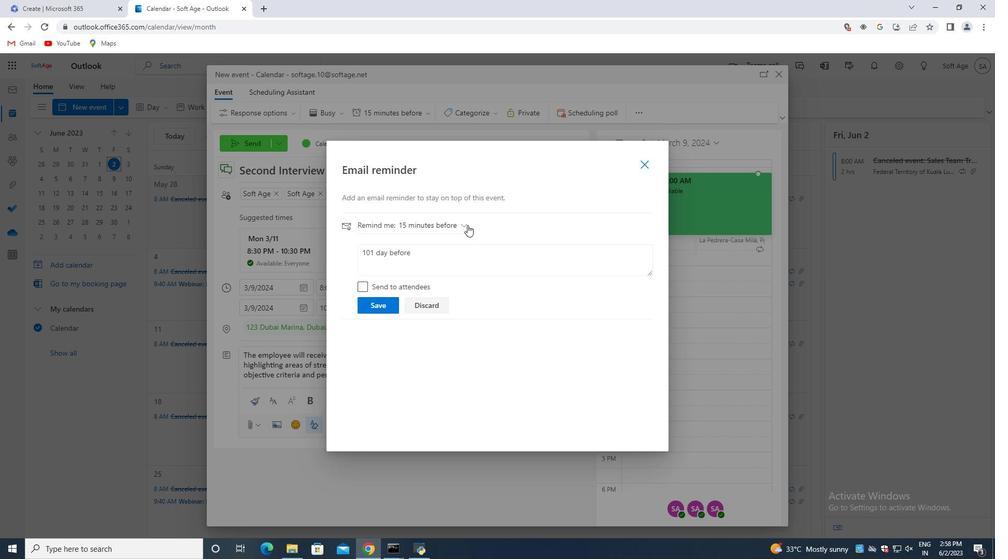 
Action: Mouse pressed left at (461, 224)
Screenshot: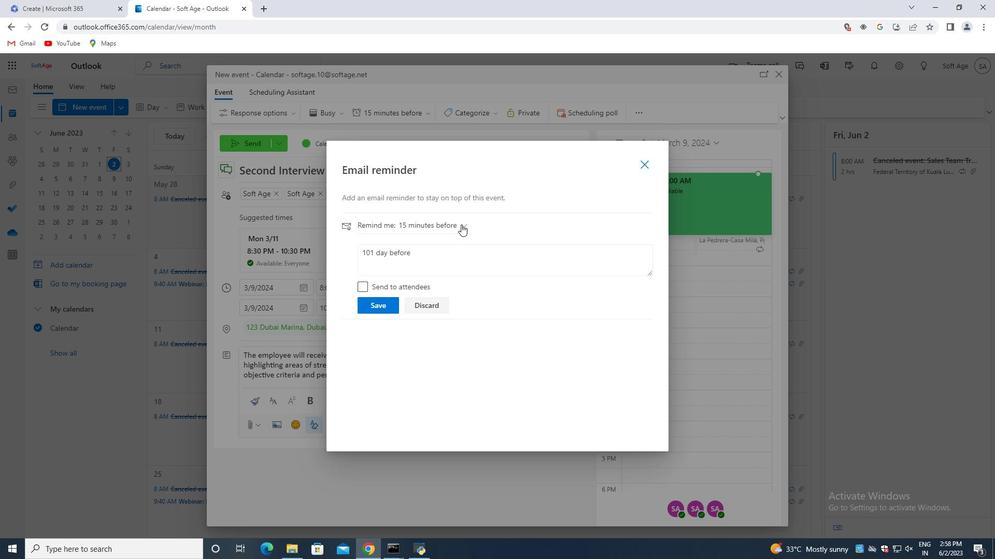 
Action: Mouse moved to (433, 338)
Screenshot: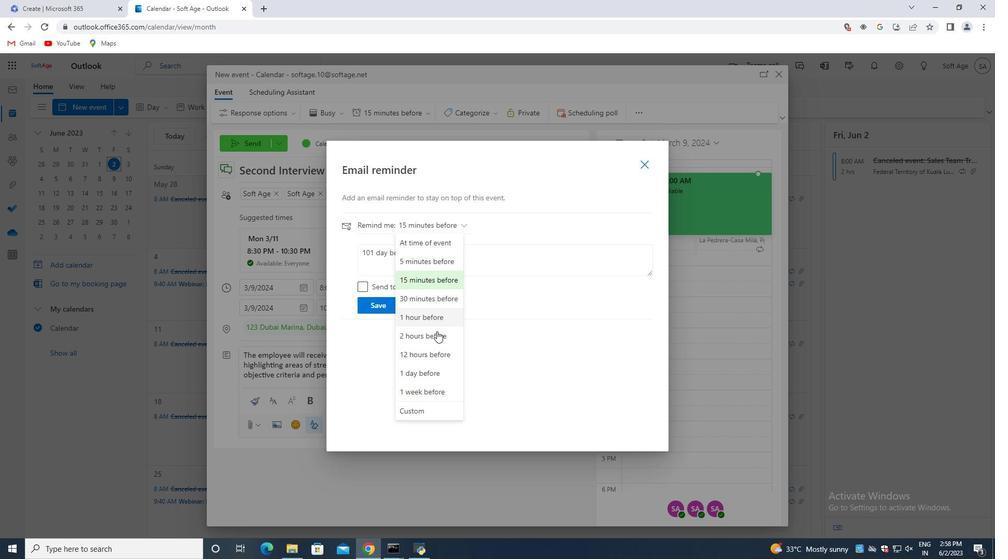 
Action: Mouse scrolled (433, 338) with delta (0, 0)
Screenshot: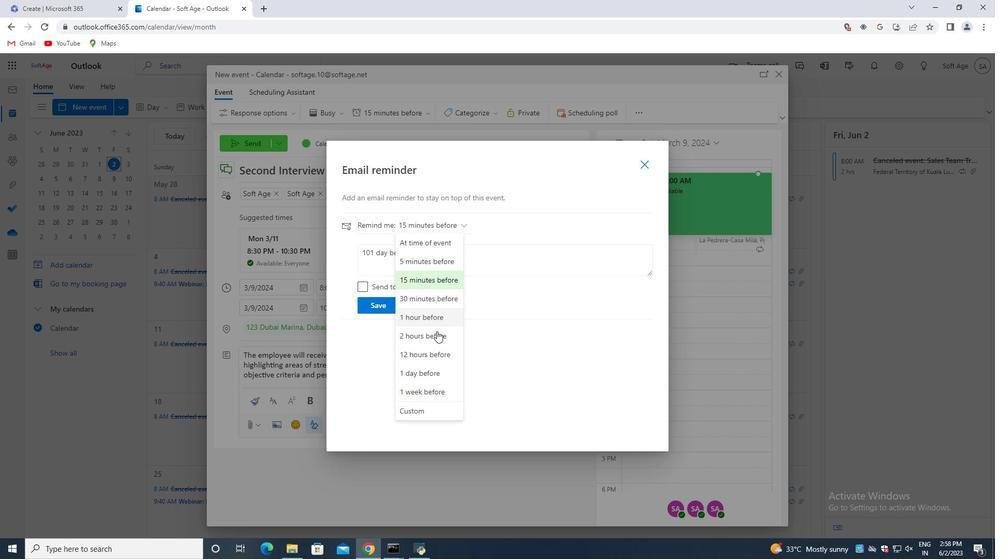 
Action: Mouse moved to (433, 341)
Screenshot: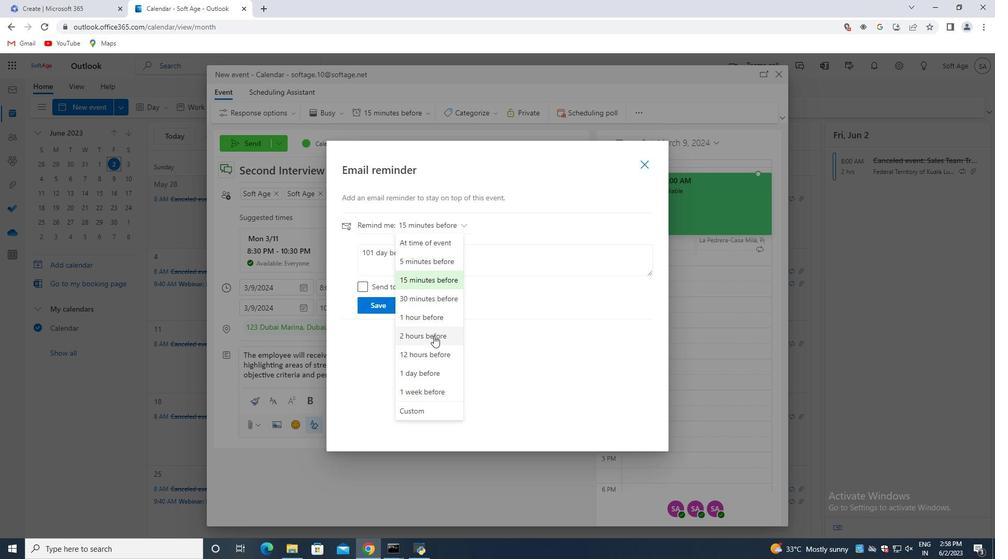 
Action: Mouse scrolled (433, 340) with delta (0, 0)
Screenshot: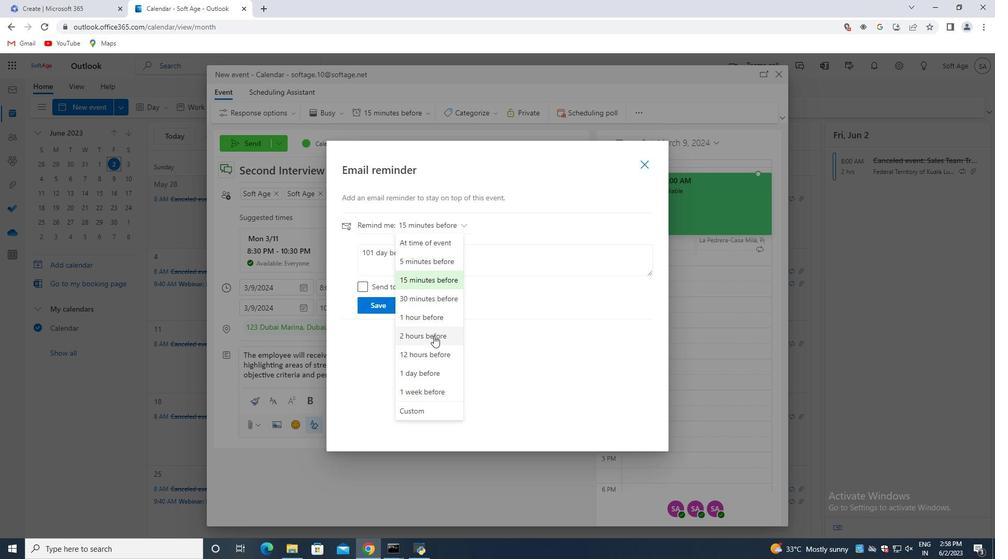 
Action: Mouse moved to (435, 346)
Screenshot: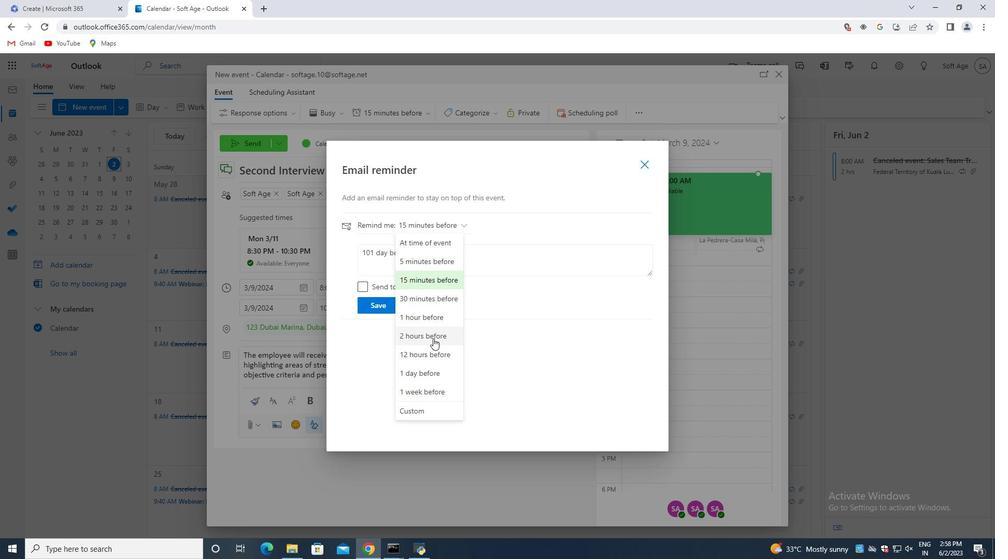 
Action: Mouse scrolled (435, 345) with delta (0, 0)
Screenshot: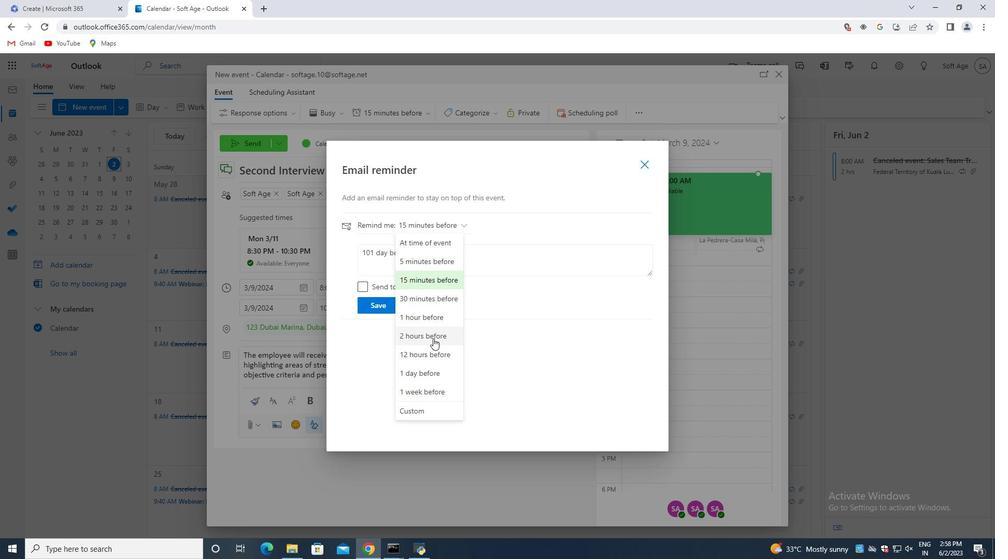 
Action: Mouse moved to (411, 412)
Screenshot: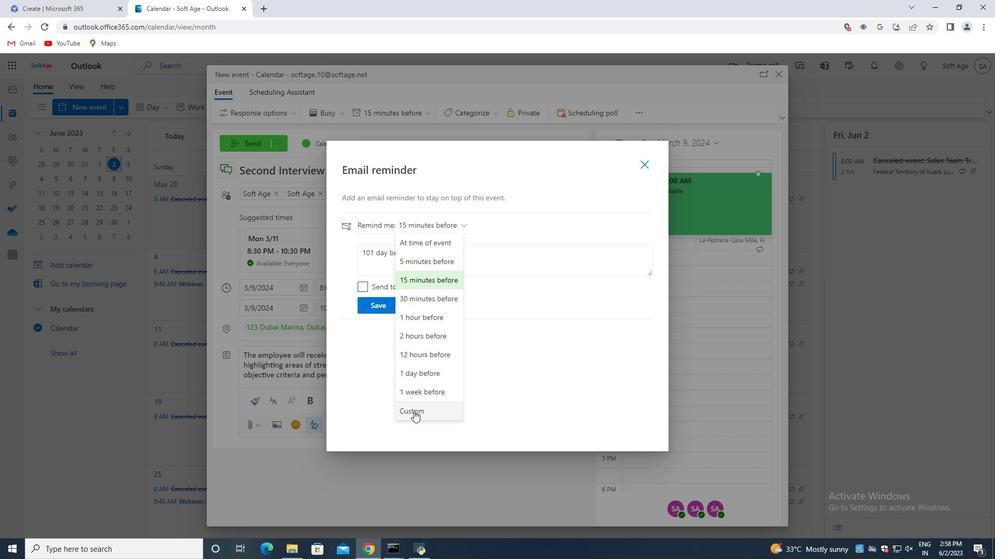
Action: Mouse pressed left at (411, 412)
Screenshot: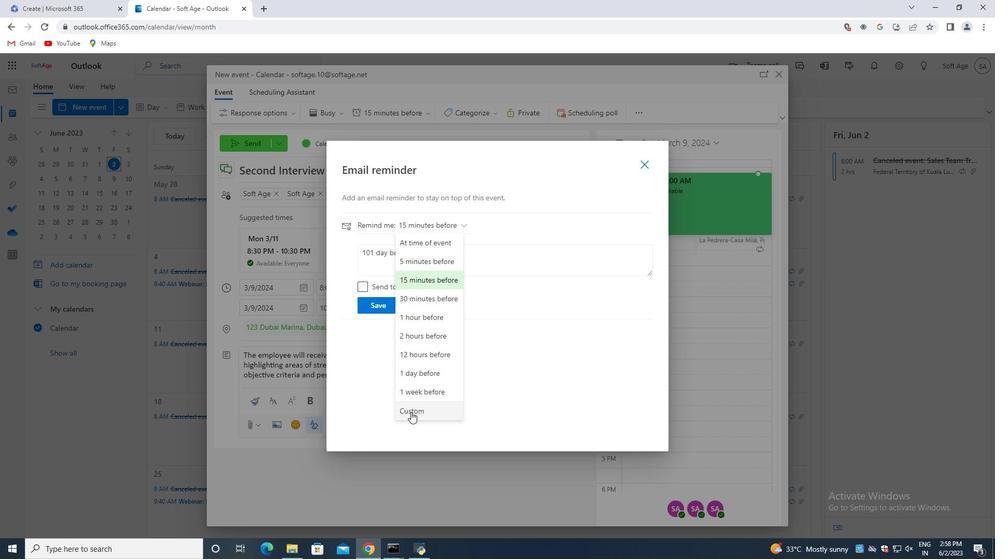 
Action: Mouse moved to (421, 280)
Screenshot: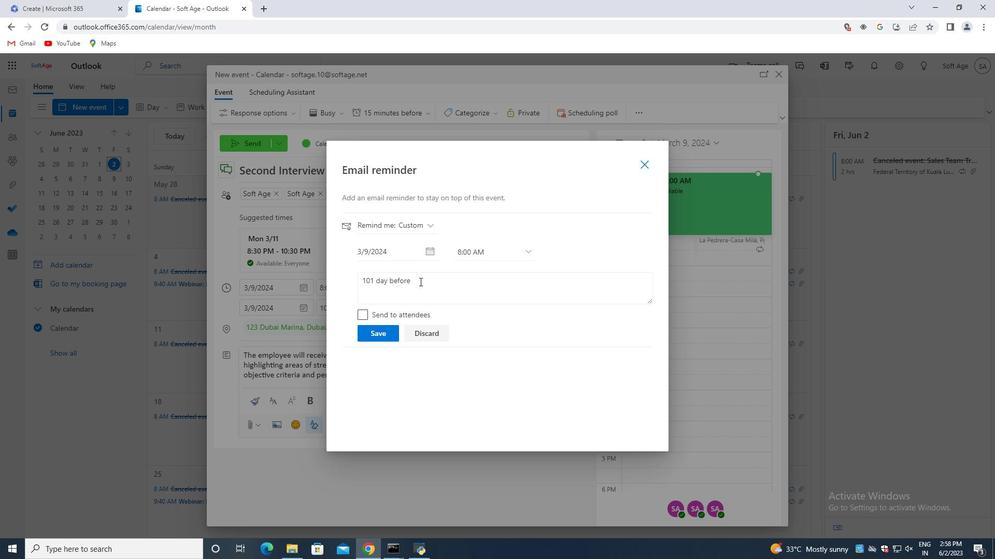 
Action: Mouse pressed left at (421, 280)
Screenshot: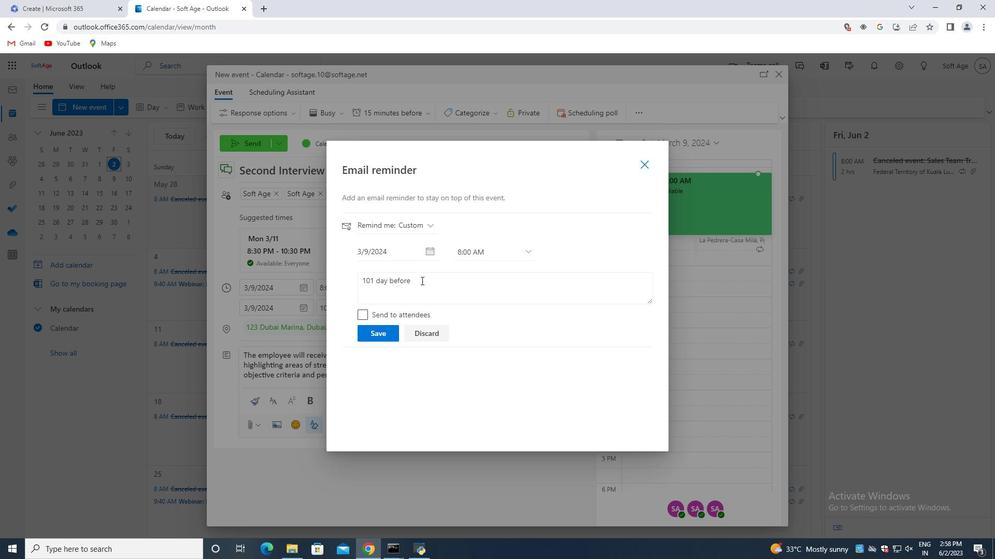 
Action: Mouse moved to (430, 225)
Screenshot: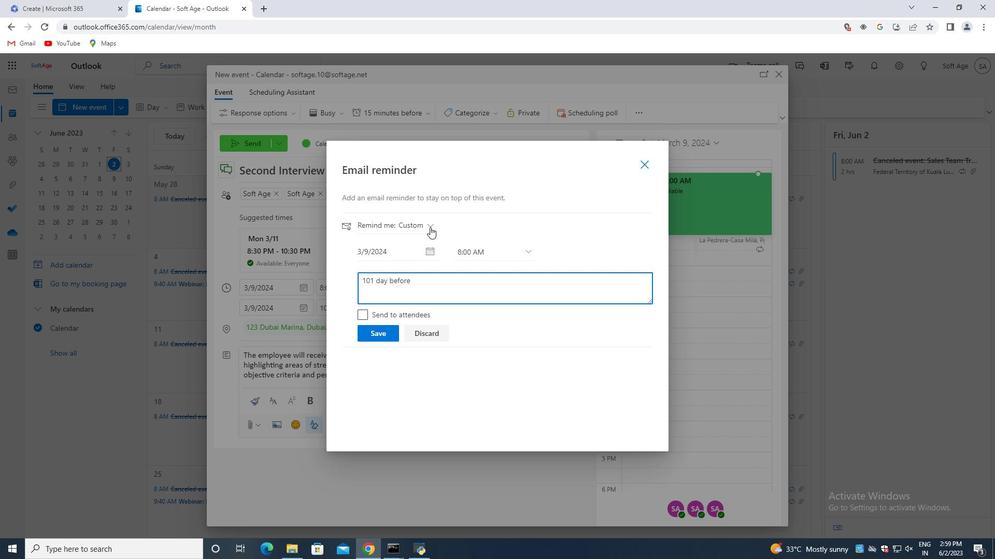 
Action: Mouse pressed left at (430, 225)
Screenshot: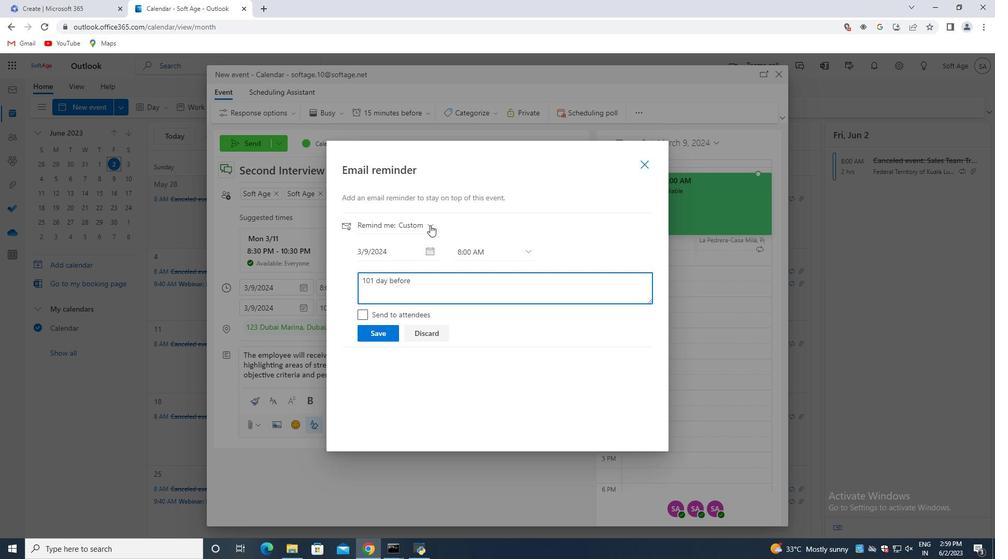 
Action: Mouse moved to (426, 377)
Screenshot: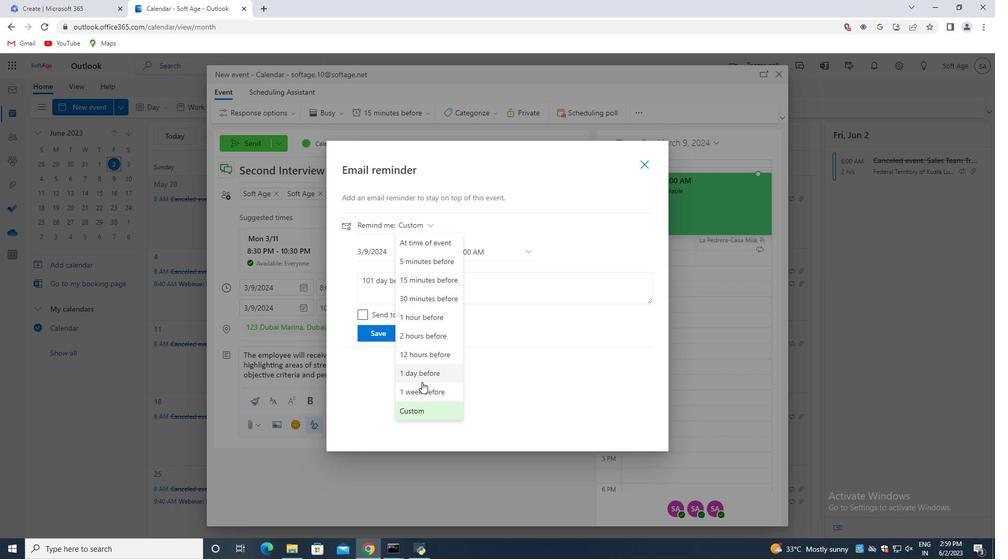 
Action: Mouse scrolled (426, 378) with delta (0, 0)
Screenshot: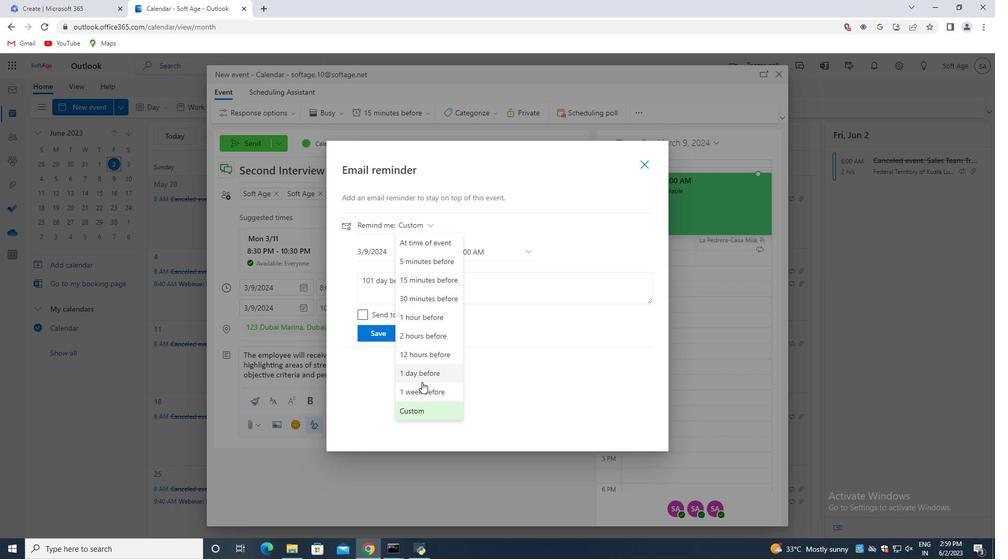 
Action: Mouse moved to (426, 377)
Screenshot: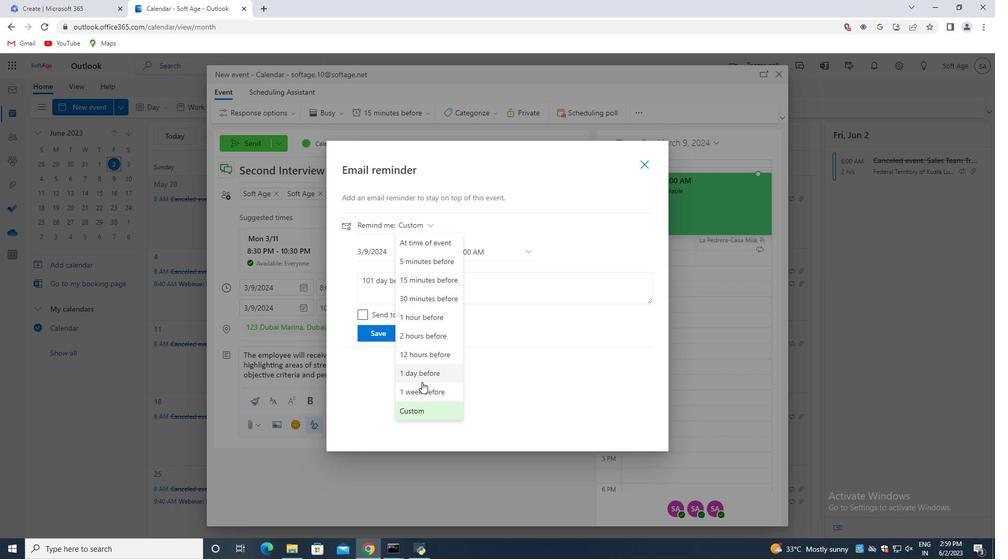 
Action: Mouse scrolled (426, 378) with delta (0, 0)
Screenshot: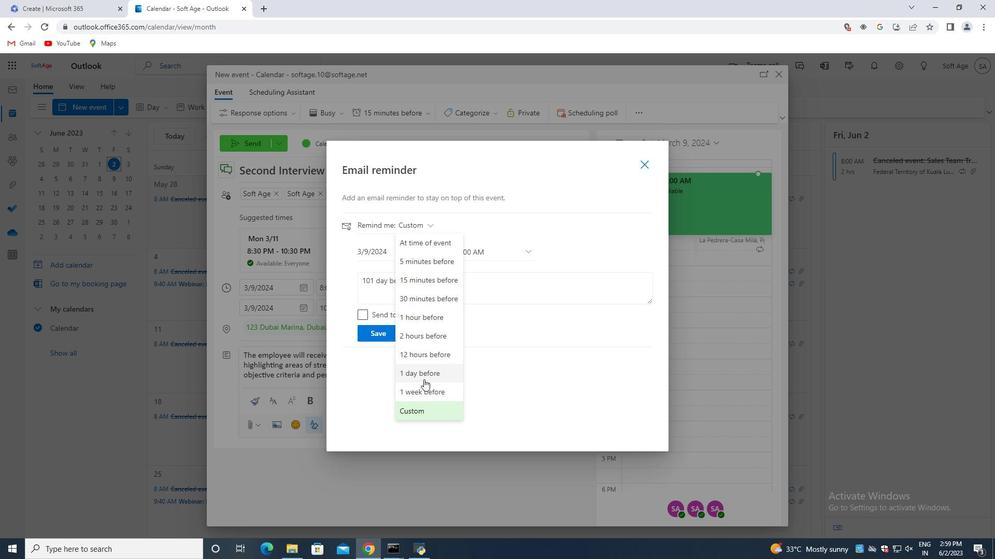 
Action: Mouse scrolled (426, 378) with delta (0, 0)
Screenshot: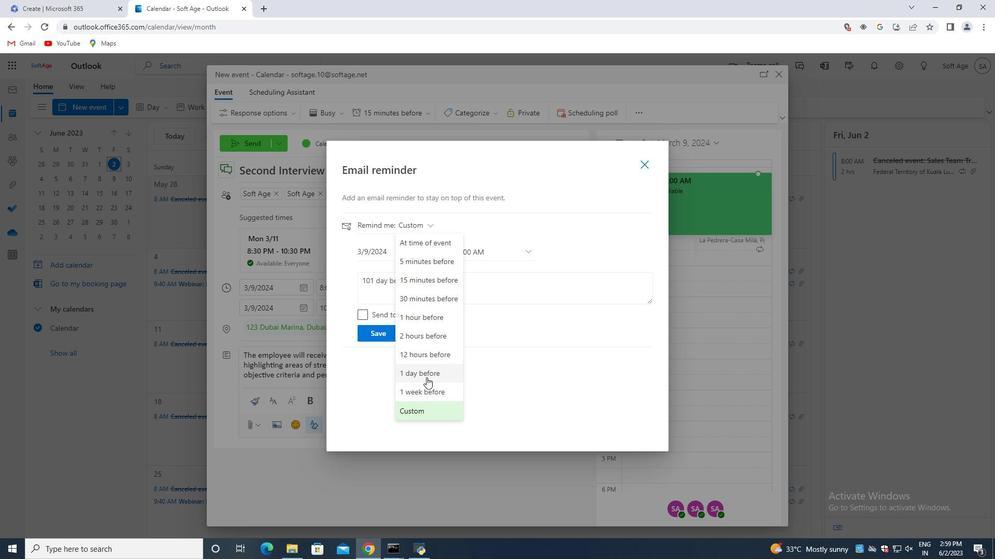 
Action: Mouse moved to (422, 370)
Screenshot: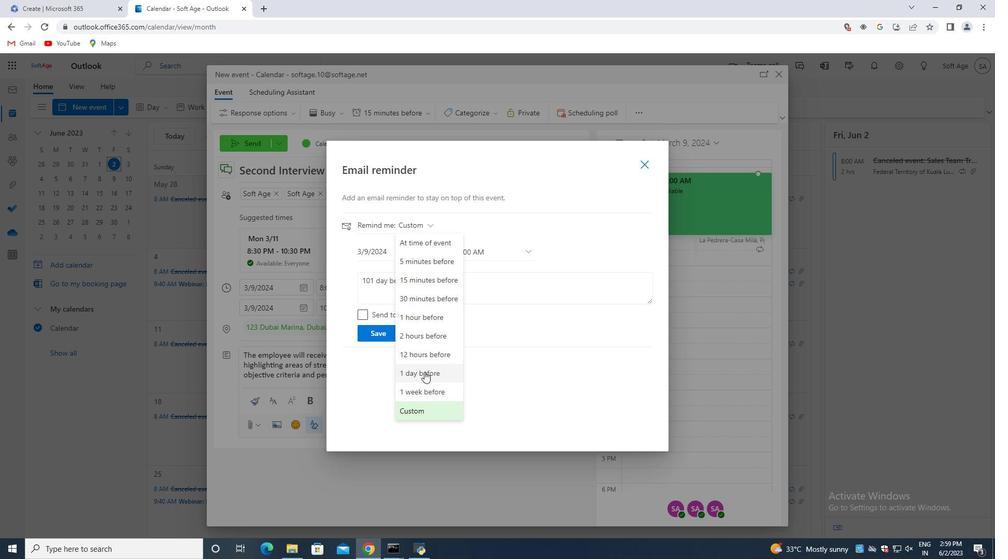 
Action: Mouse scrolled (422, 370) with delta (0, 0)
Screenshot: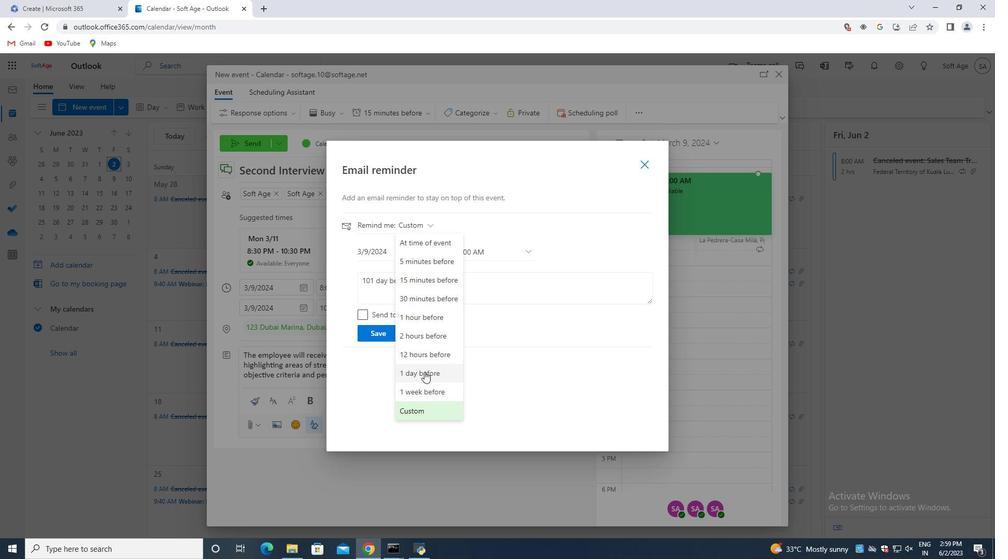
Action: Mouse moved to (421, 370)
Screenshot: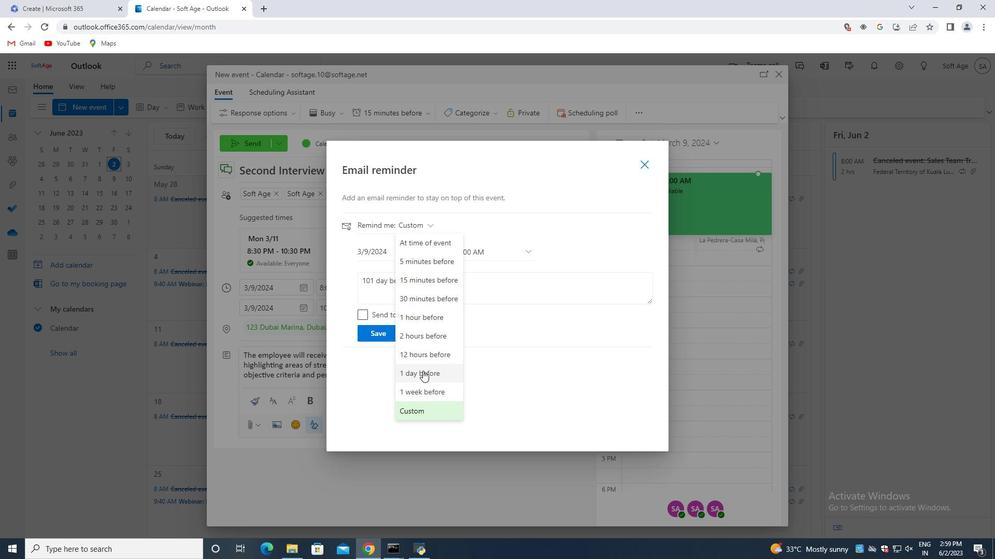 
Action: Mouse scrolled (421, 370) with delta (0, 0)
Screenshot: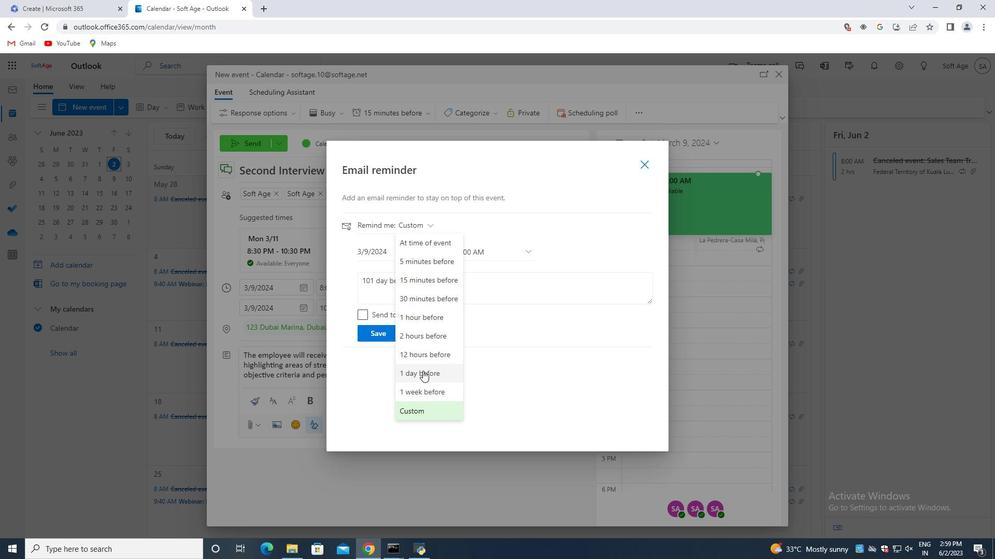 
Action: Mouse scrolled (421, 370) with delta (0, 0)
Screenshot: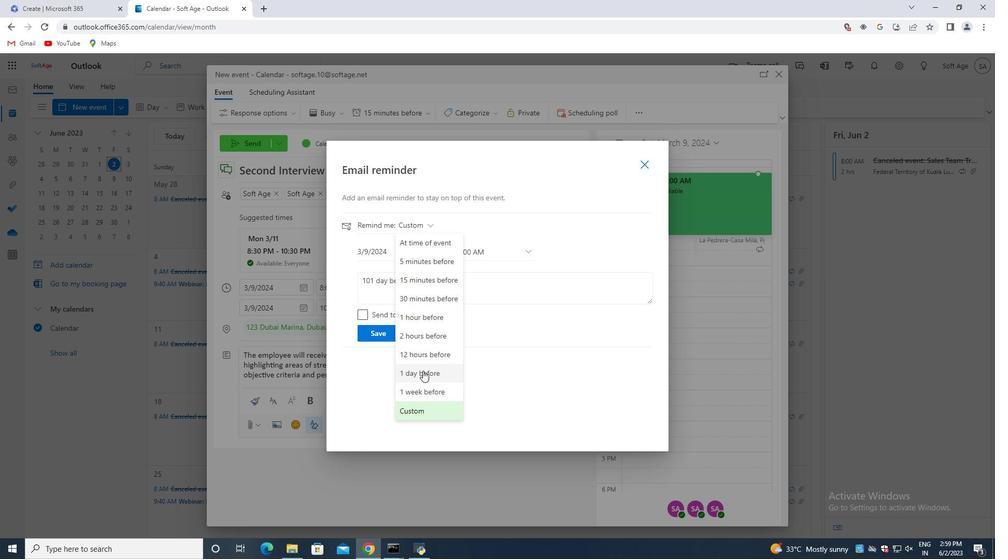 
Action: Mouse moved to (523, 378)
Screenshot: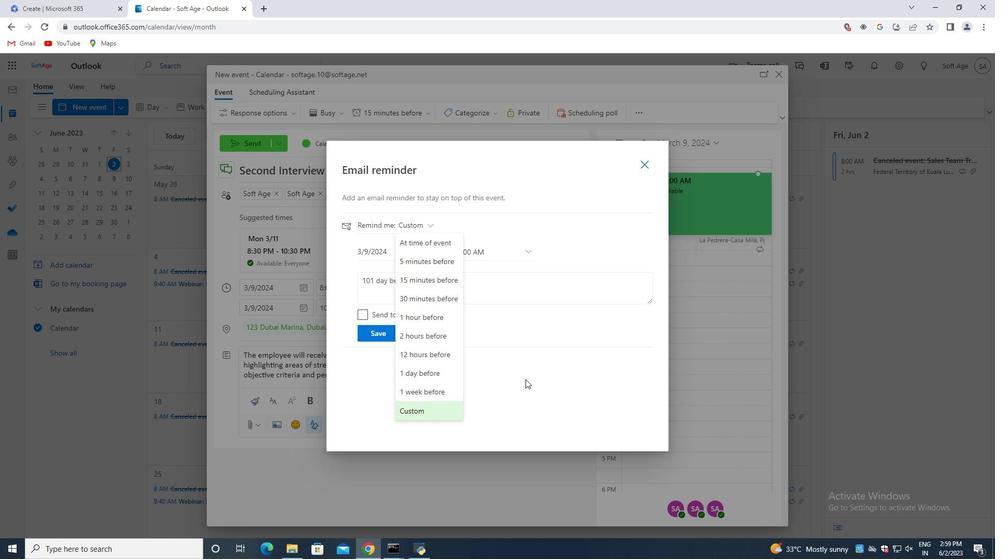 
Action: Mouse pressed left at (523, 378)
Screenshot: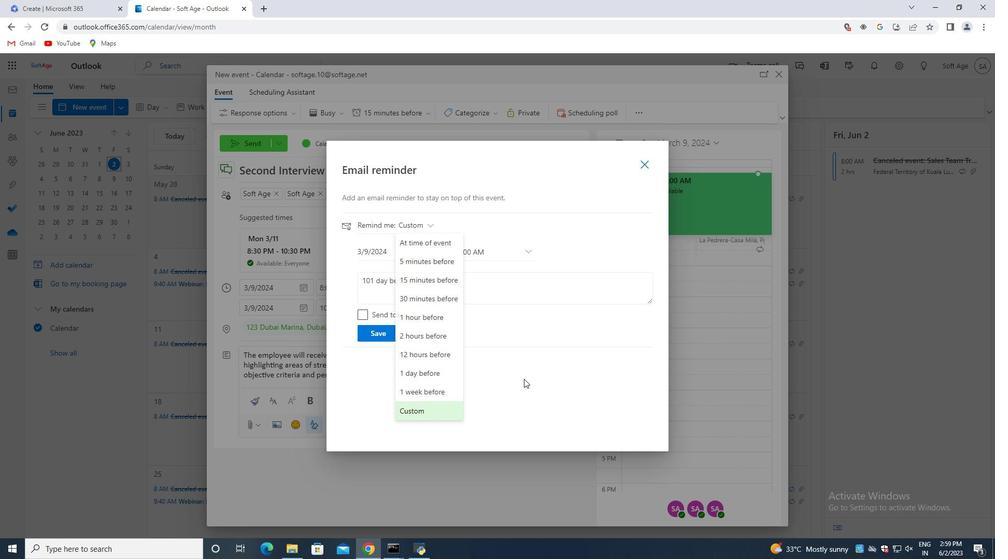 
Action: Mouse moved to (366, 313)
Screenshot: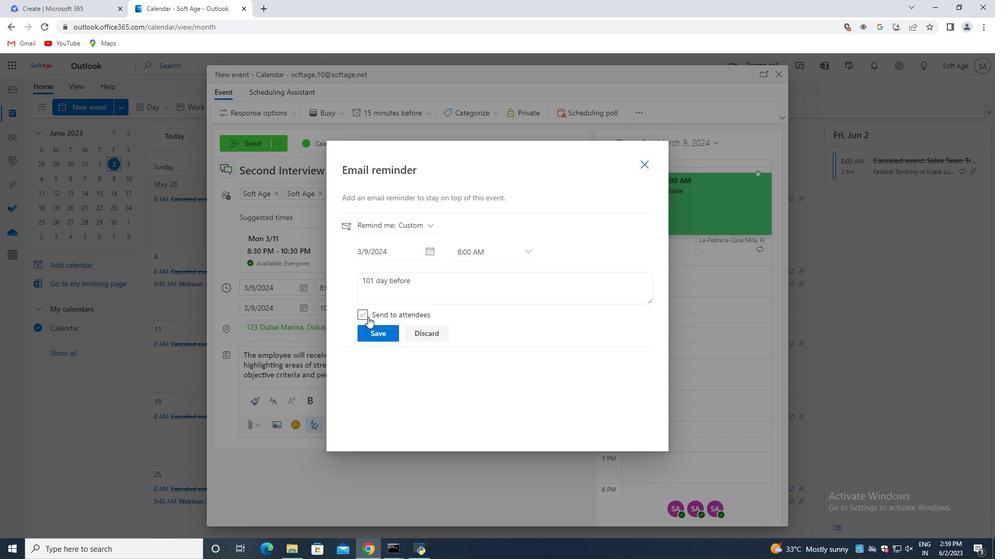 
Action: Mouse pressed left at (366, 313)
Screenshot: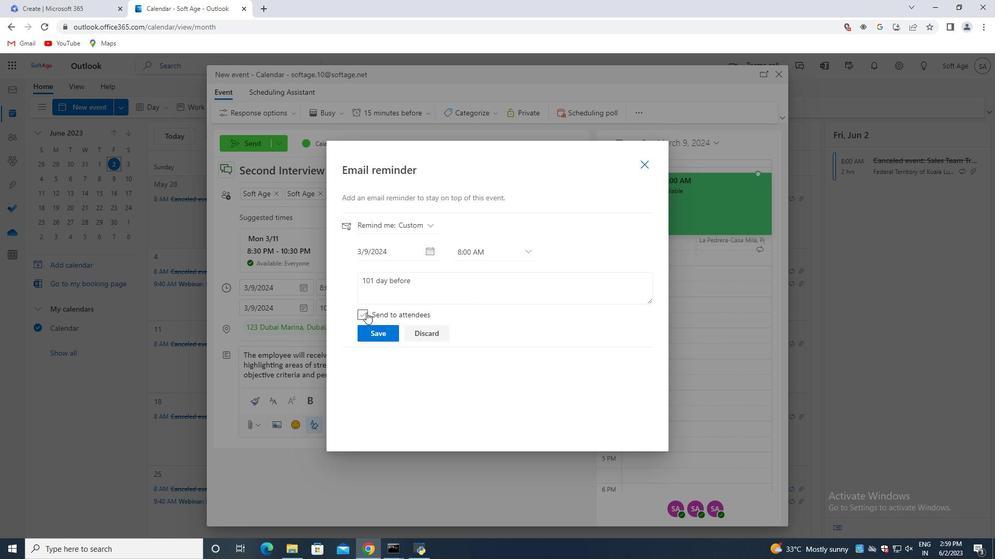 
Action: Mouse moved to (373, 333)
Screenshot: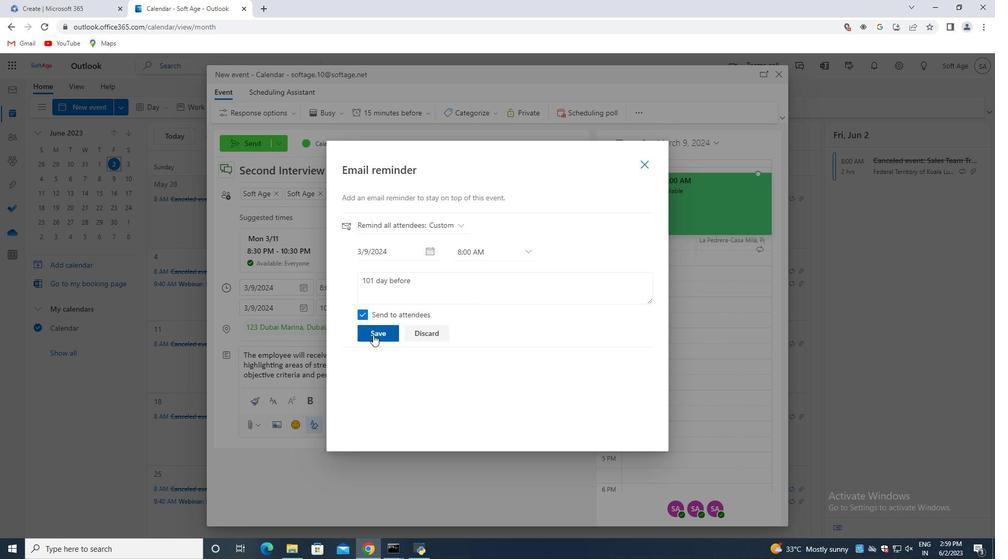 
Action: Mouse pressed left at (373, 333)
Screenshot: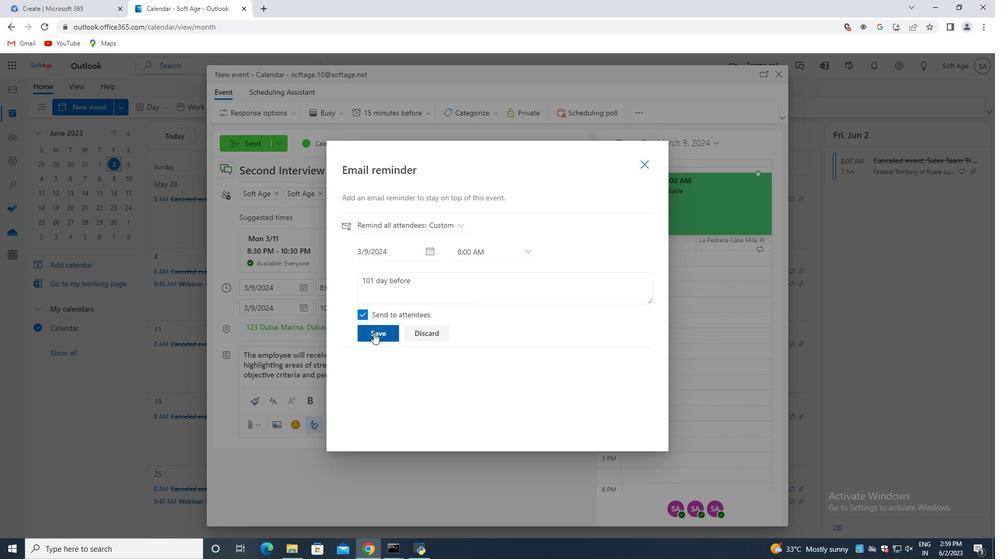 
Action: Mouse moved to (645, 167)
Screenshot: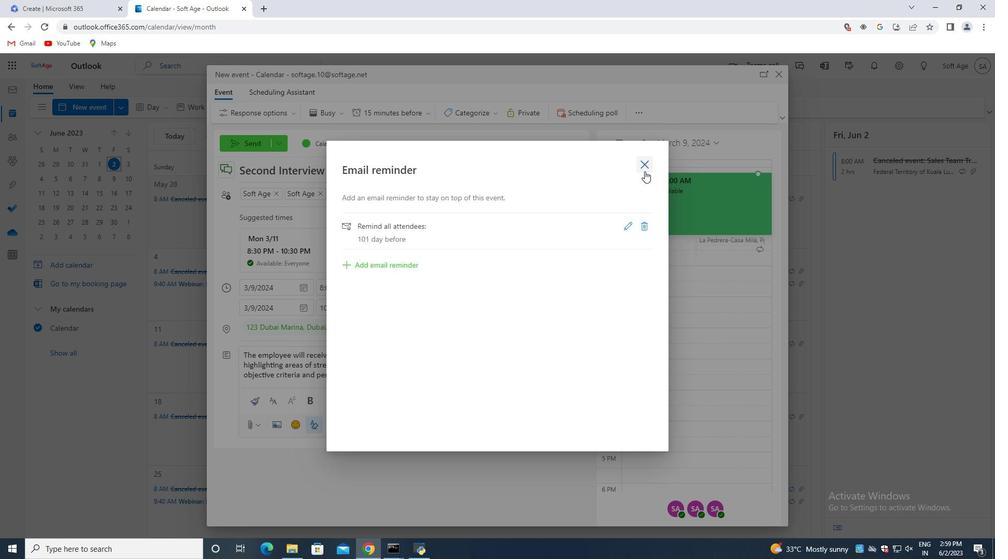 
Action: Mouse pressed left at (645, 167)
Screenshot: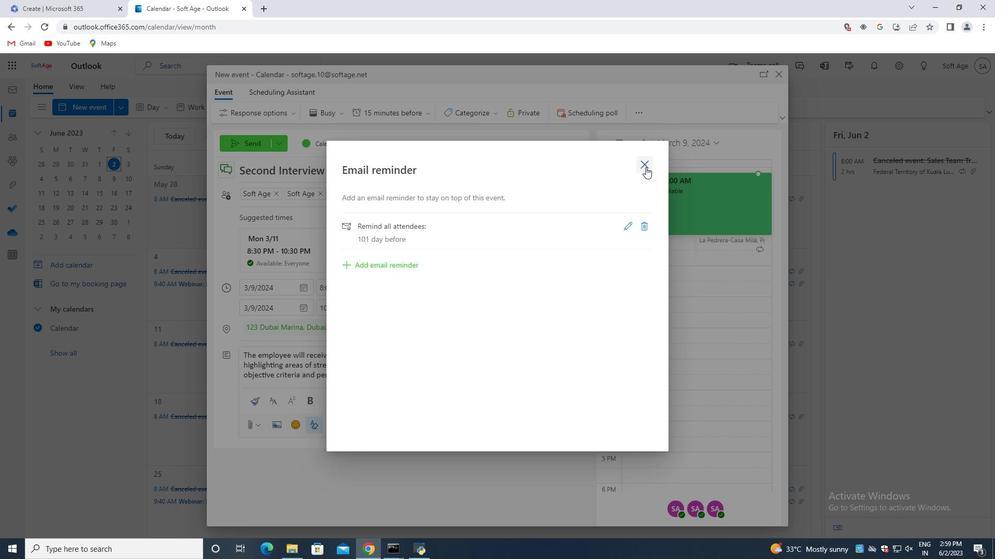 
Action: Mouse moved to (420, 114)
Screenshot: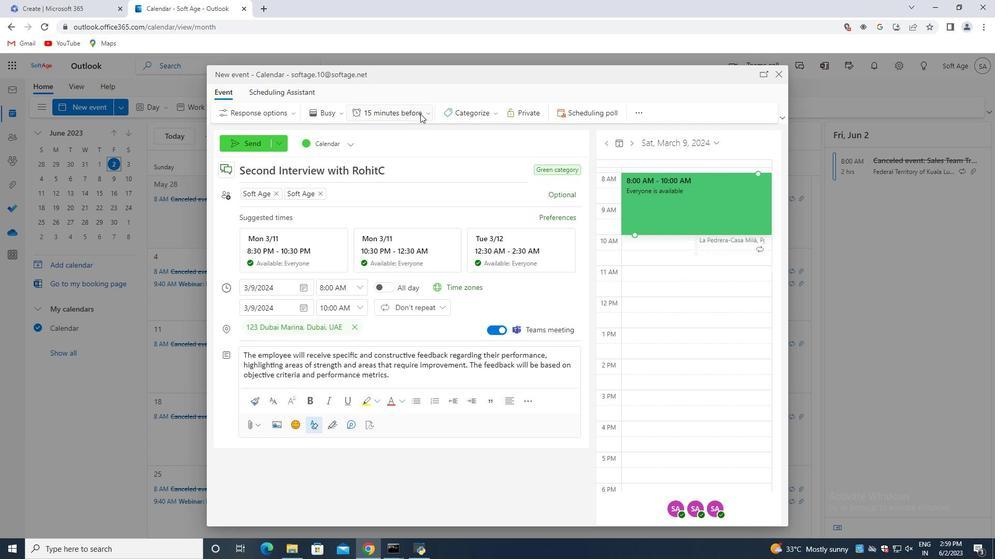 
Action: Mouse pressed left at (420, 114)
Screenshot: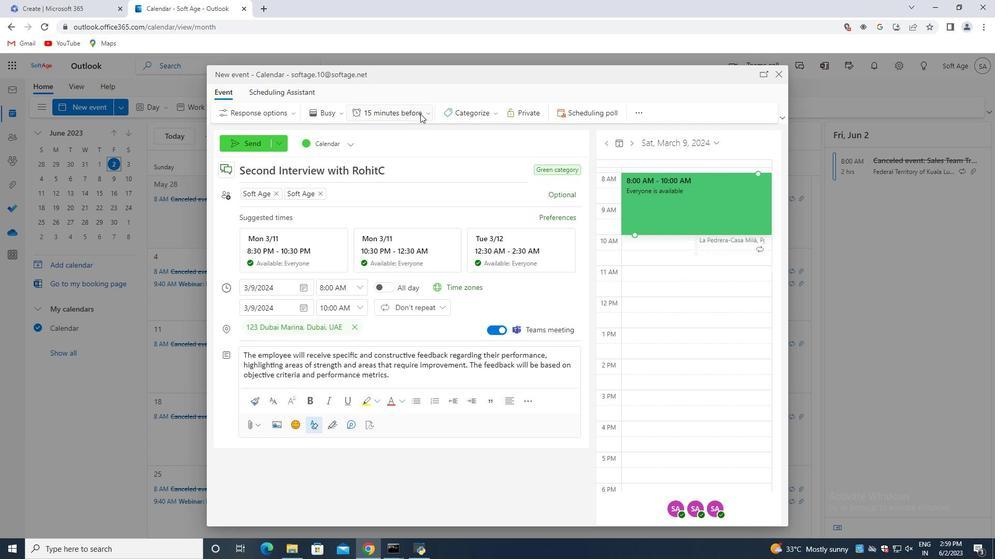 
Action: Mouse moved to (408, 261)
Screenshot: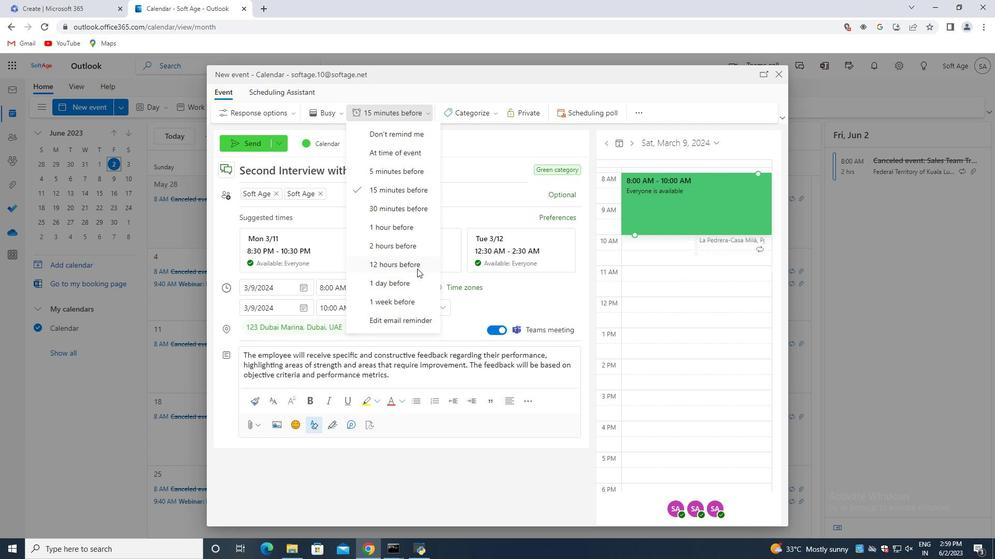 
Action: Mouse scrolled (408, 261) with delta (0, 0)
Screenshot: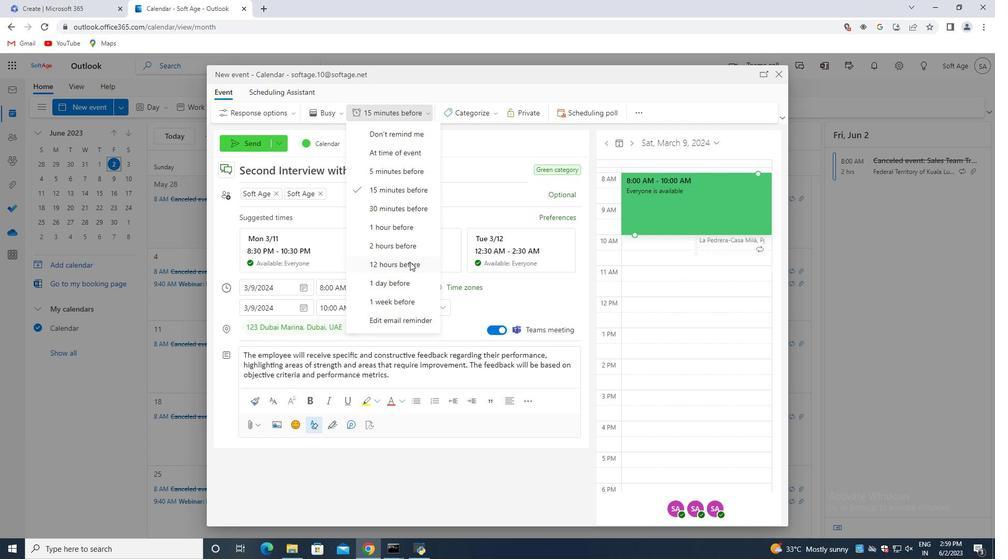 
Action: Mouse scrolled (408, 261) with delta (0, 0)
Screenshot: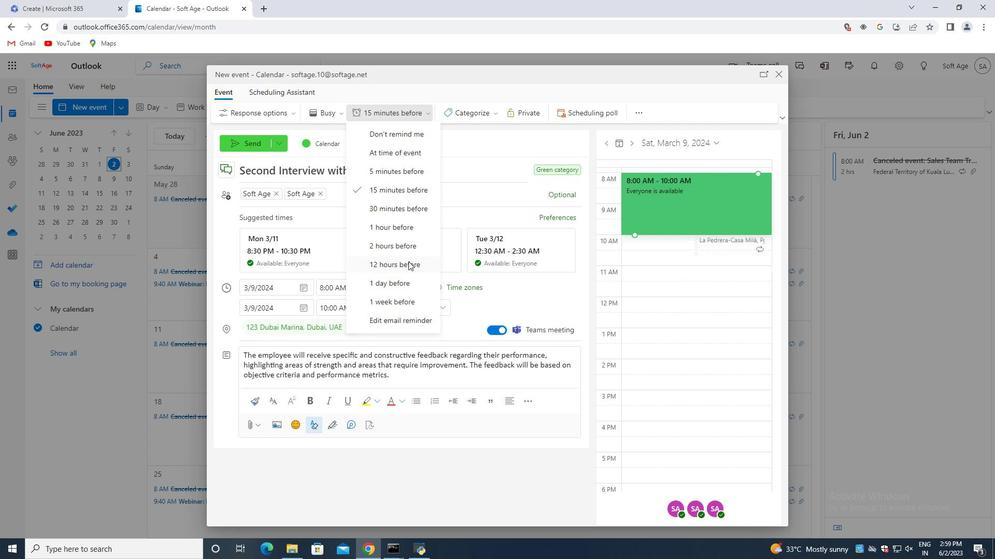 
Action: Mouse moved to (384, 456)
Screenshot: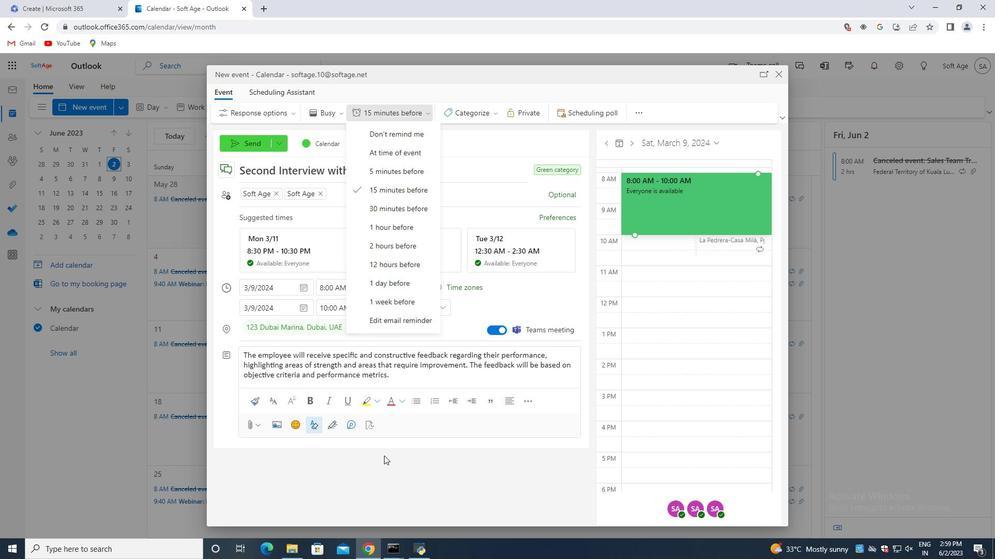 
Action: Mouse pressed left at (384, 456)
Screenshot: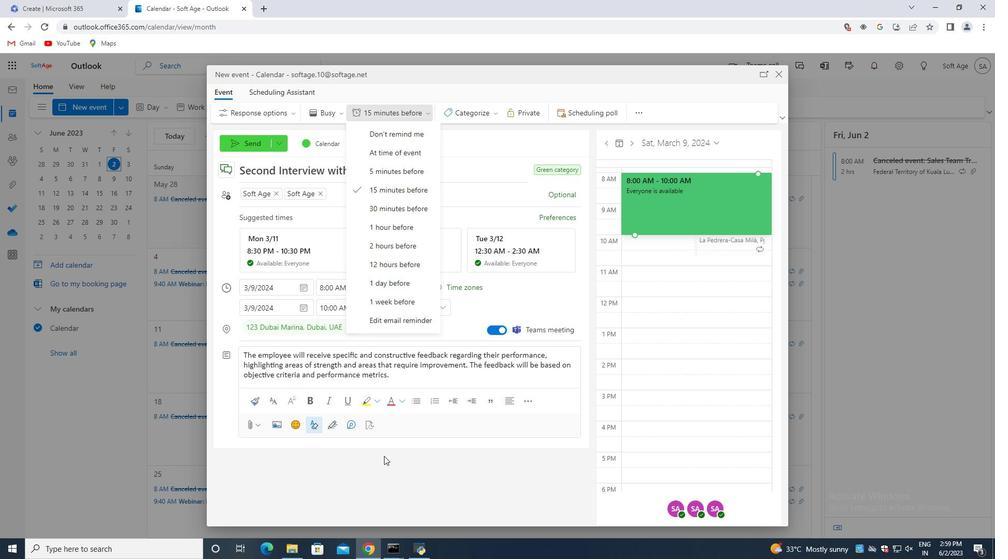 
Action: Mouse moved to (550, 222)
Screenshot: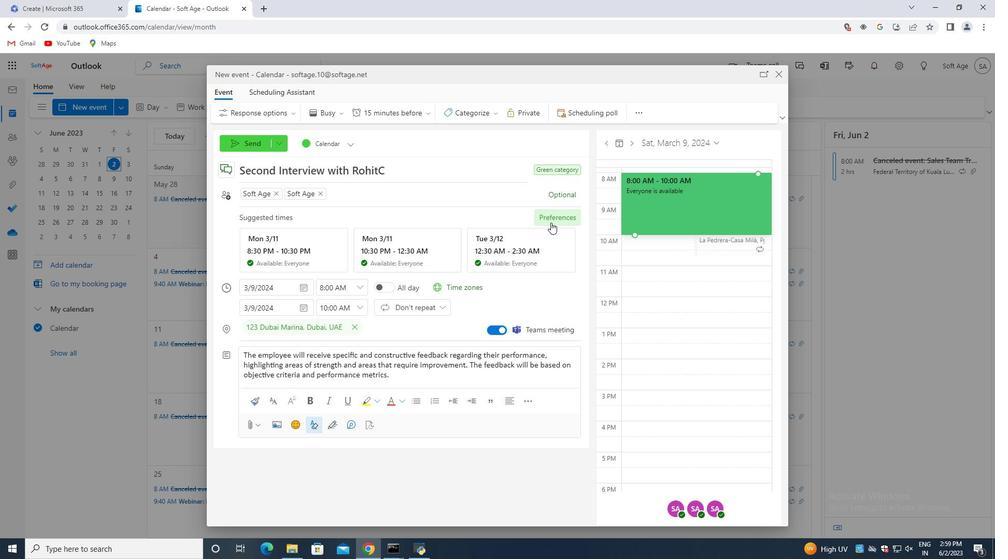 
